 Task: Look for space in Sundern, Germany from 10th September, 2023 to 16th September, 2023 for 4 adults in price range Rs.10000 to Rs.14000. Place can be private room with 4 bedrooms having 4 beds and 4 bathrooms. Property type can be house, flat, guest house. Amenities needed are: wifi, TV, free parkinig on premises, gym, breakfast. Booking option can be shelf check-in. Required host language is English.
Action: Mouse moved to (455, 88)
Screenshot: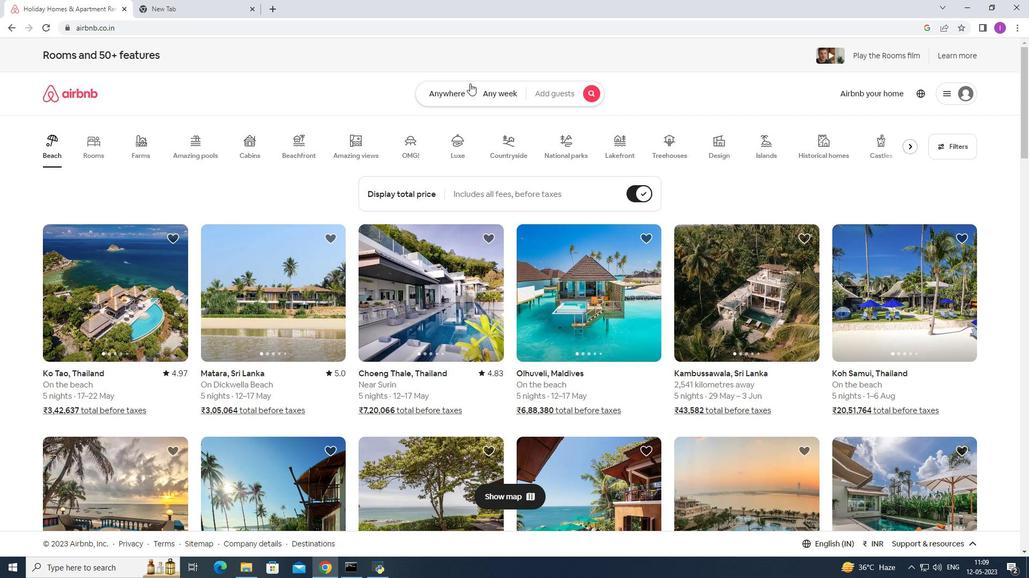 
Action: Mouse pressed left at (455, 88)
Screenshot: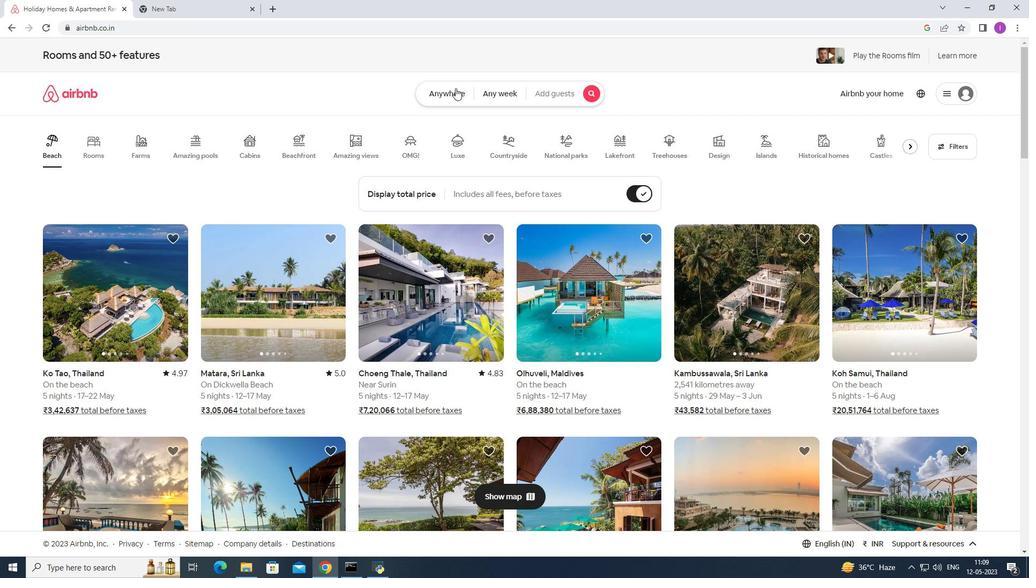 
Action: Mouse moved to (342, 129)
Screenshot: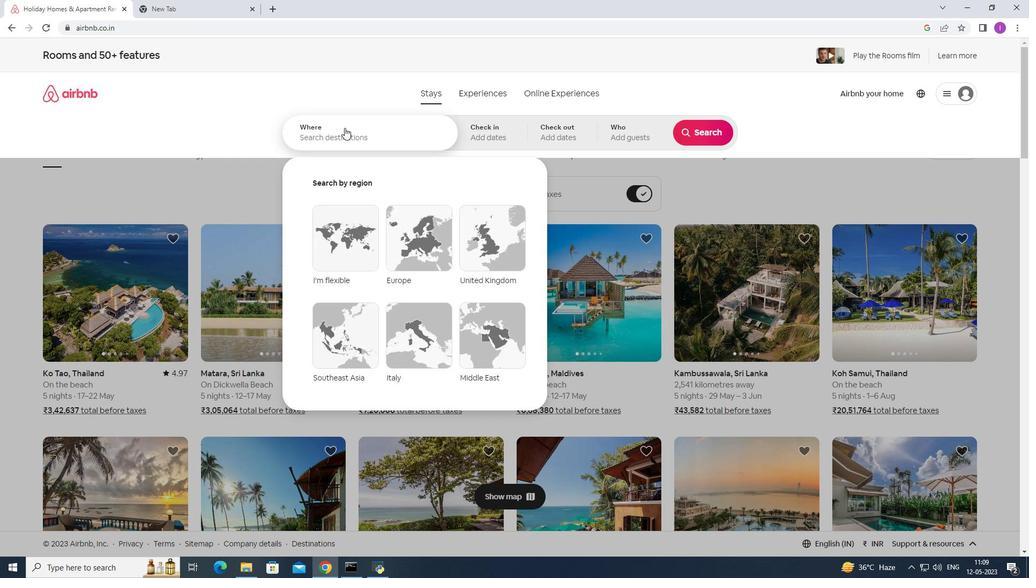 
Action: Mouse pressed left at (342, 129)
Screenshot: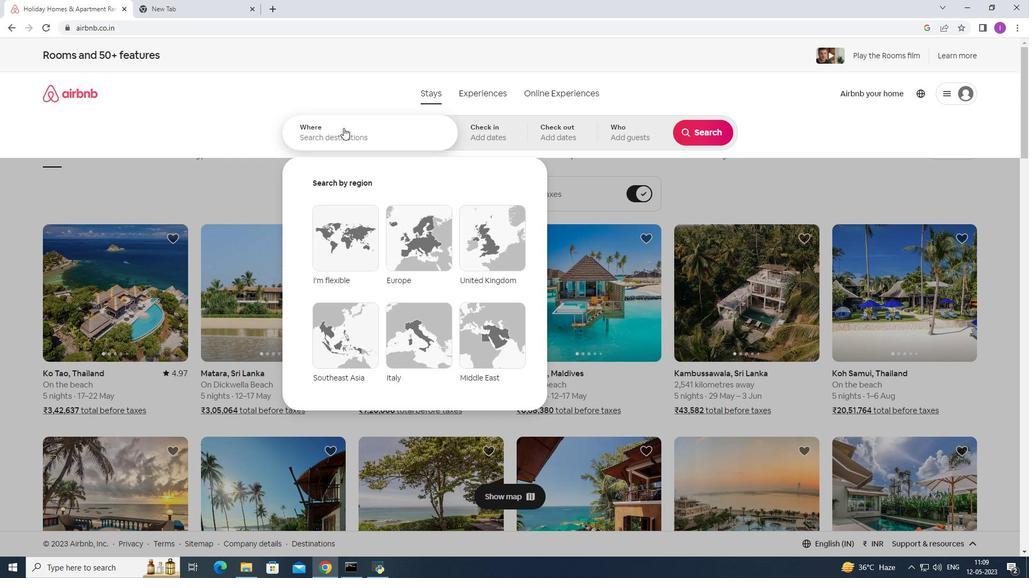 
Action: Mouse moved to (563, 122)
Screenshot: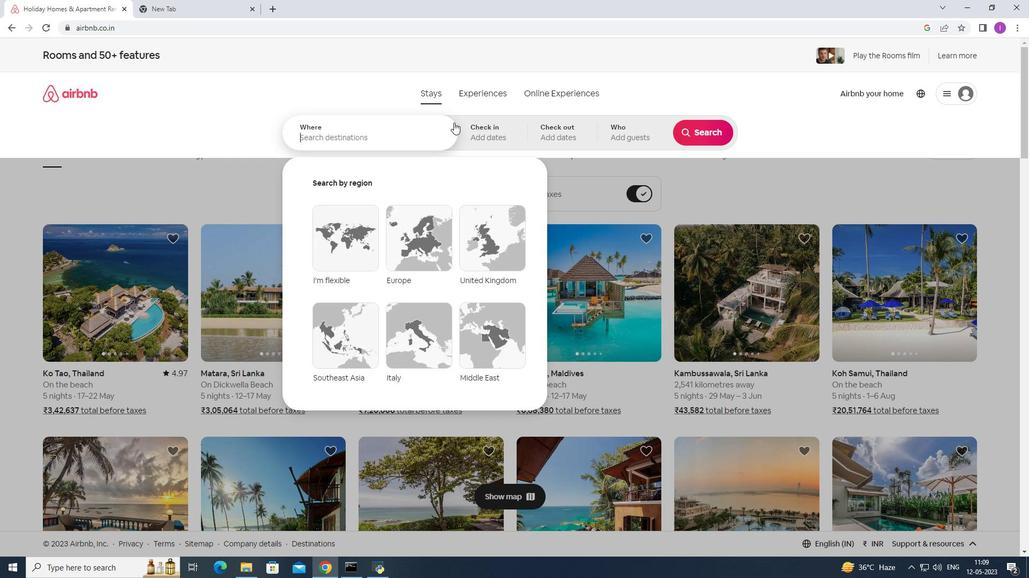 
Action: Key pressed <Key.shift>Sundern,<Key.shift>Germany
Screenshot: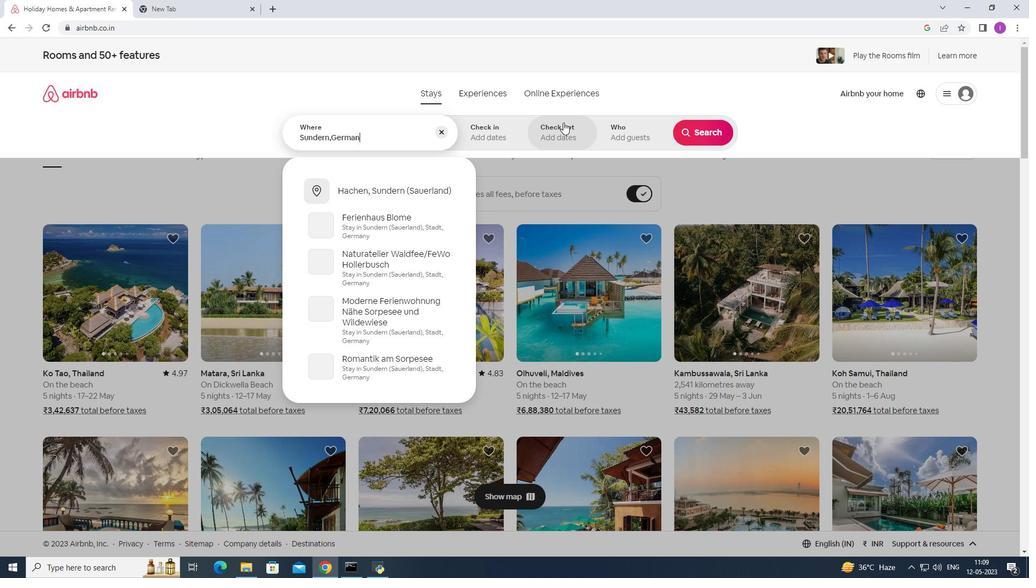 
Action: Mouse moved to (432, 190)
Screenshot: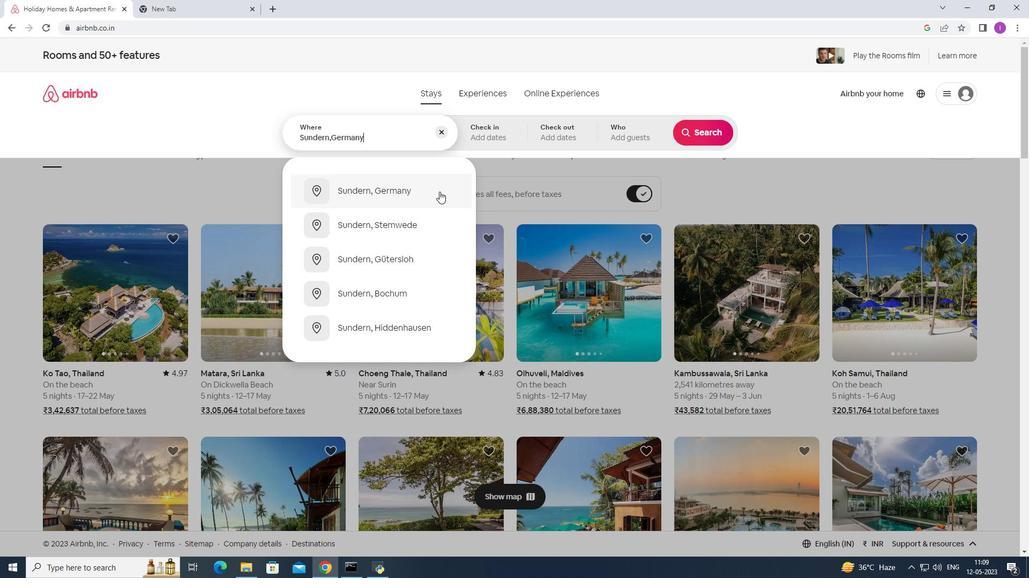 
Action: Mouse pressed left at (432, 190)
Screenshot: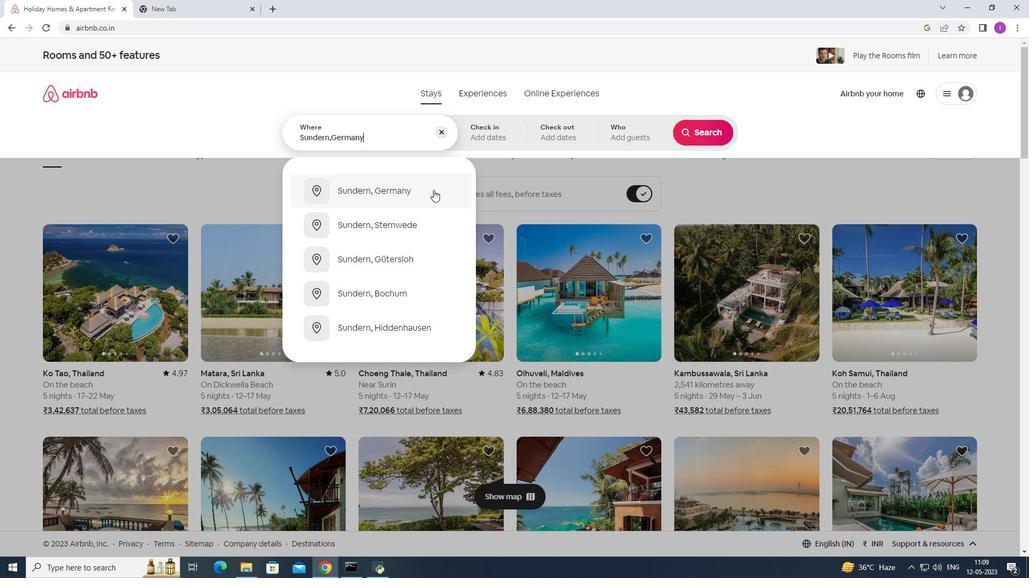 
Action: Mouse moved to (705, 219)
Screenshot: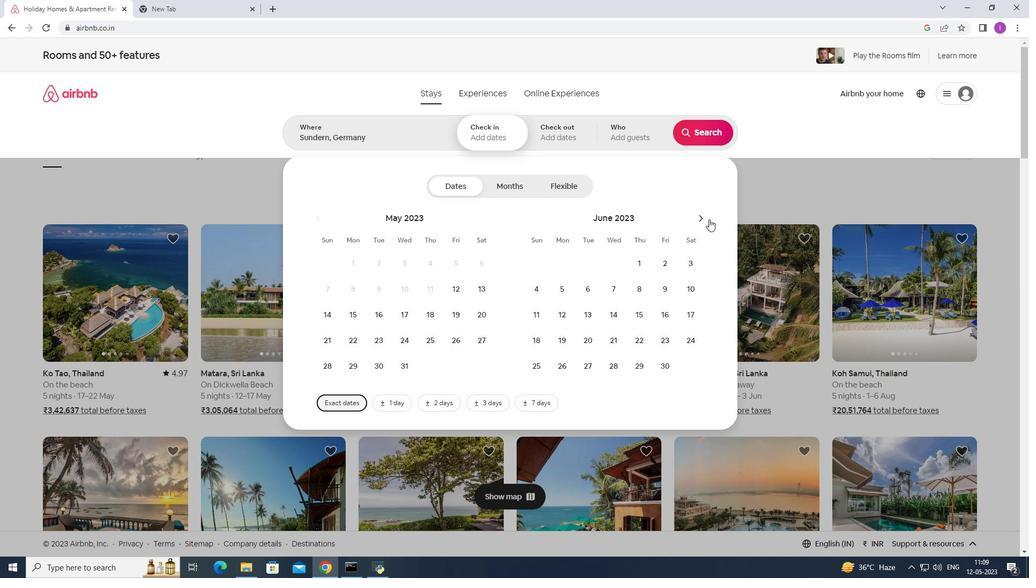 
Action: Mouse pressed left at (705, 219)
Screenshot: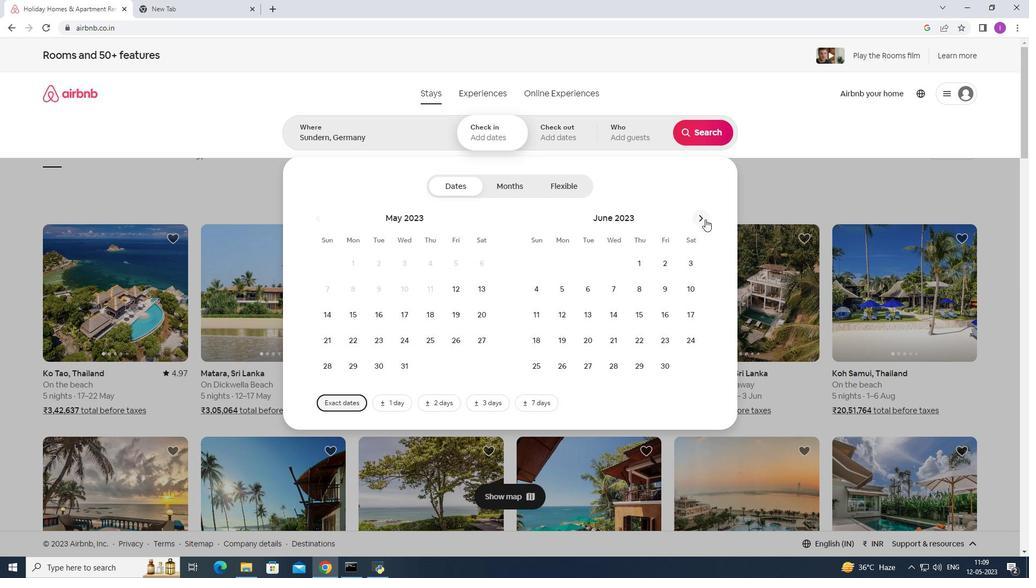 
Action: Mouse moved to (705, 219)
Screenshot: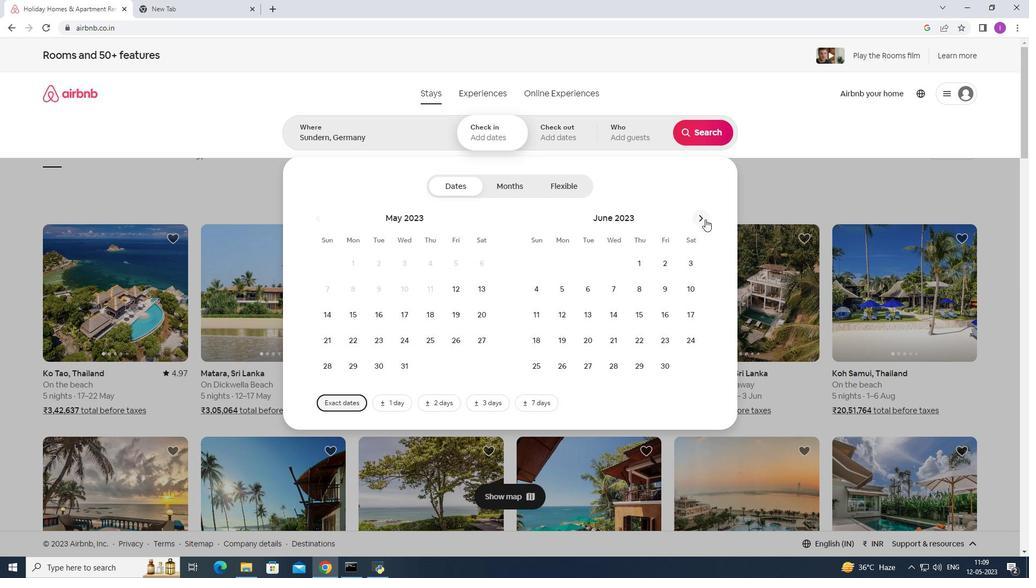 
Action: Mouse pressed left at (705, 219)
Screenshot: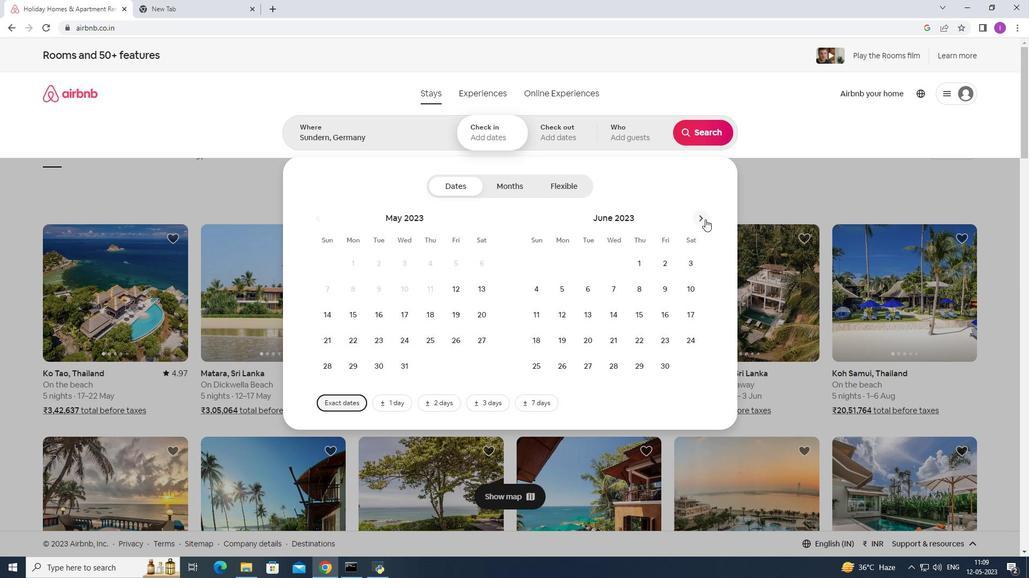 
Action: Mouse moved to (694, 219)
Screenshot: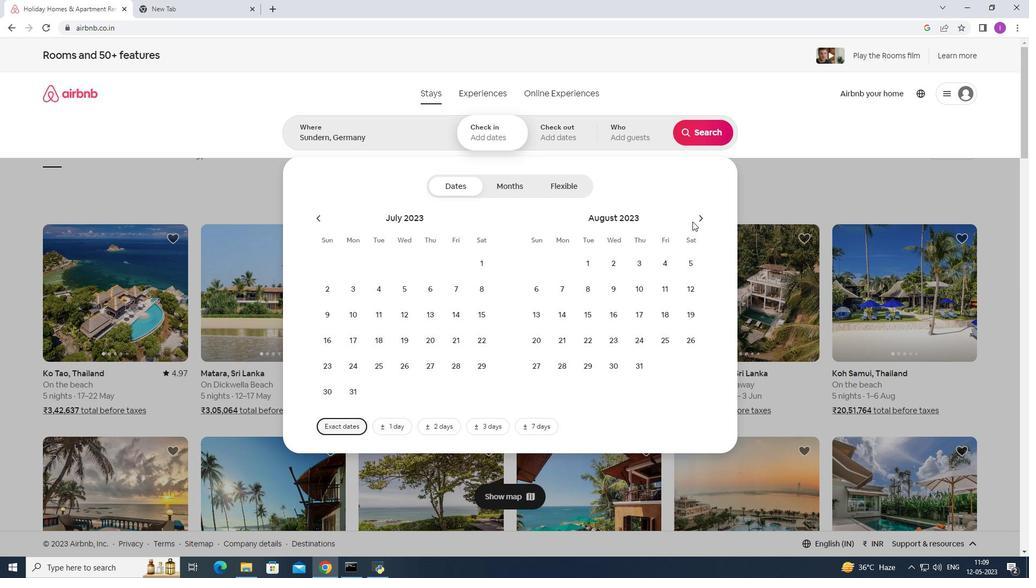 
Action: Mouse pressed left at (694, 219)
Screenshot: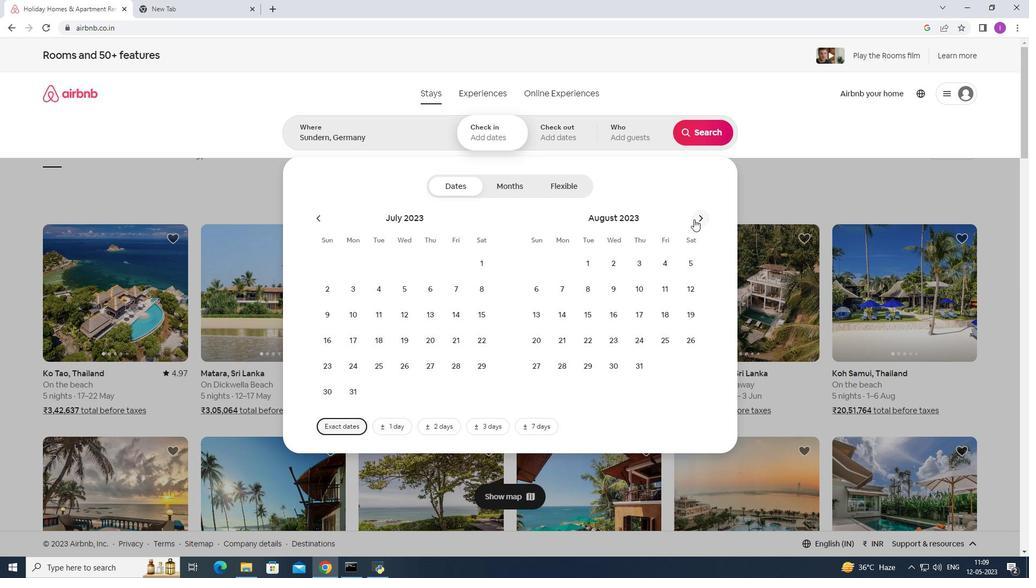 
Action: Mouse moved to (536, 314)
Screenshot: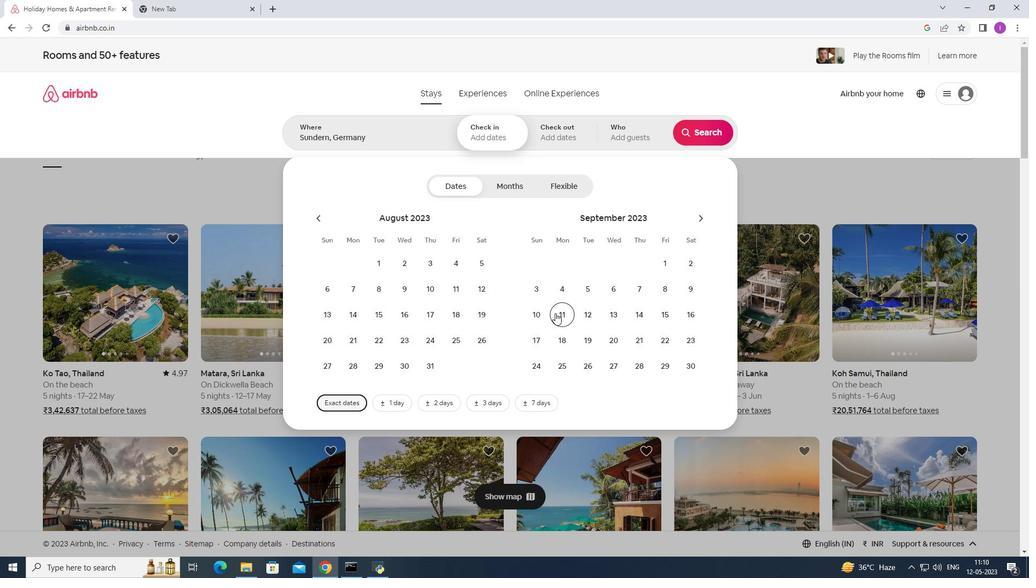 
Action: Mouse pressed left at (536, 314)
Screenshot: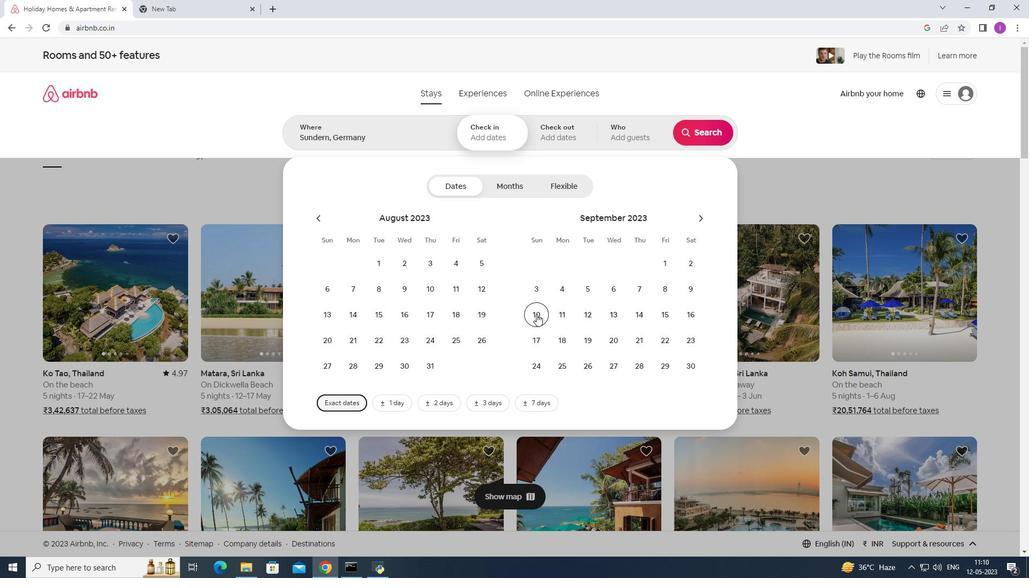 
Action: Mouse moved to (695, 315)
Screenshot: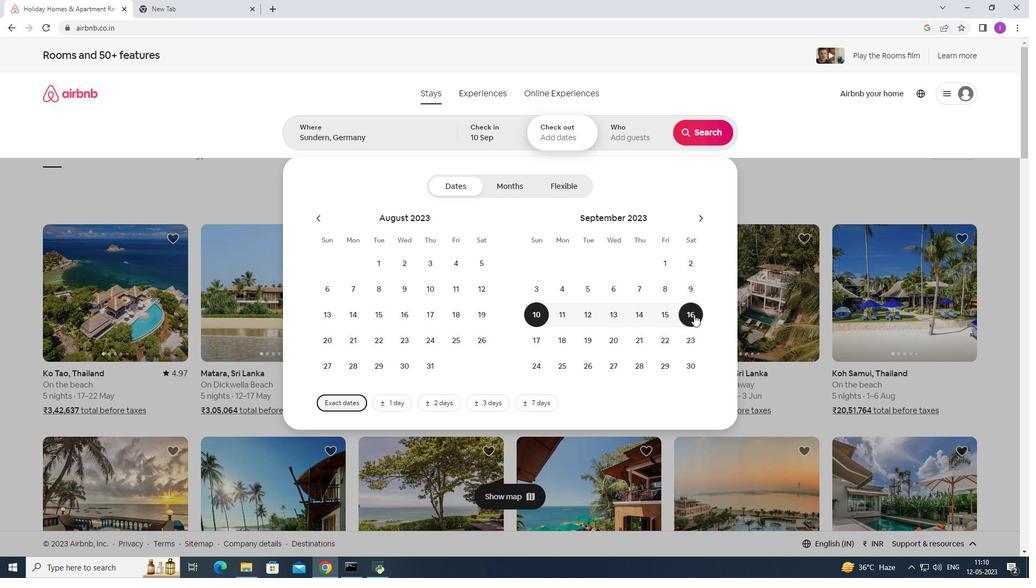 
Action: Mouse pressed left at (695, 315)
Screenshot: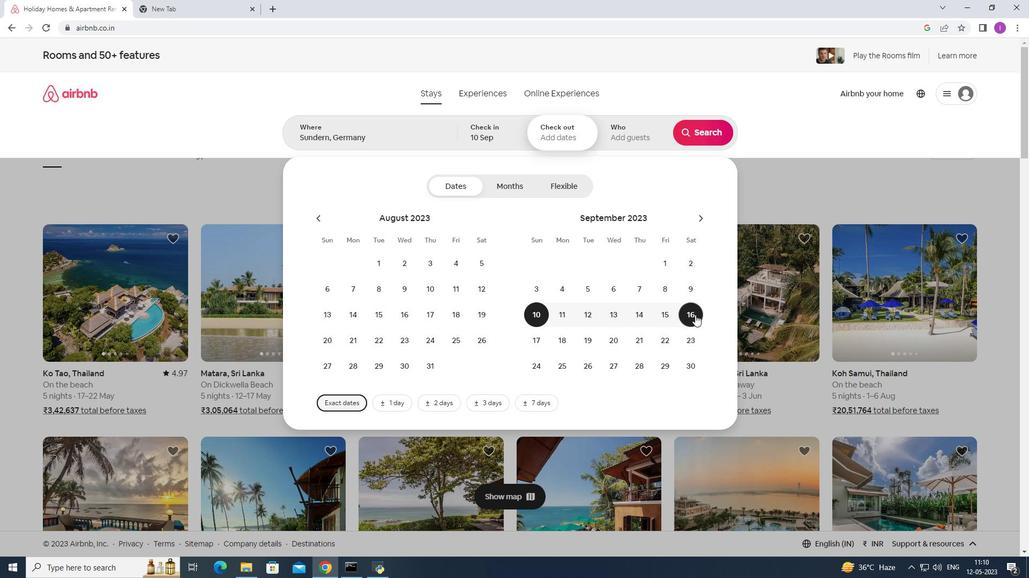 
Action: Mouse moved to (635, 140)
Screenshot: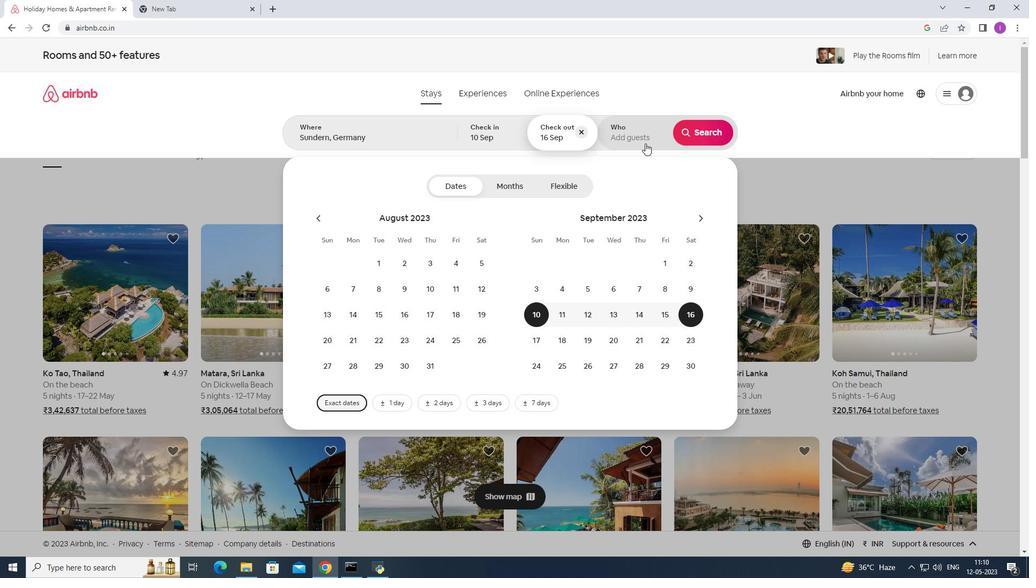 
Action: Mouse pressed left at (635, 140)
Screenshot: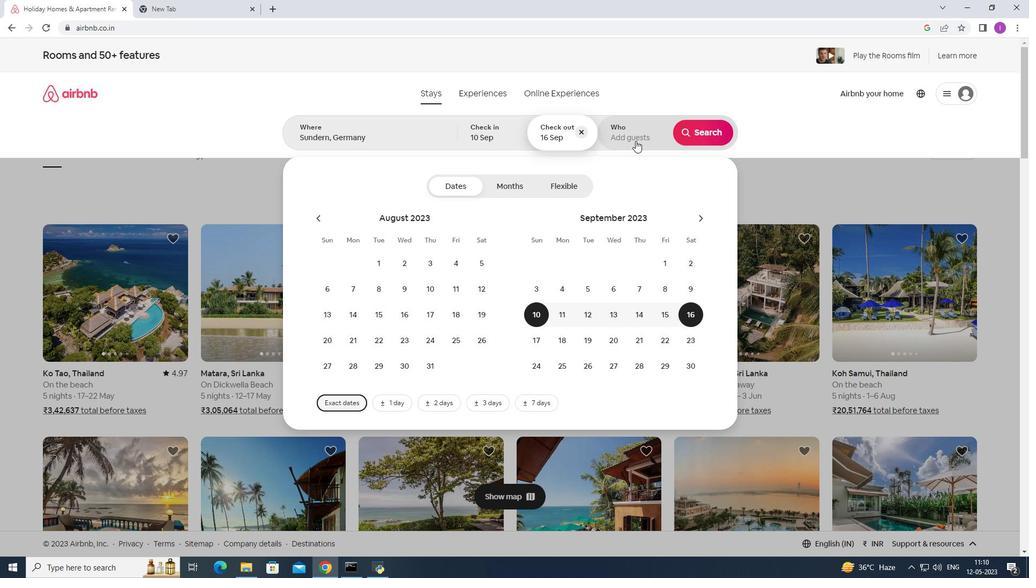 
Action: Mouse moved to (710, 186)
Screenshot: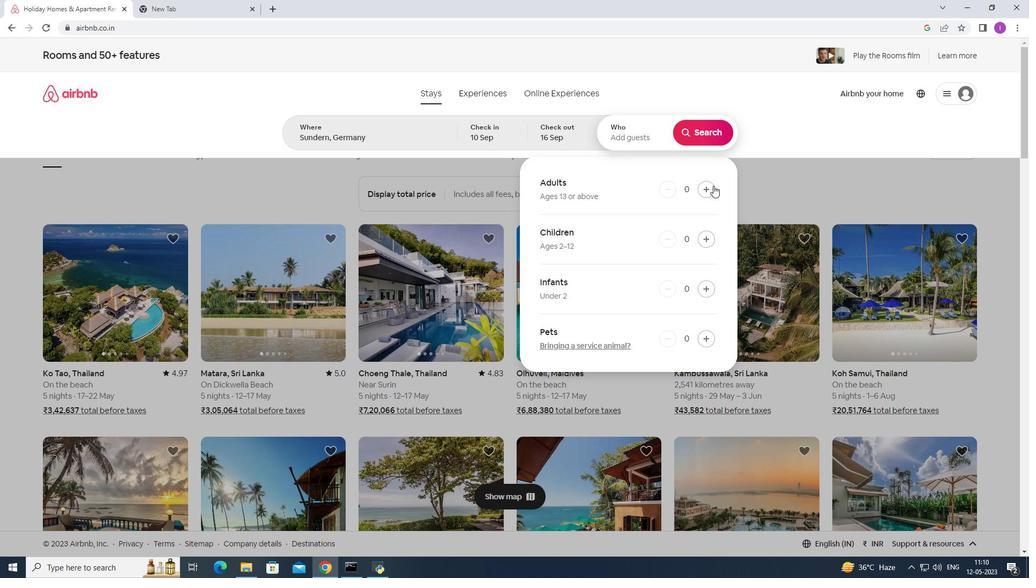 
Action: Mouse pressed left at (710, 186)
Screenshot: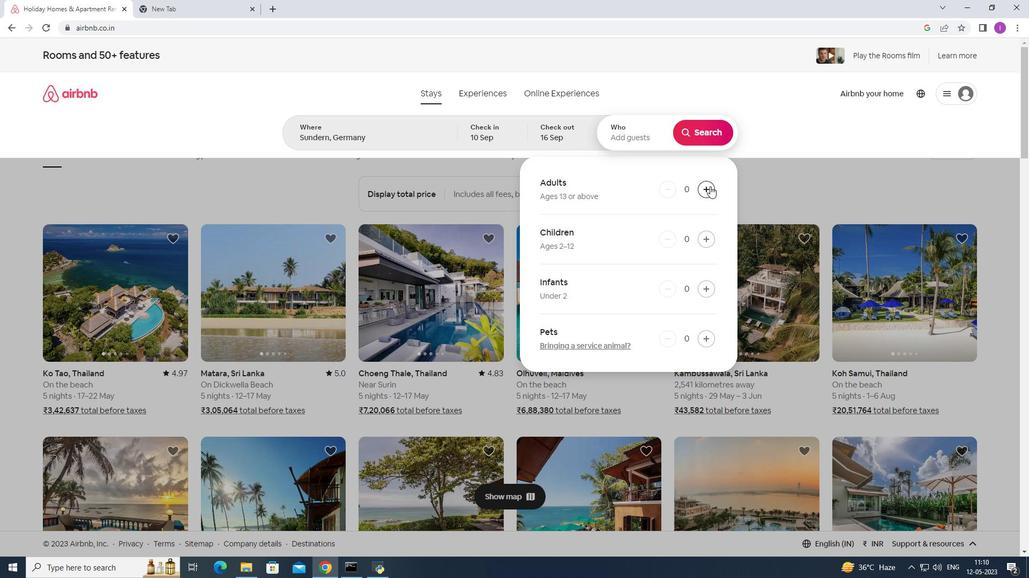 
Action: Mouse pressed left at (710, 186)
Screenshot: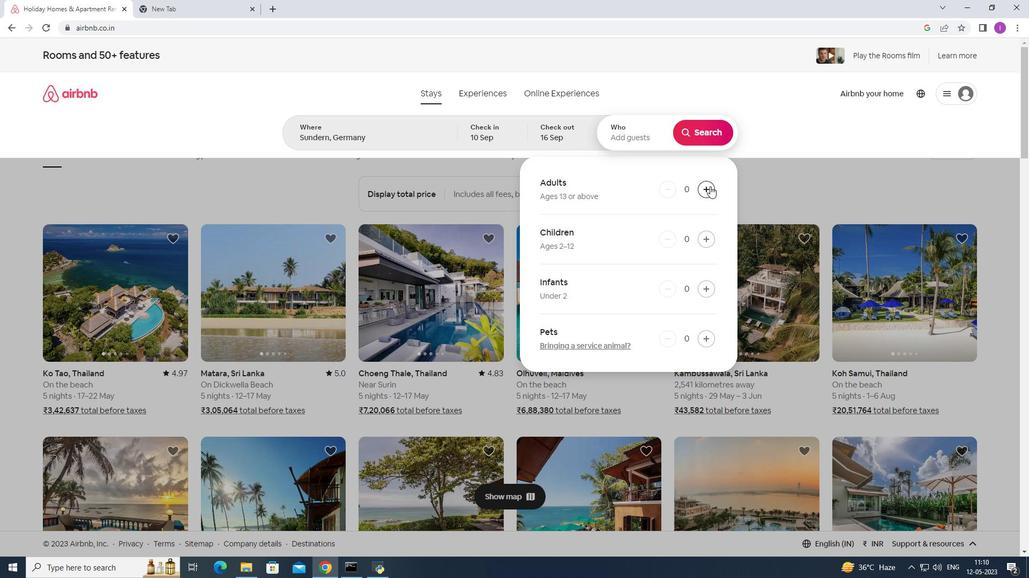 
Action: Mouse pressed left at (710, 186)
Screenshot: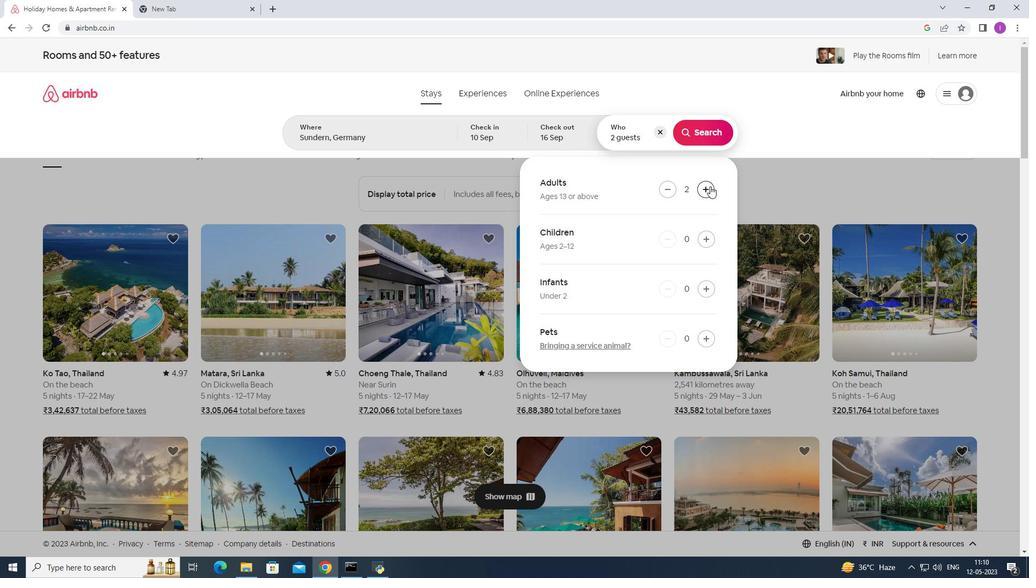 
Action: Mouse pressed left at (710, 186)
Screenshot: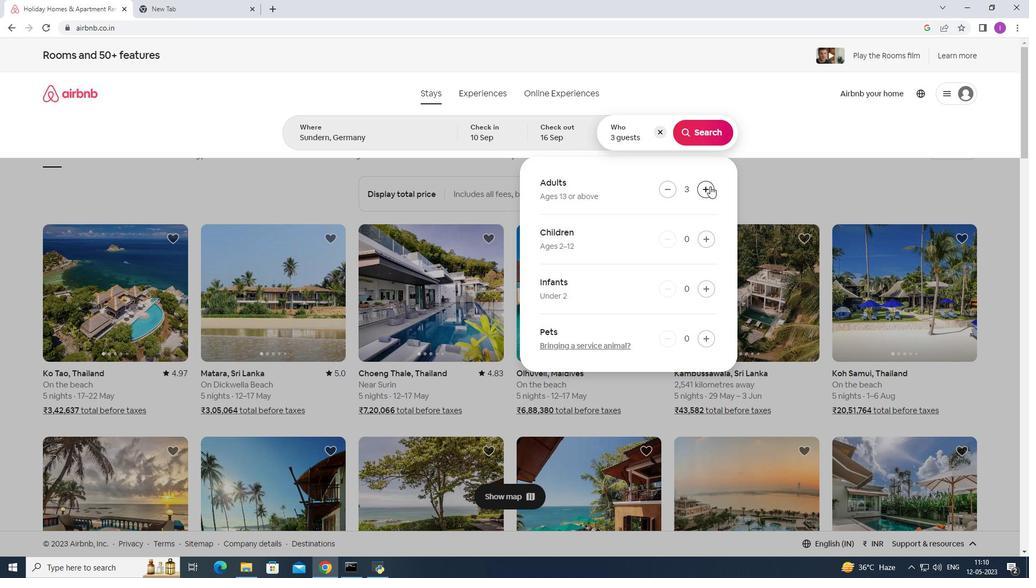 
Action: Mouse moved to (704, 137)
Screenshot: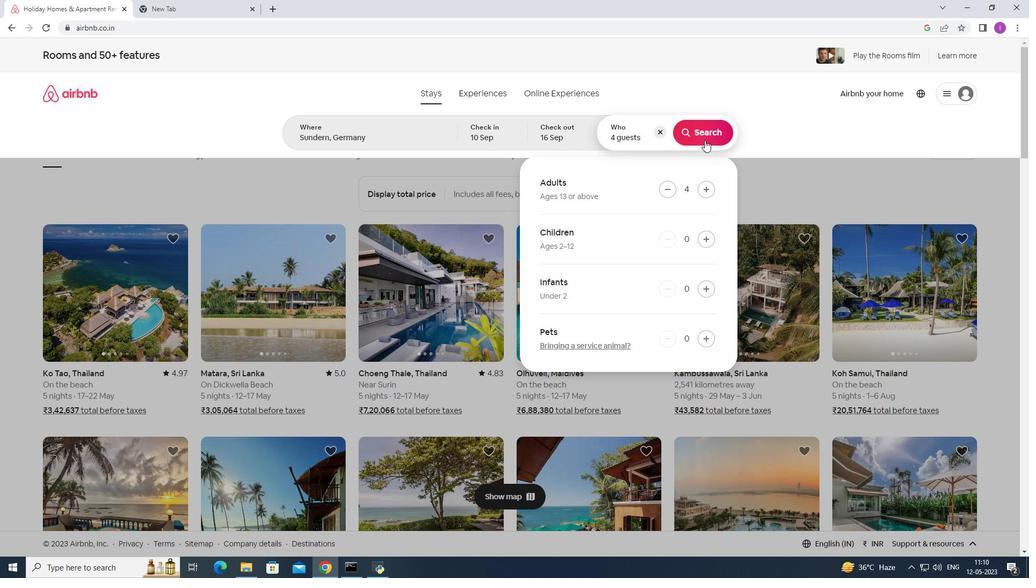 
Action: Mouse pressed left at (704, 137)
Screenshot: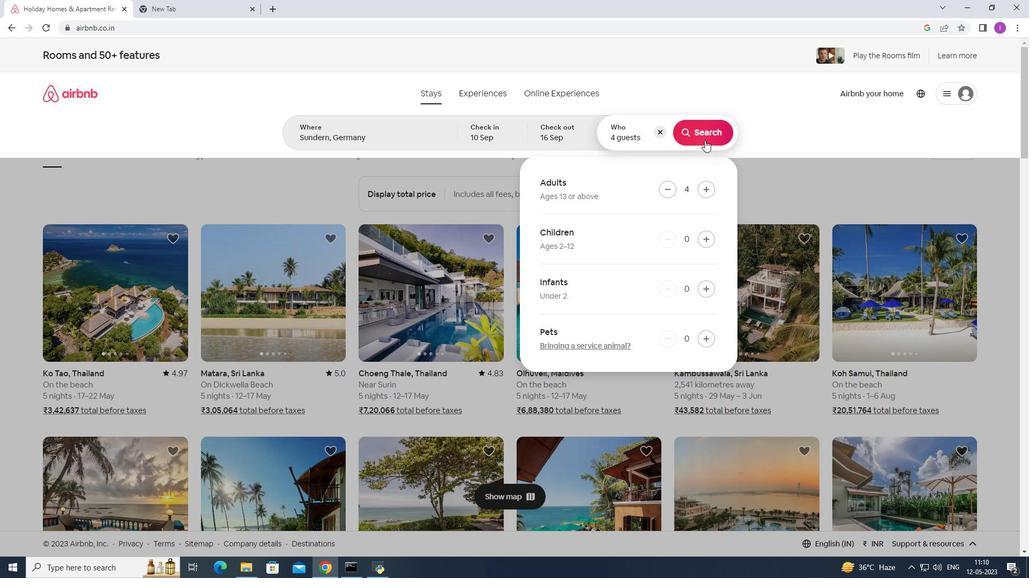 
Action: Mouse moved to (984, 99)
Screenshot: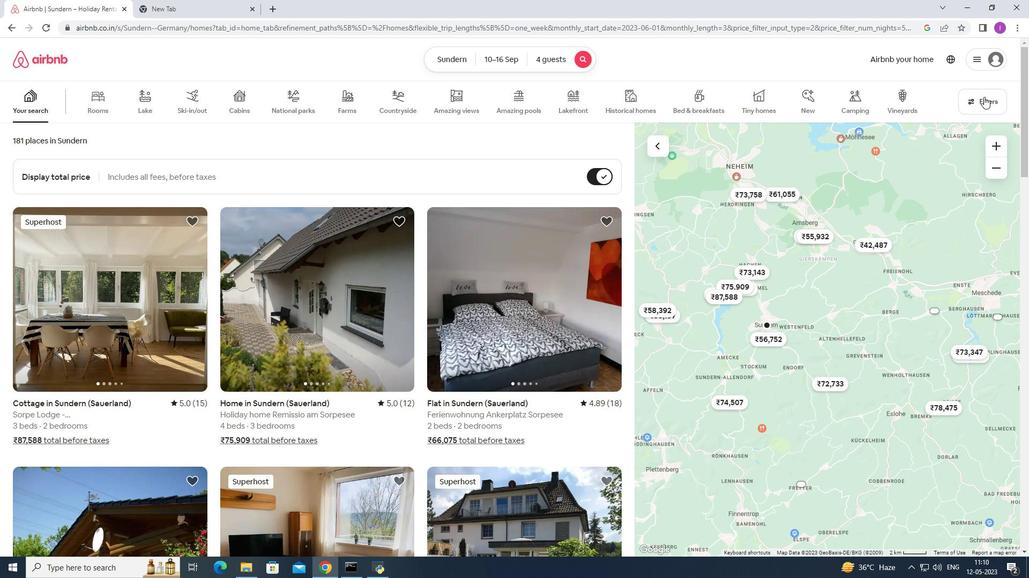 
Action: Mouse pressed left at (984, 99)
Screenshot: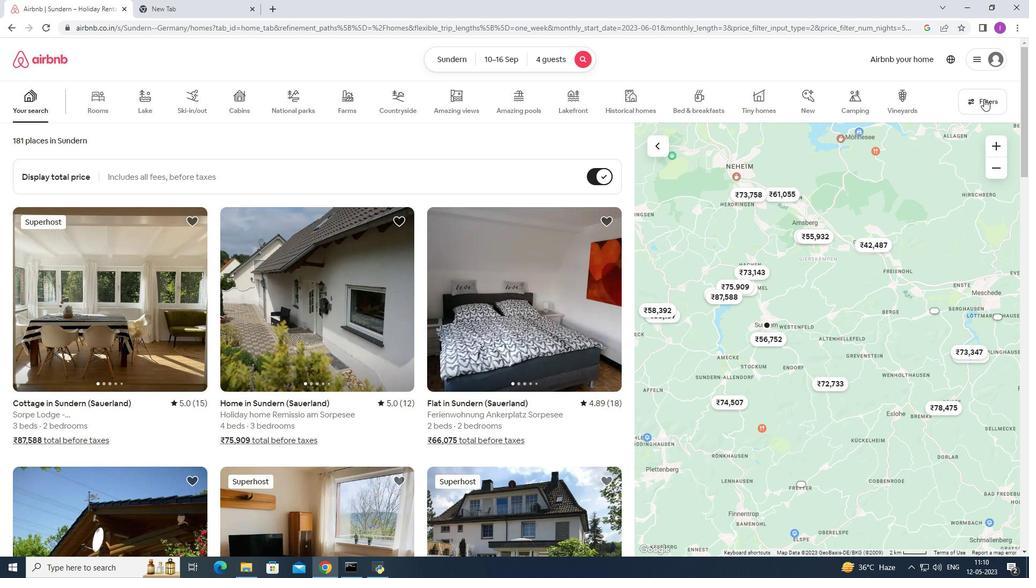 
Action: Mouse moved to (583, 364)
Screenshot: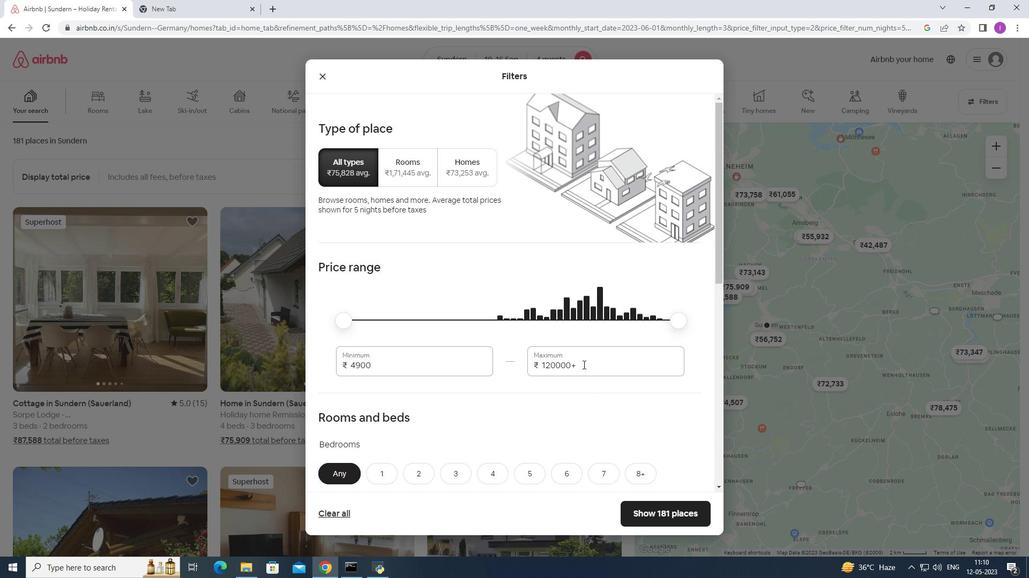 
Action: Mouse pressed left at (583, 364)
Screenshot: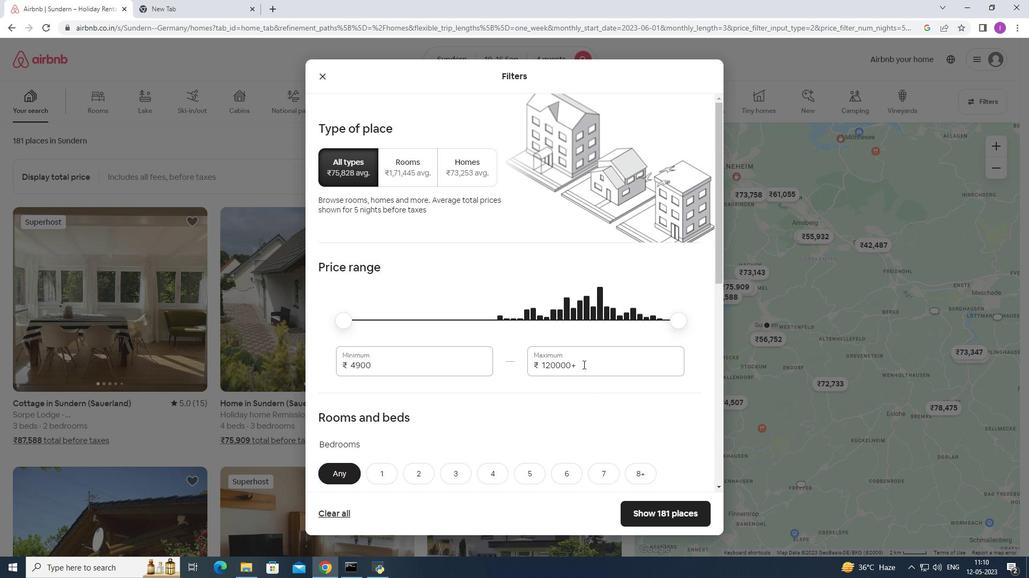 
Action: Mouse moved to (512, 363)
Screenshot: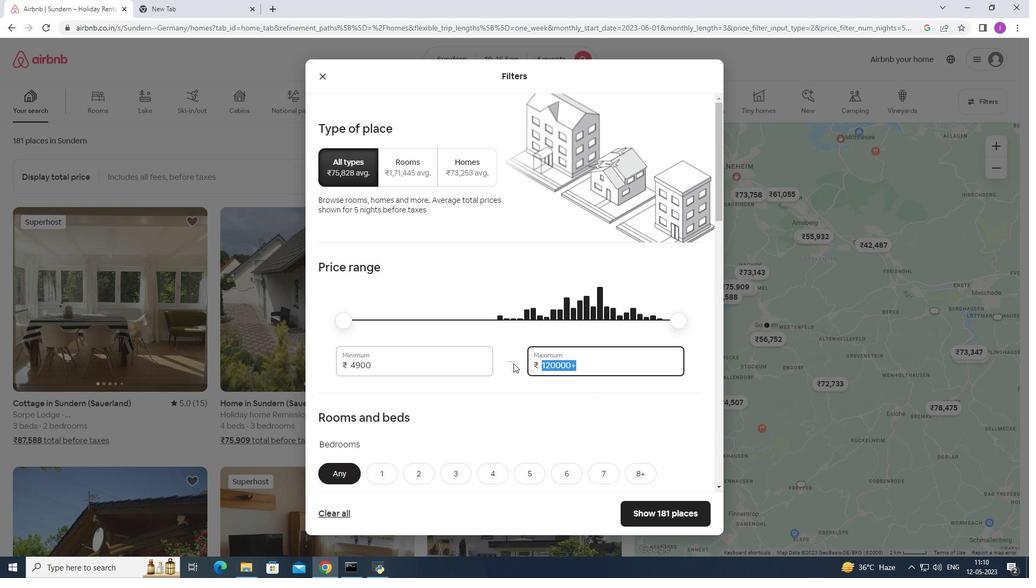 
Action: Key pressed 140
Screenshot: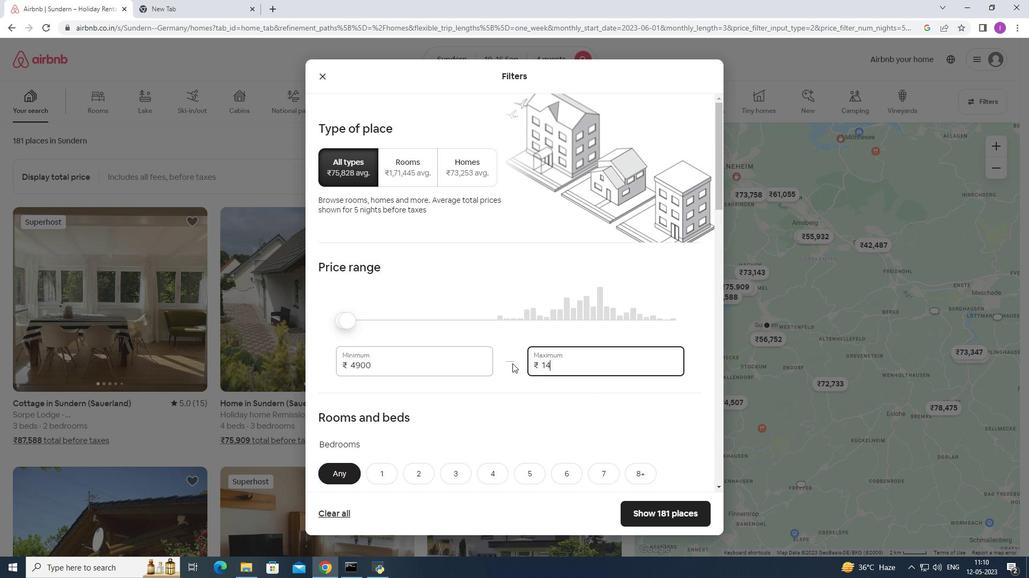 
Action: Mouse moved to (511, 363)
Screenshot: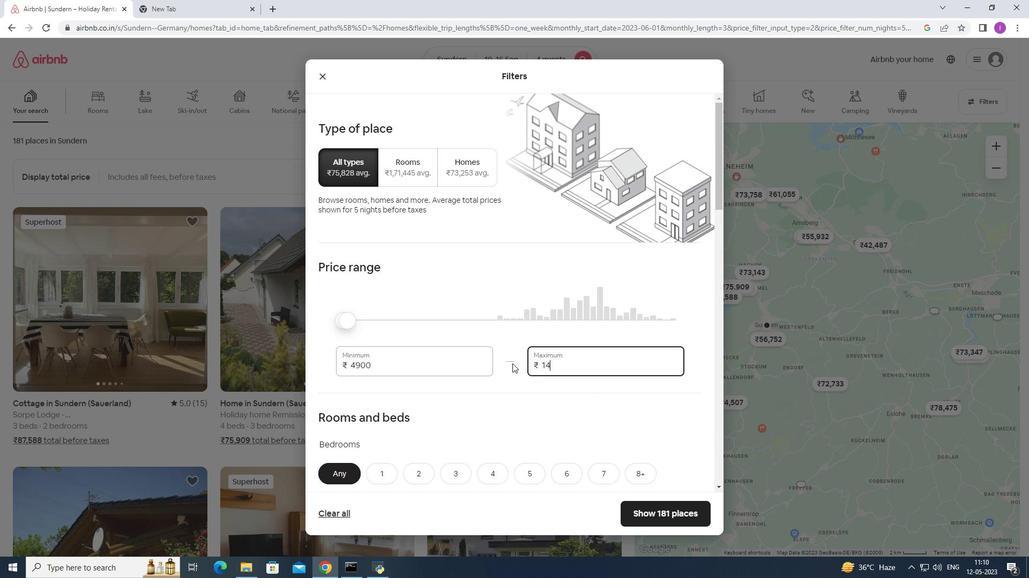 
Action: Key pressed 00
Screenshot: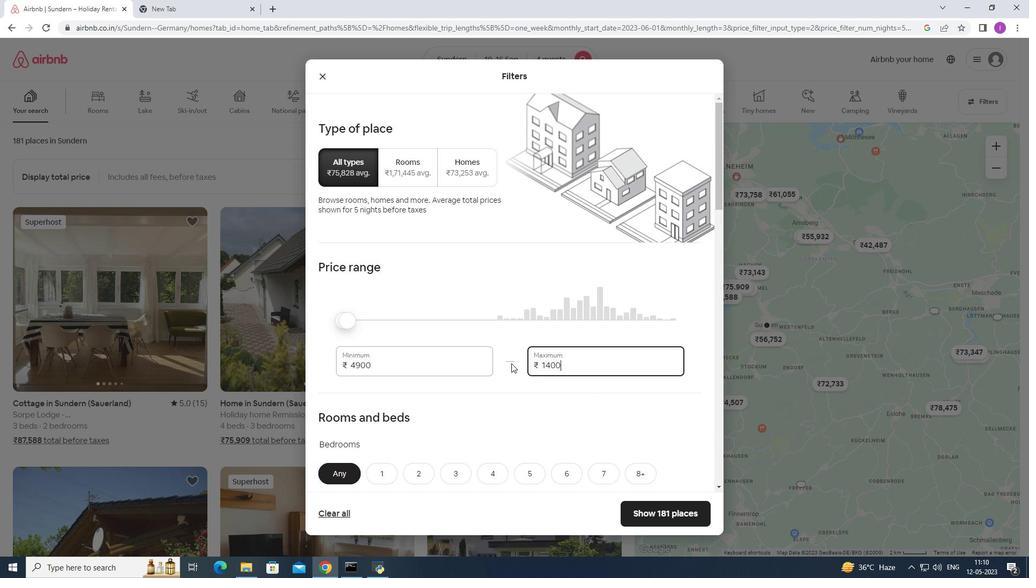 
Action: Mouse moved to (391, 366)
Screenshot: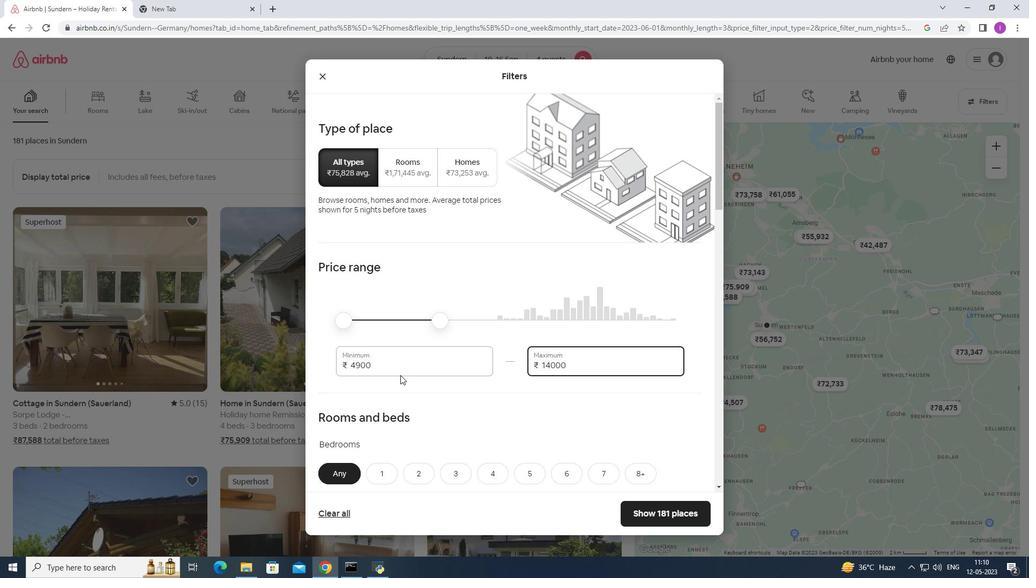 
Action: Mouse pressed left at (391, 366)
Screenshot: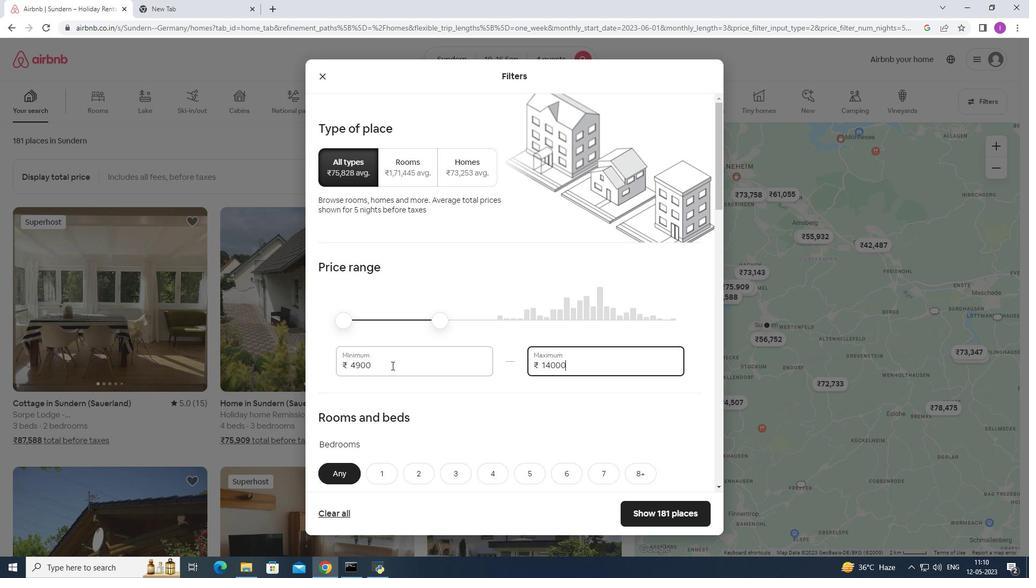 
Action: Mouse moved to (343, 365)
Screenshot: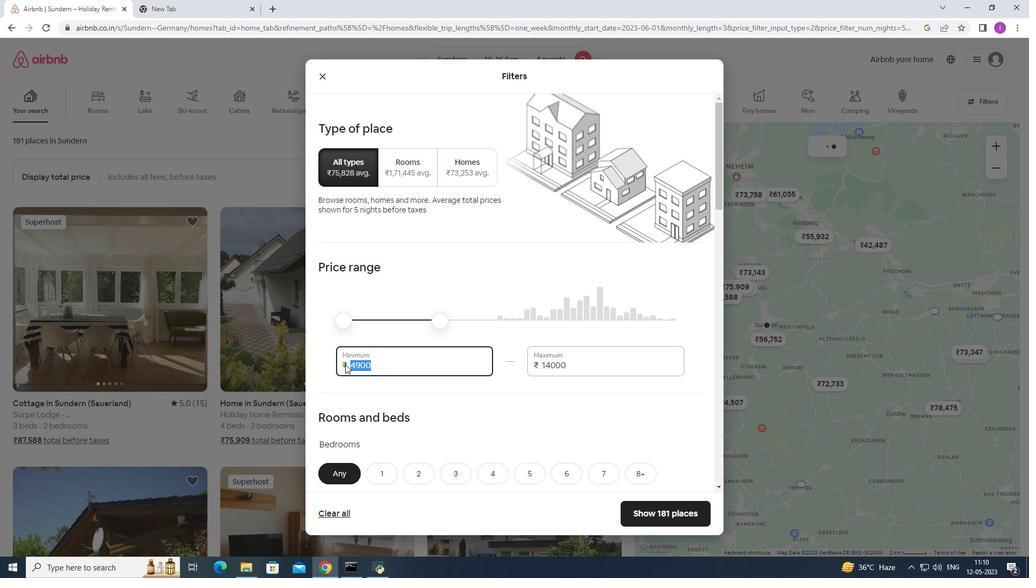 
Action: Key pressed 10000
Screenshot: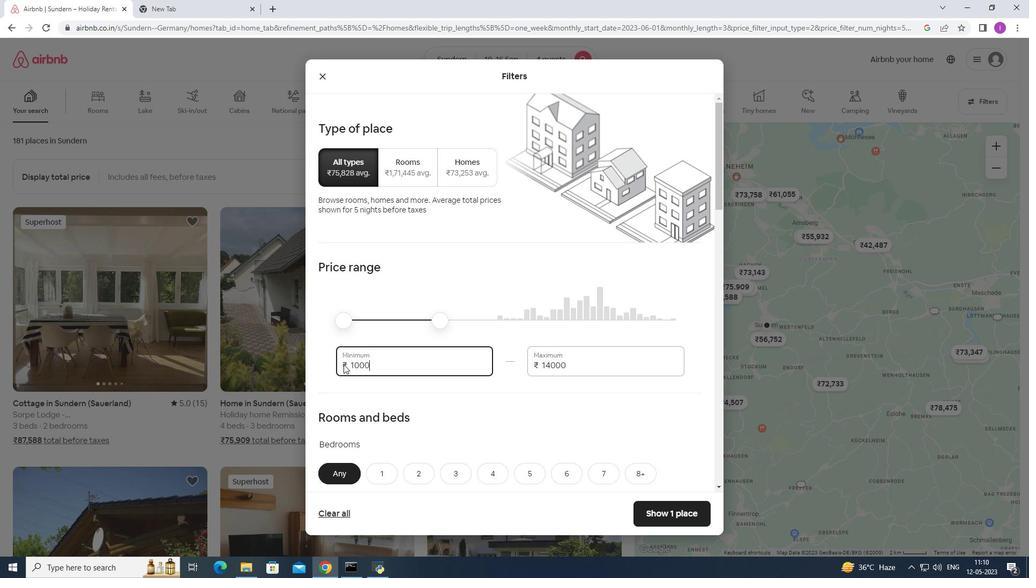 
Action: Mouse moved to (521, 404)
Screenshot: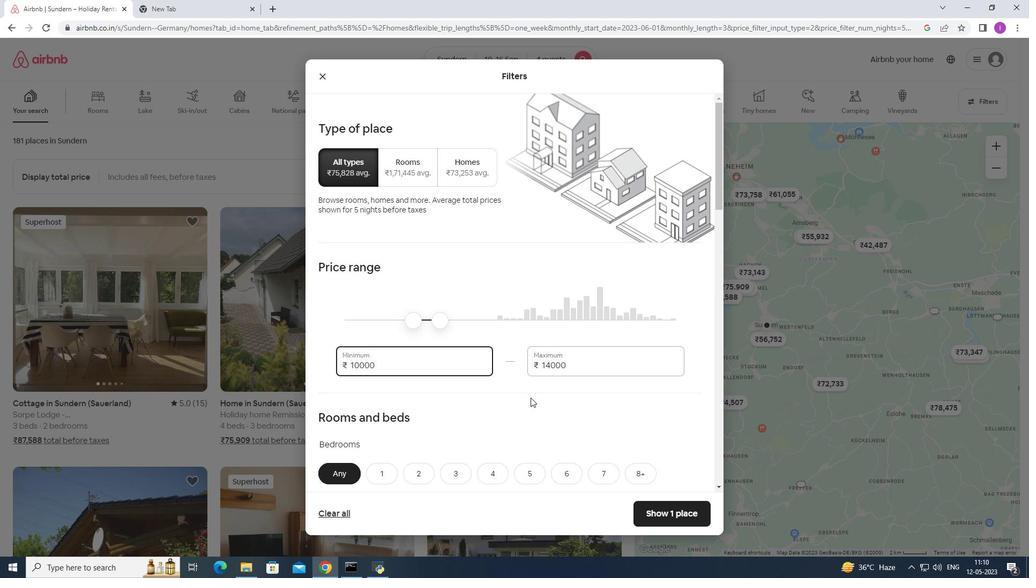 
Action: Mouse scrolled (521, 404) with delta (0, 0)
Screenshot: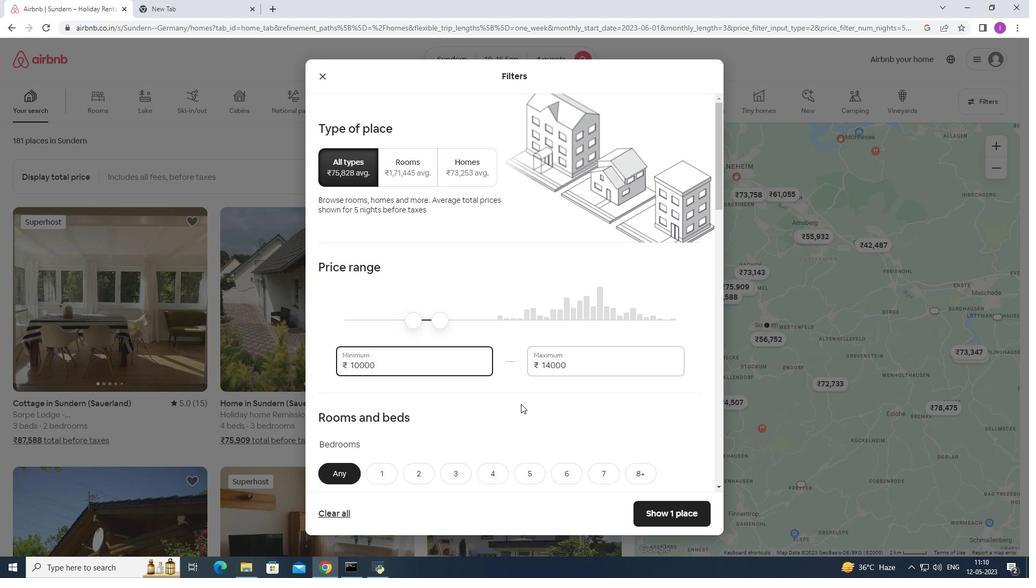 
Action: Mouse scrolled (521, 404) with delta (0, 0)
Screenshot: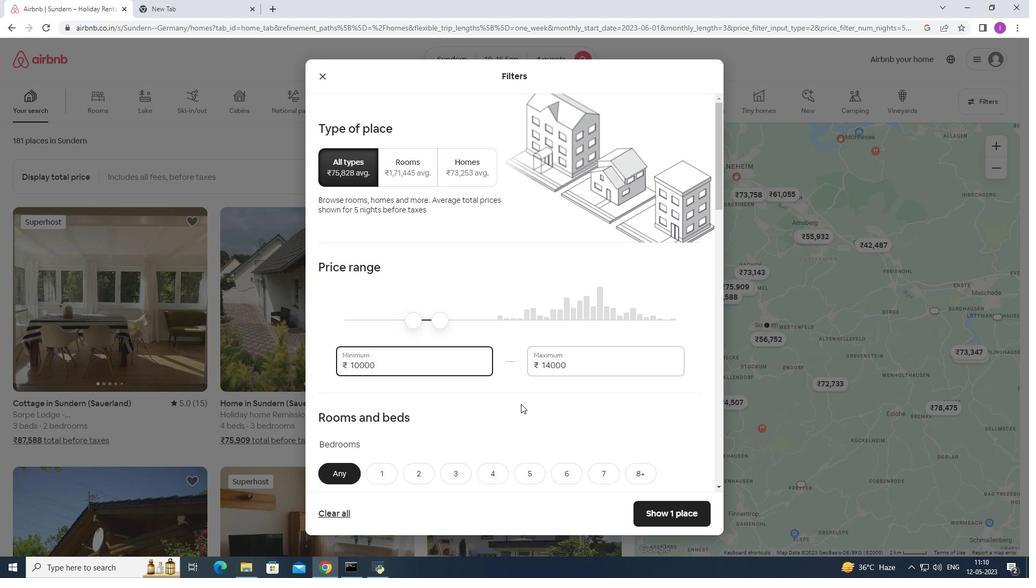 
Action: Mouse scrolled (521, 404) with delta (0, 0)
Screenshot: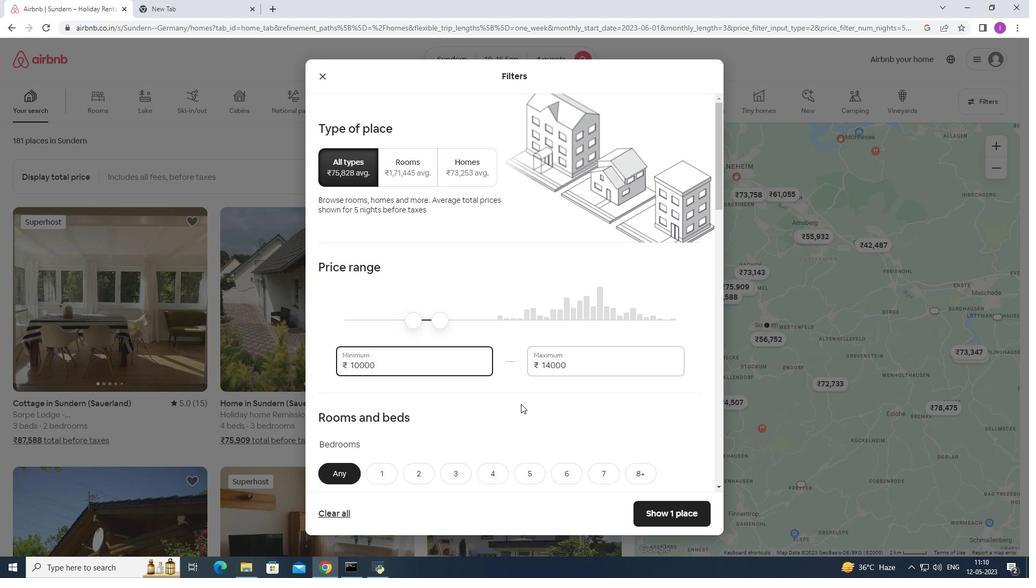 
Action: Mouse moved to (562, 361)
Screenshot: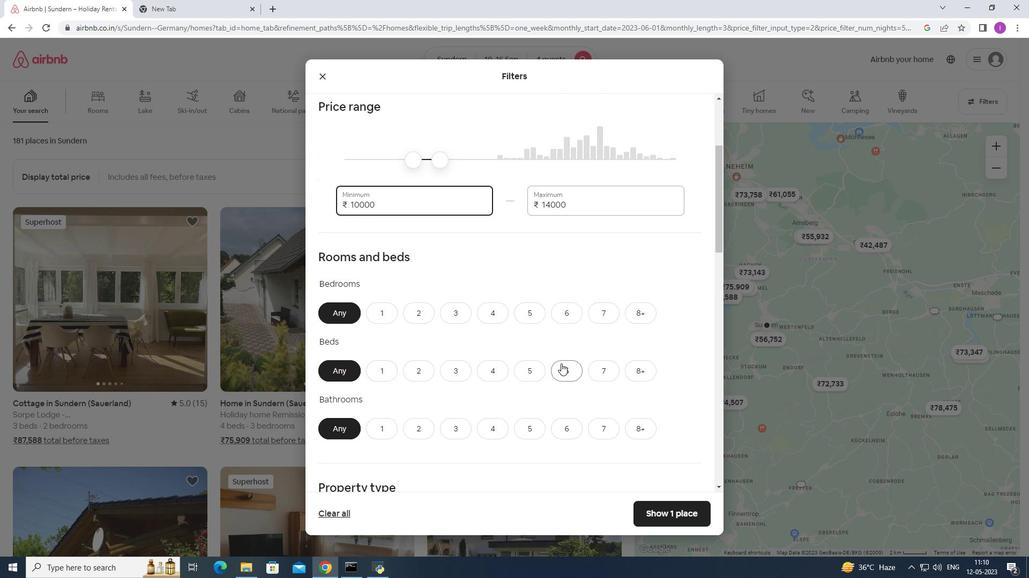 
Action: Mouse scrolled (562, 361) with delta (0, 0)
Screenshot: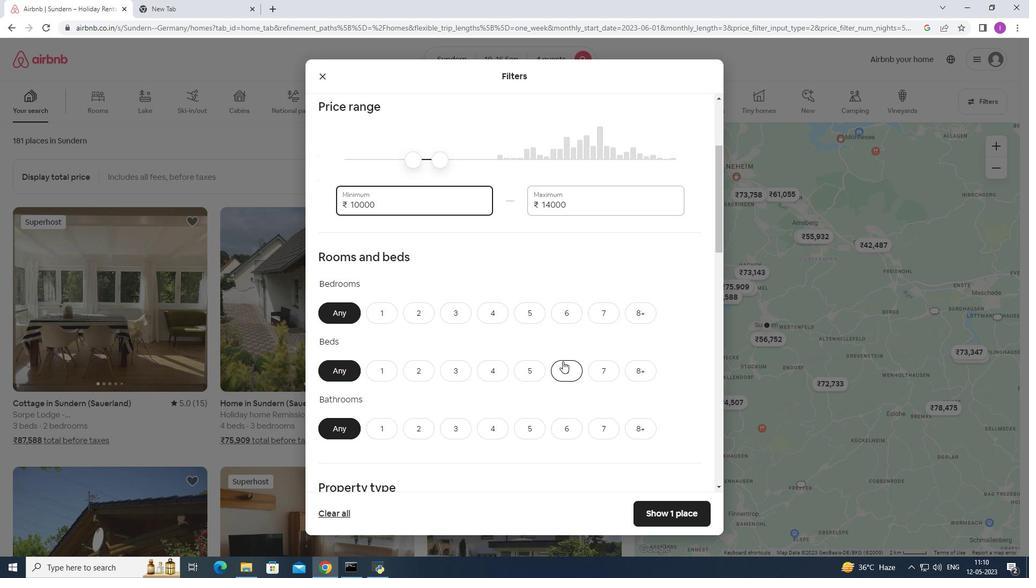 
Action: Mouse moved to (487, 259)
Screenshot: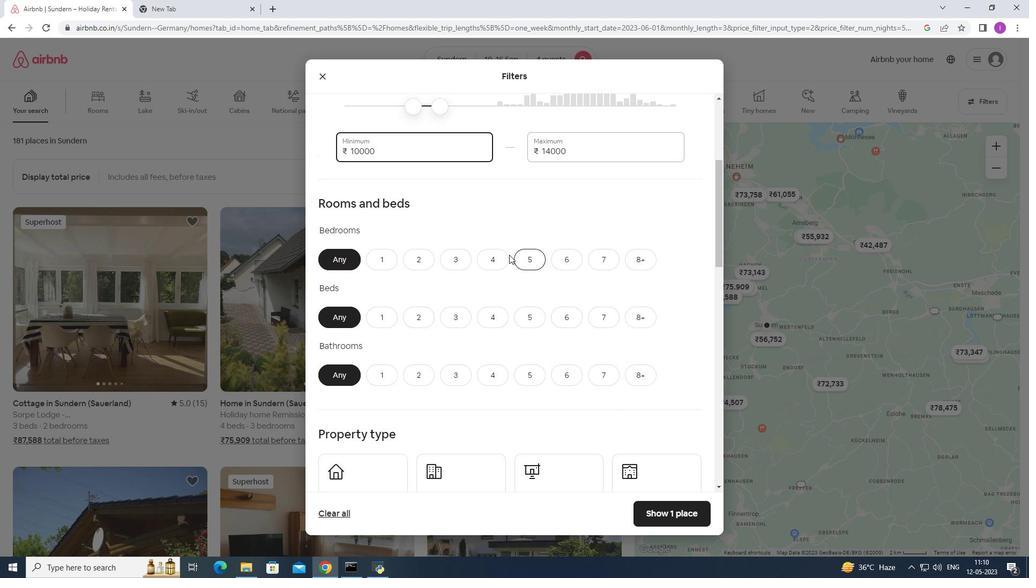 
Action: Mouse pressed left at (487, 259)
Screenshot: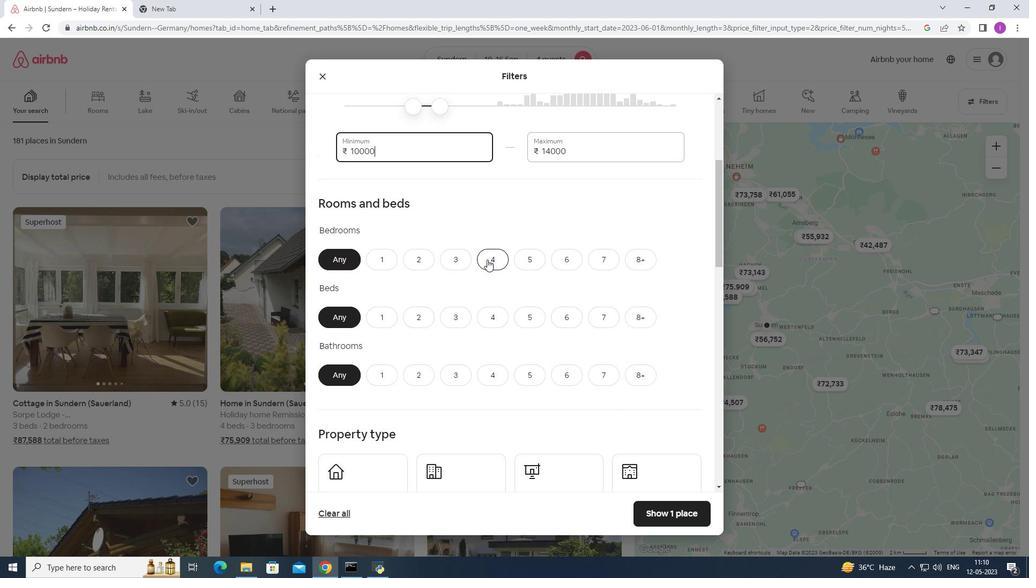 
Action: Mouse moved to (481, 317)
Screenshot: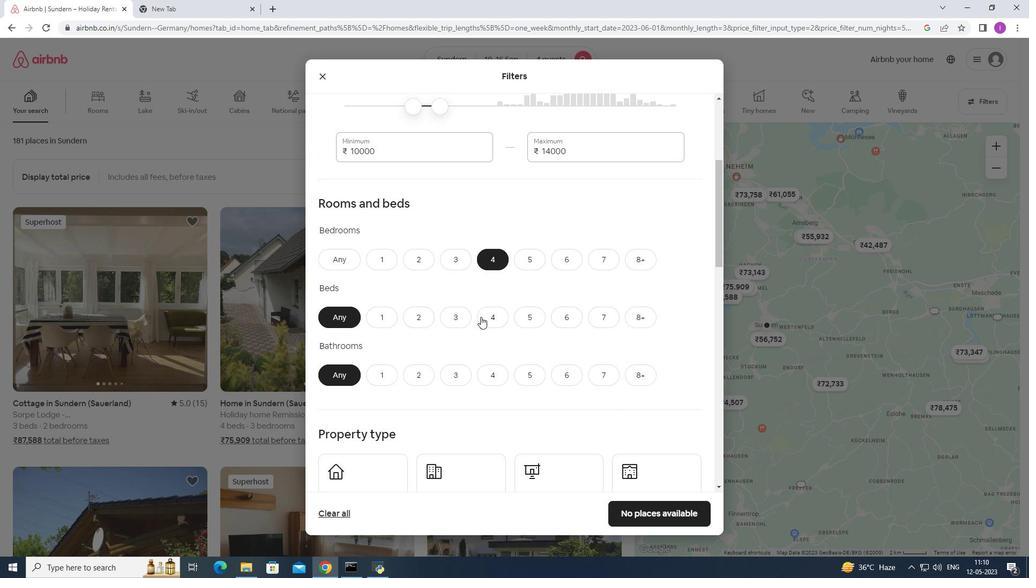 
Action: Mouse pressed left at (481, 317)
Screenshot: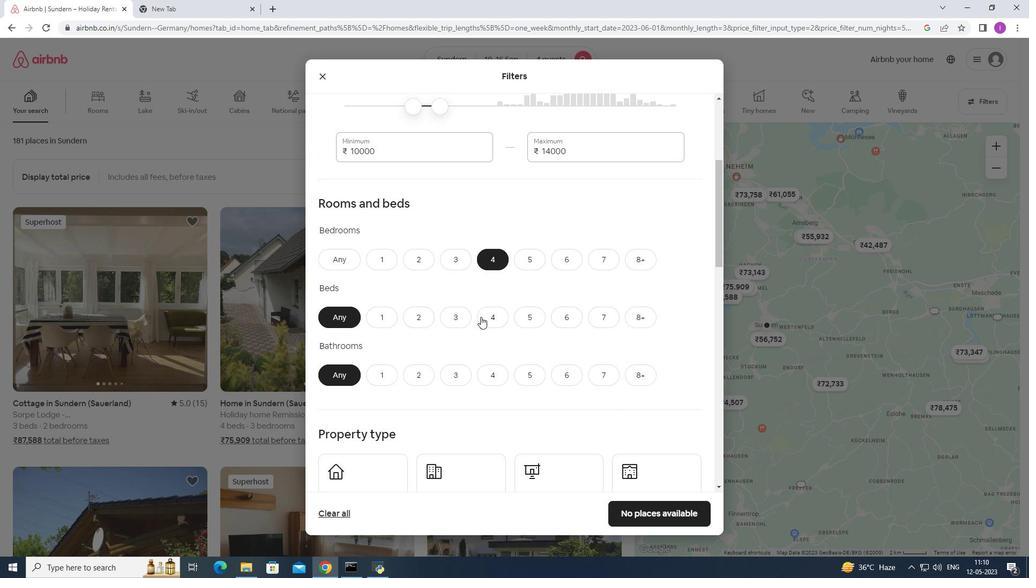 
Action: Mouse moved to (492, 373)
Screenshot: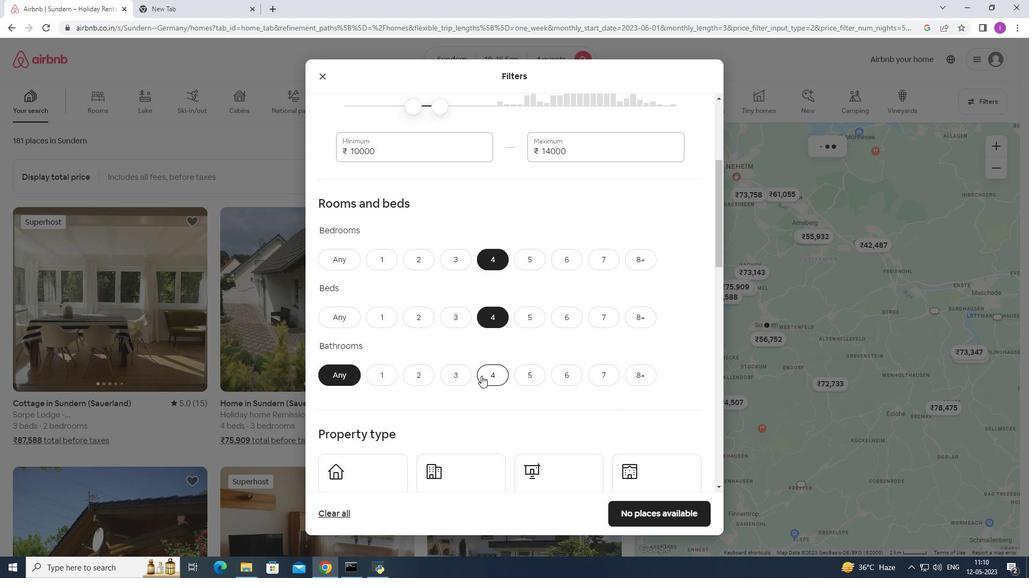 
Action: Mouse pressed left at (492, 373)
Screenshot: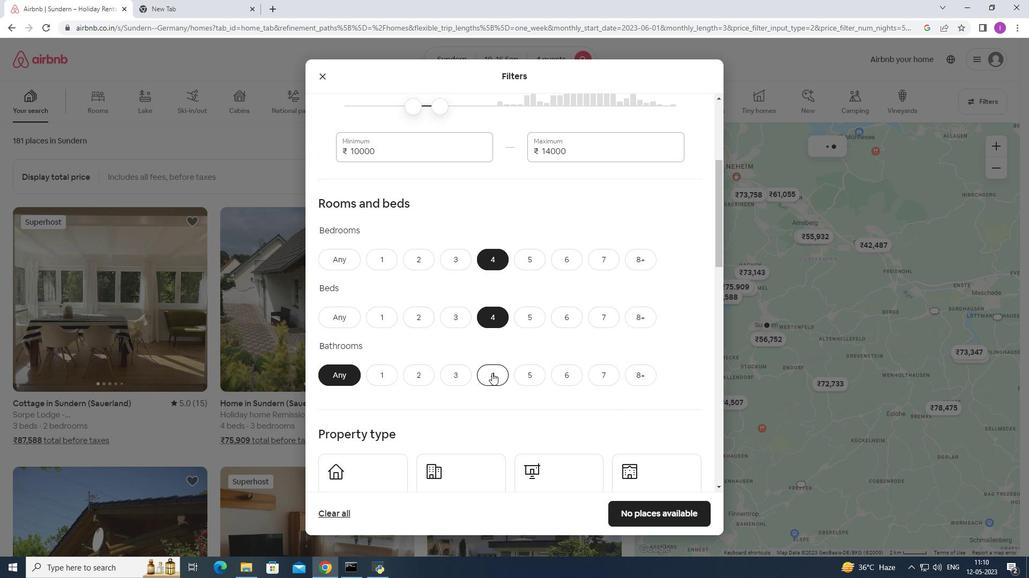 
Action: Mouse moved to (444, 335)
Screenshot: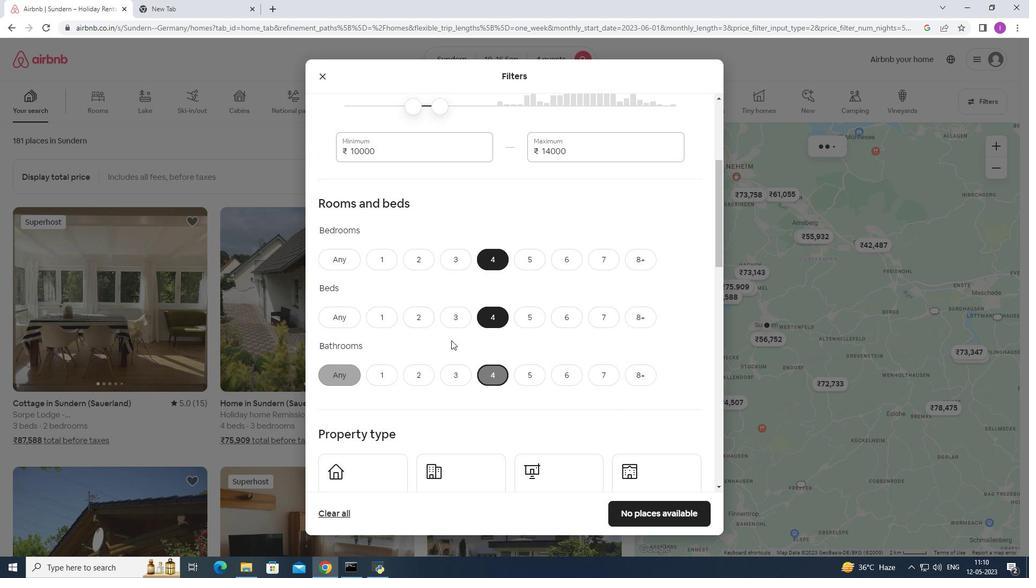 
Action: Mouse scrolled (444, 334) with delta (0, 0)
Screenshot: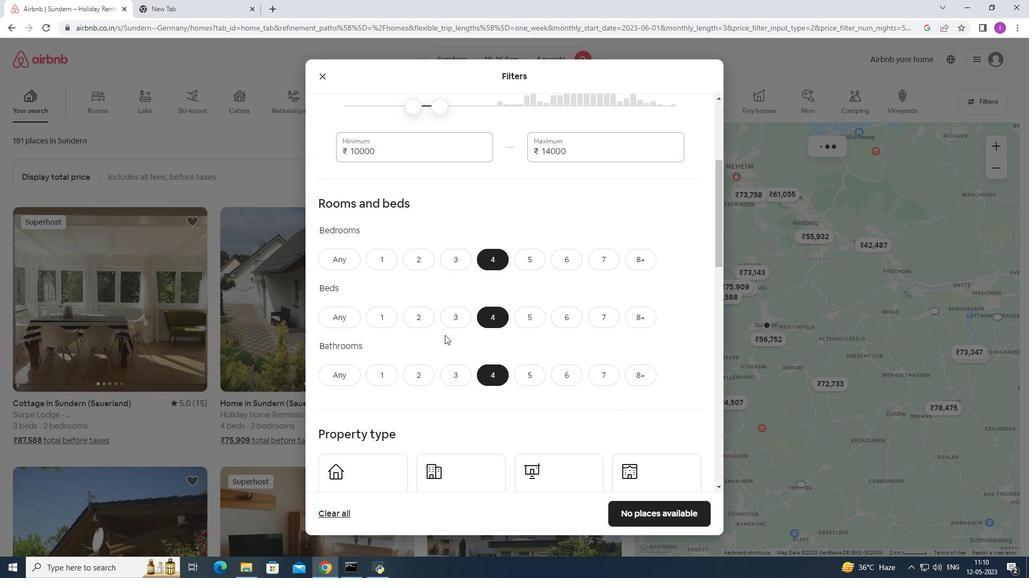 
Action: Mouse scrolled (444, 334) with delta (0, 0)
Screenshot: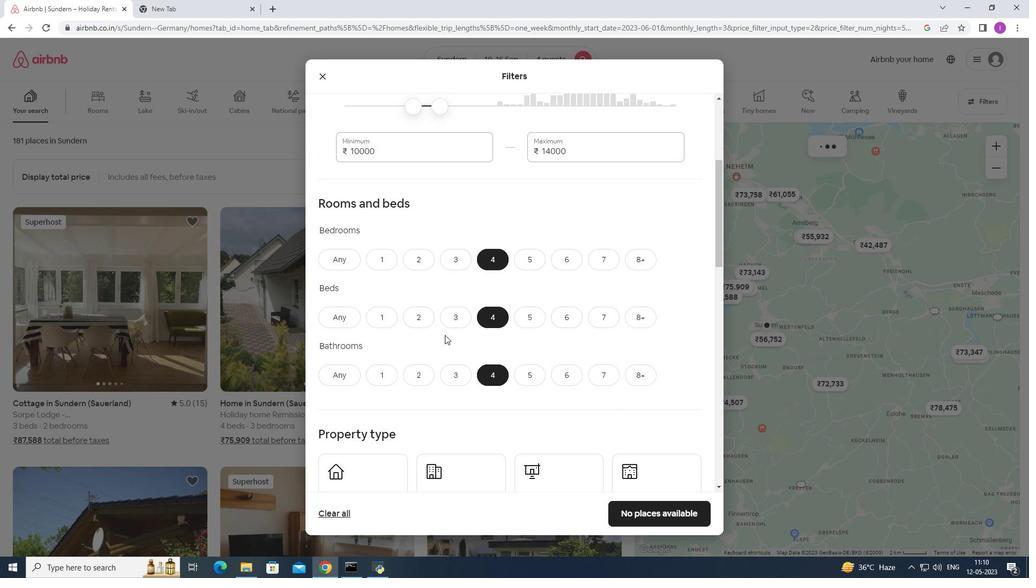 
Action: Mouse scrolled (444, 334) with delta (0, 0)
Screenshot: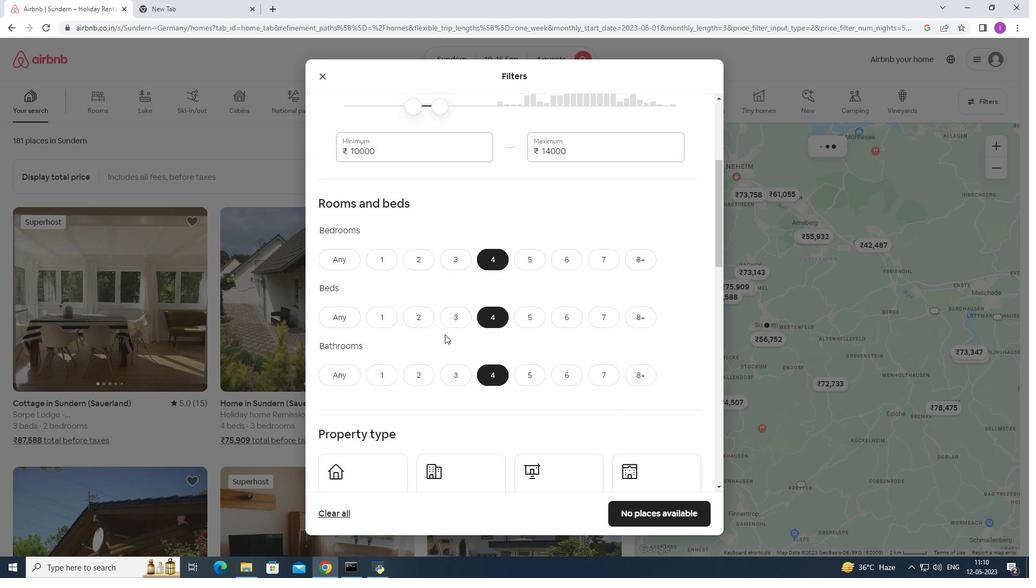
Action: Mouse moved to (397, 331)
Screenshot: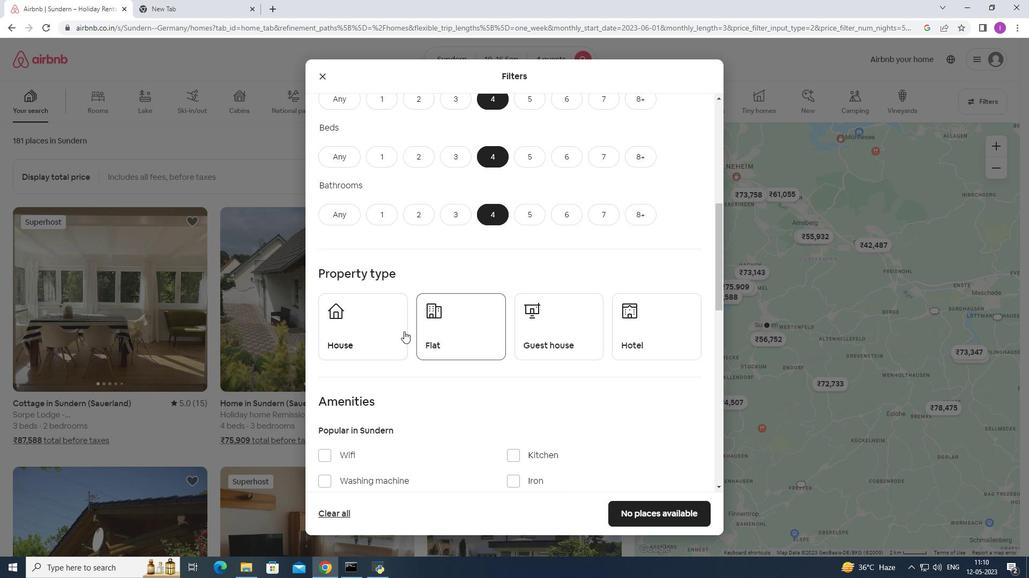 
Action: Mouse pressed left at (397, 331)
Screenshot: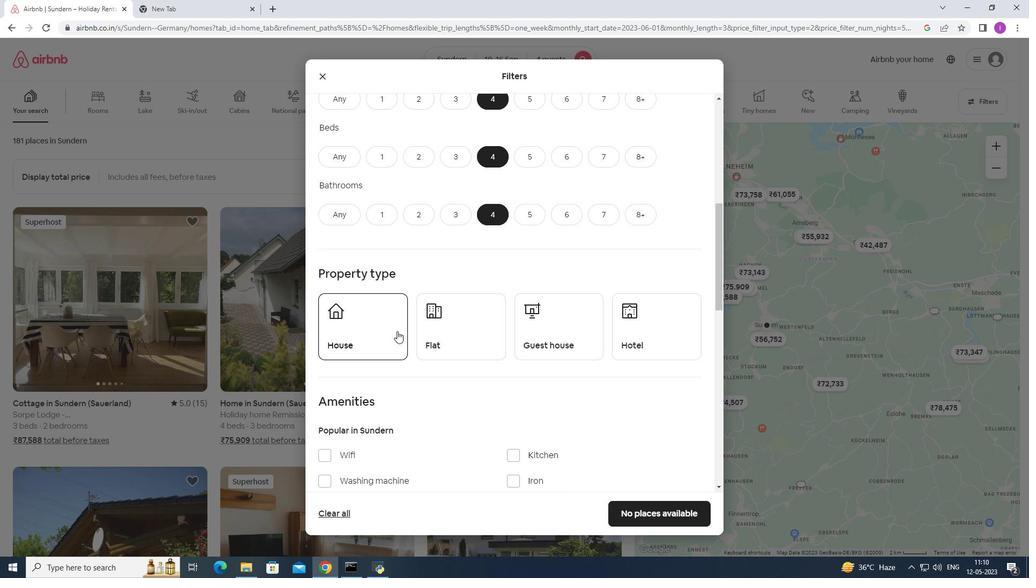 
Action: Mouse moved to (467, 325)
Screenshot: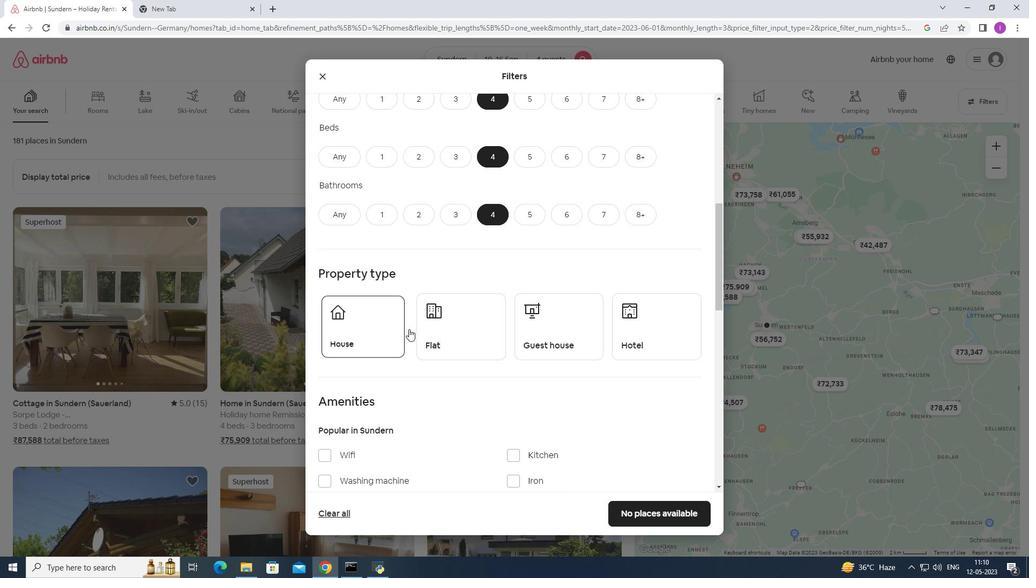 
Action: Mouse pressed left at (467, 325)
Screenshot: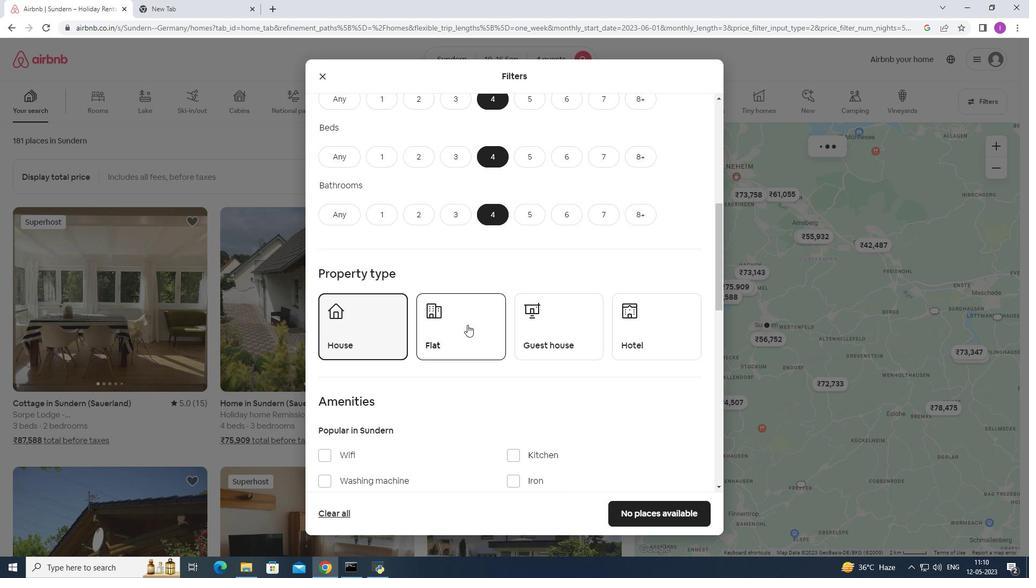 
Action: Mouse moved to (545, 325)
Screenshot: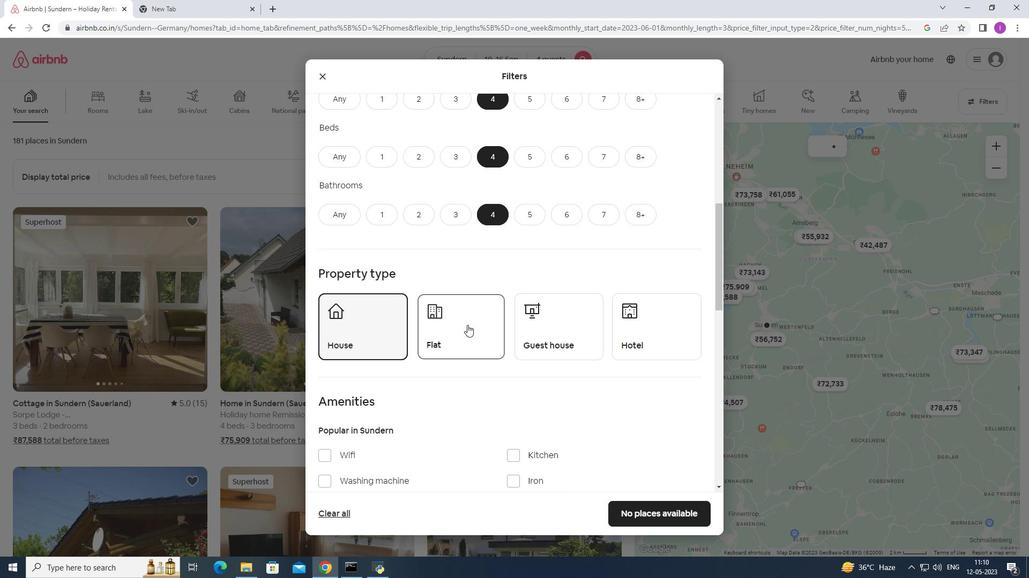 
Action: Mouse pressed left at (545, 325)
Screenshot: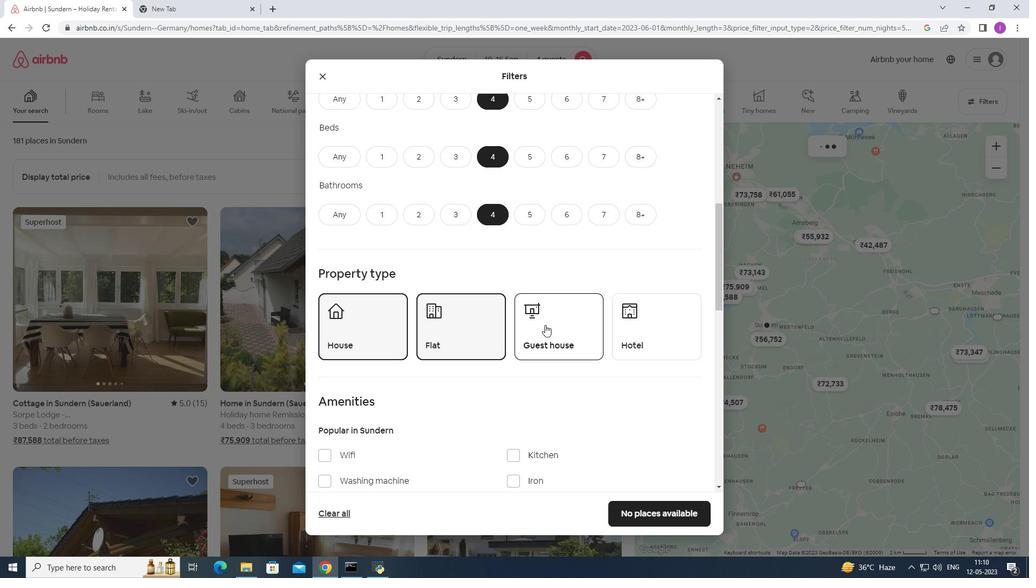 
Action: Mouse moved to (565, 338)
Screenshot: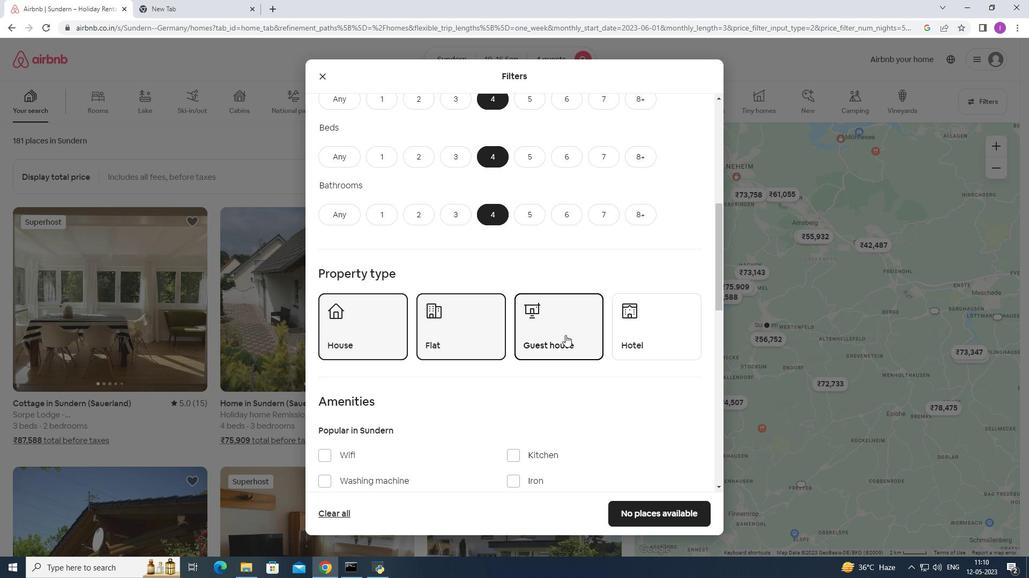 
Action: Mouse scrolled (565, 337) with delta (0, 0)
Screenshot: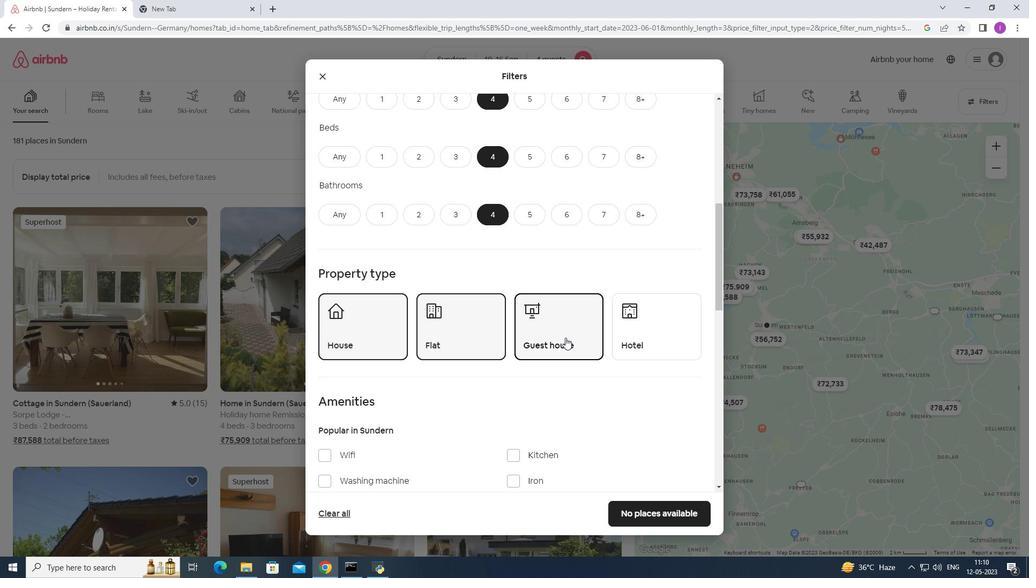 
Action: Mouse scrolled (565, 337) with delta (0, 0)
Screenshot: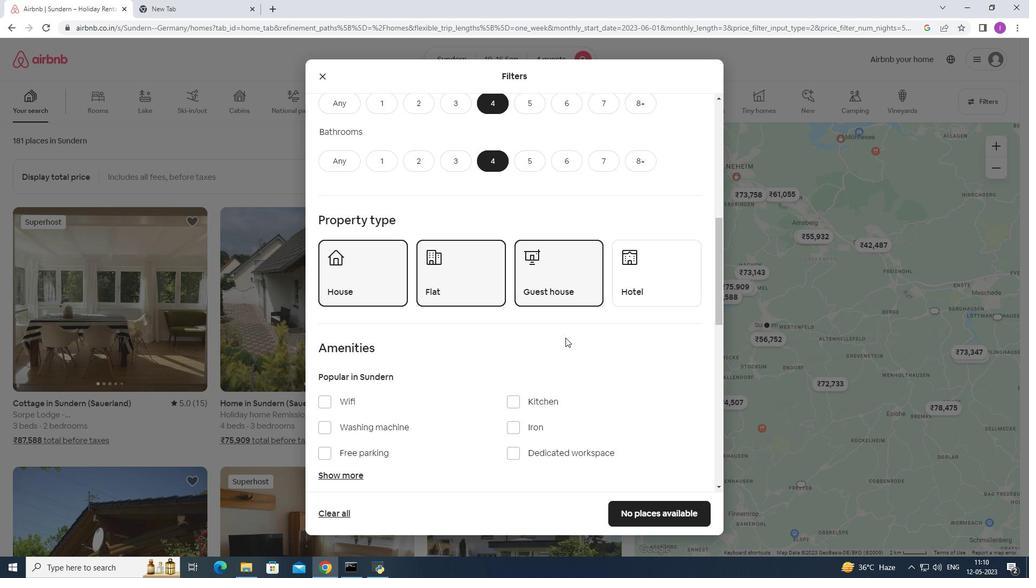 
Action: Mouse scrolled (565, 337) with delta (0, 0)
Screenshot: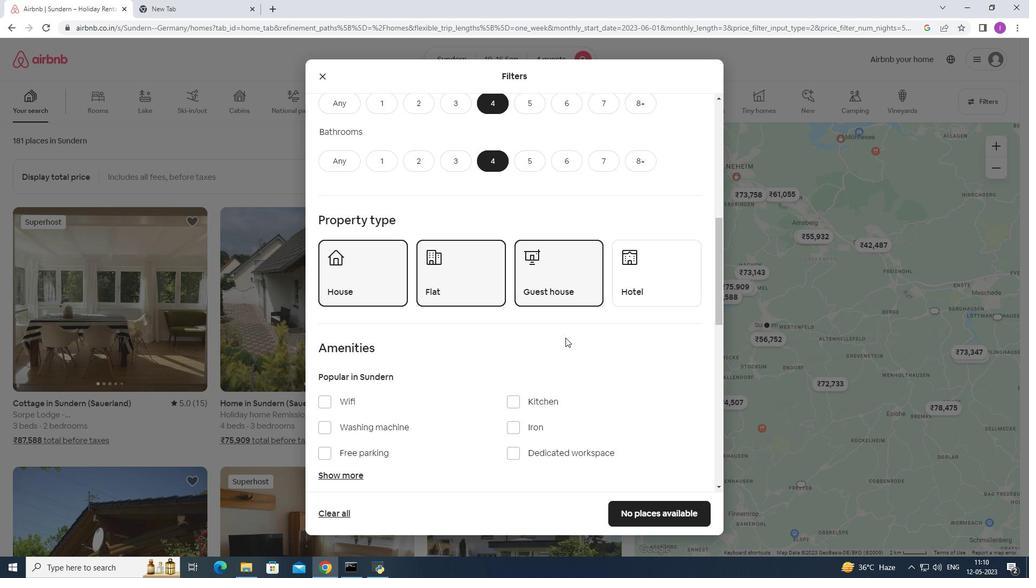 
Action: Mouse moved to (326, 294)
Screenshot: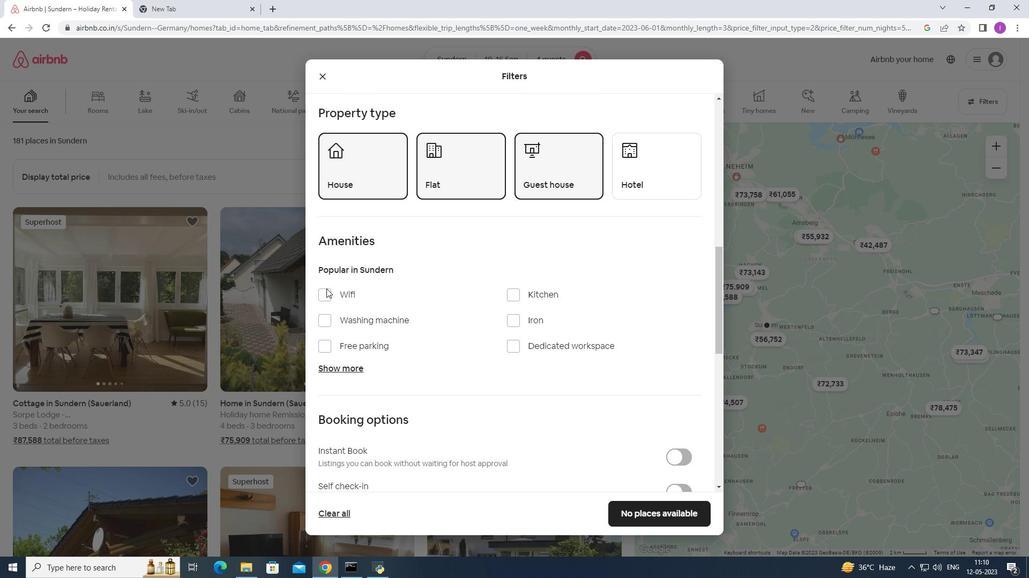 
Action: Mouse pressed left at (326, 294)
Screenshot: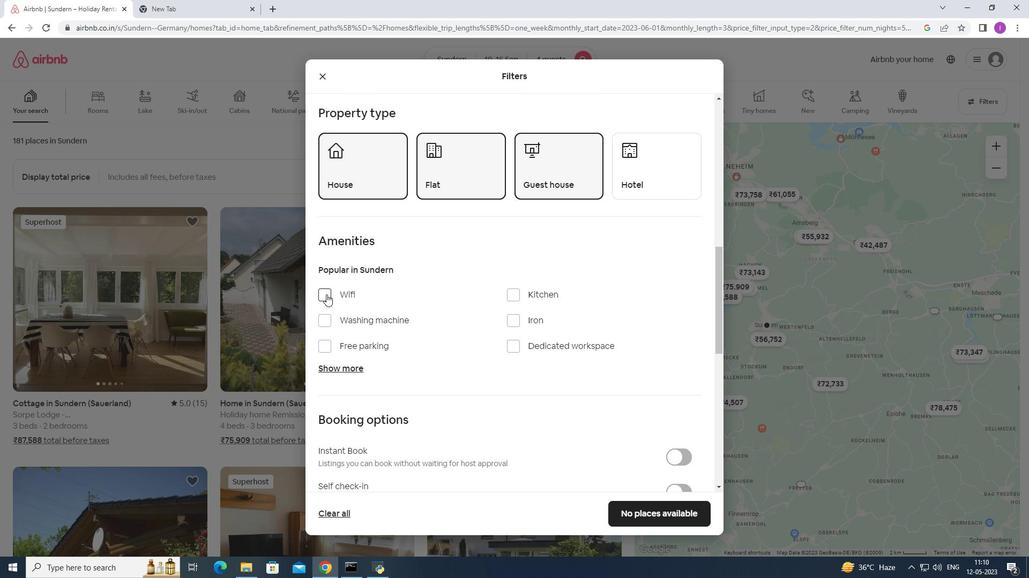 
Action: Mouse moved to (326, 347)
Screenshot: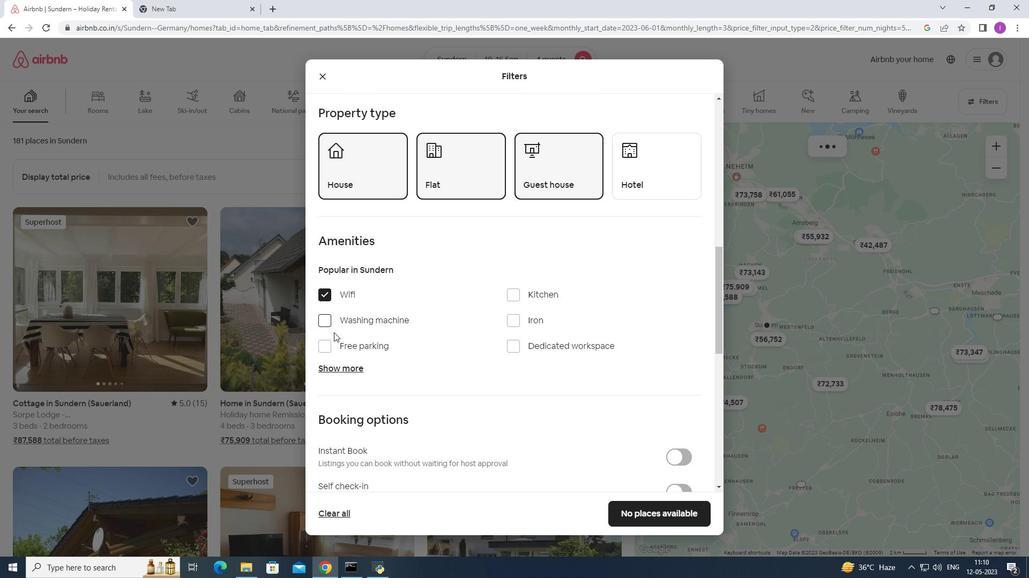 
Action: Mouse pressed left at (326, 347)
Screenshot: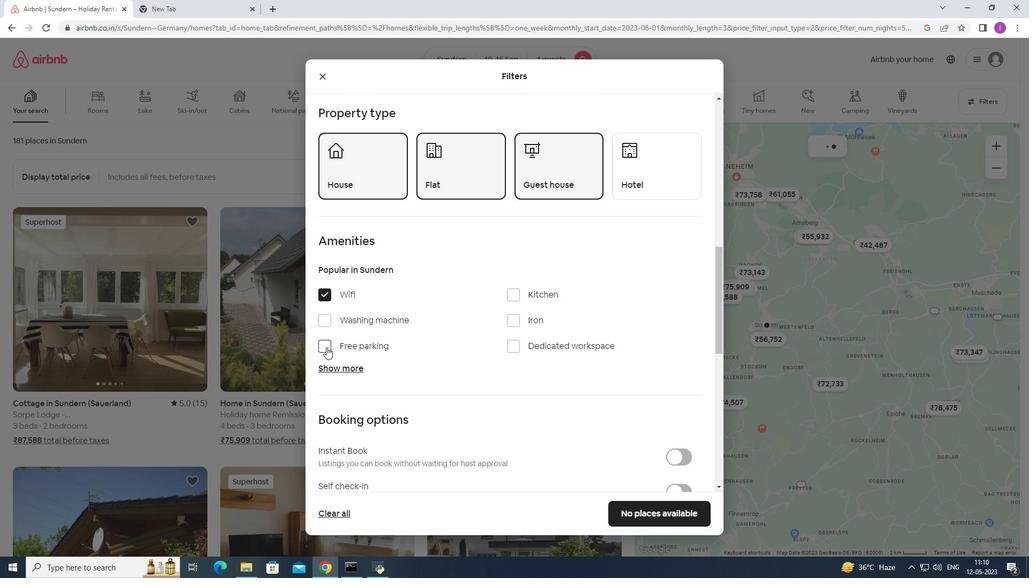
Action: Mouse moved to (354, 369)
Screenshot: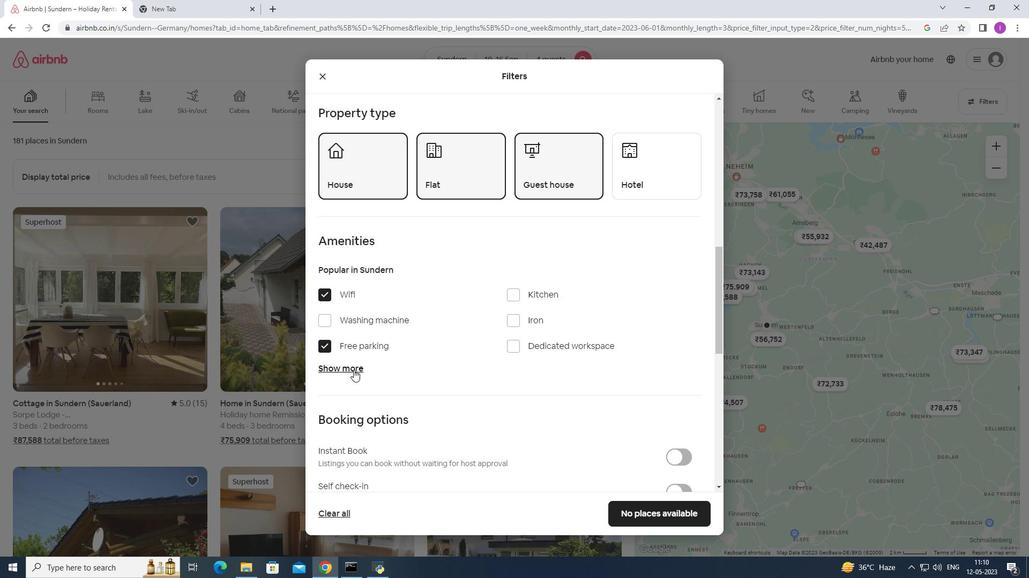 
Action: Mouse pressed left at (354, 369)
Screenshot: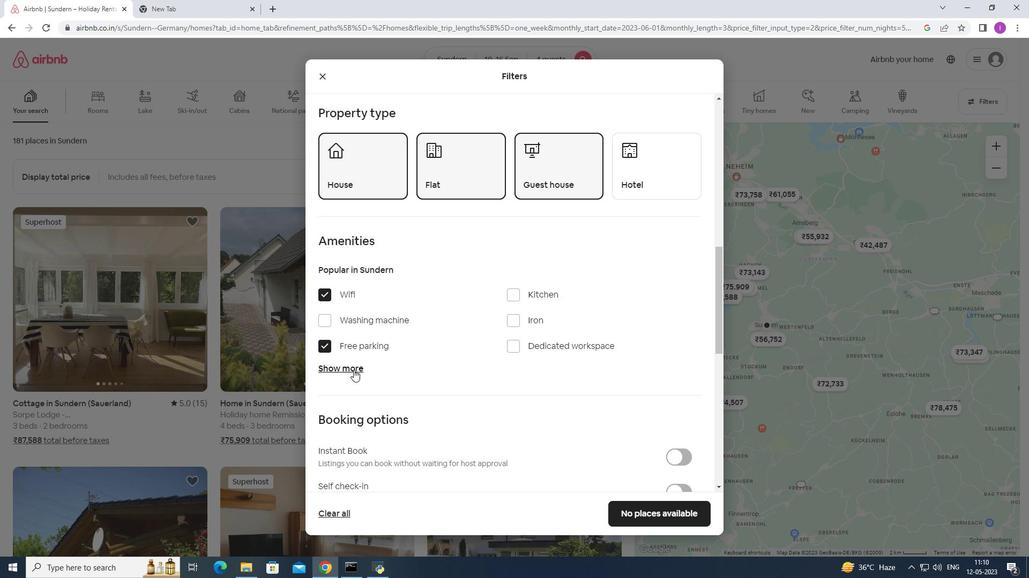 
Action: Mouse moved to (461, 375)
Screenshot: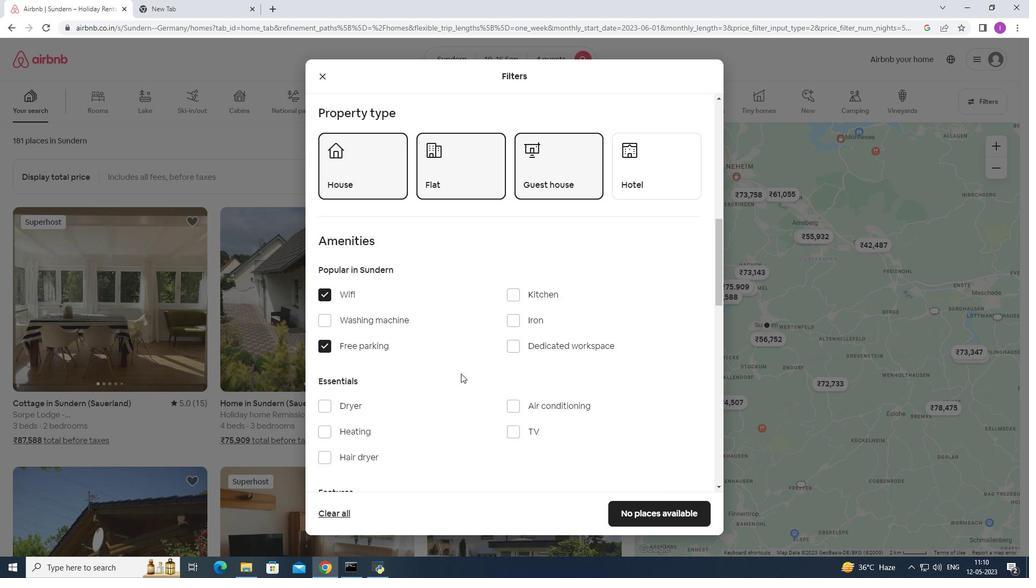 
Action: Mouse scrolled (461, 375) with delta (0, 0)
Screenshot: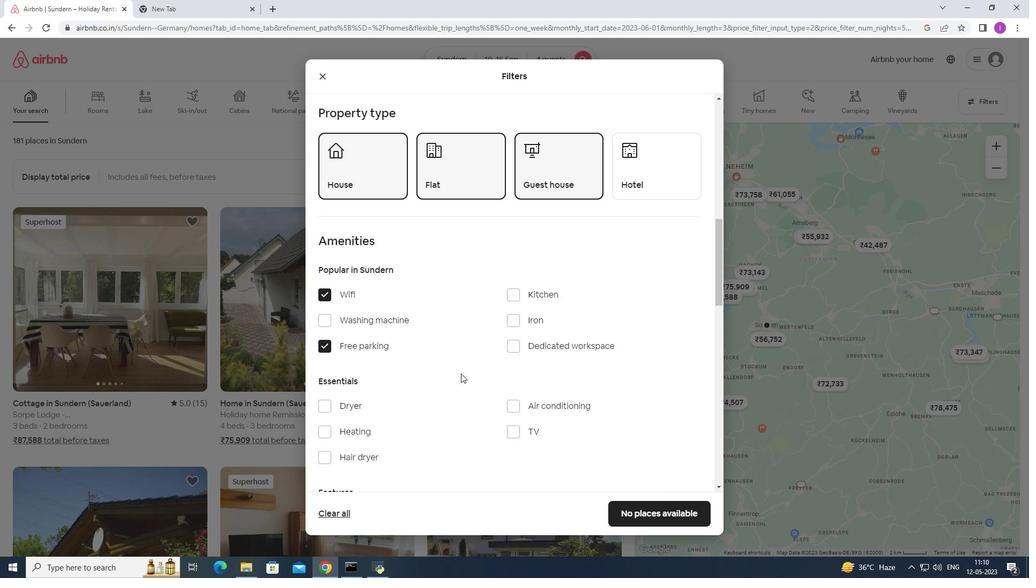 
Action: Mouse moved to (461, 375)
Screenshot: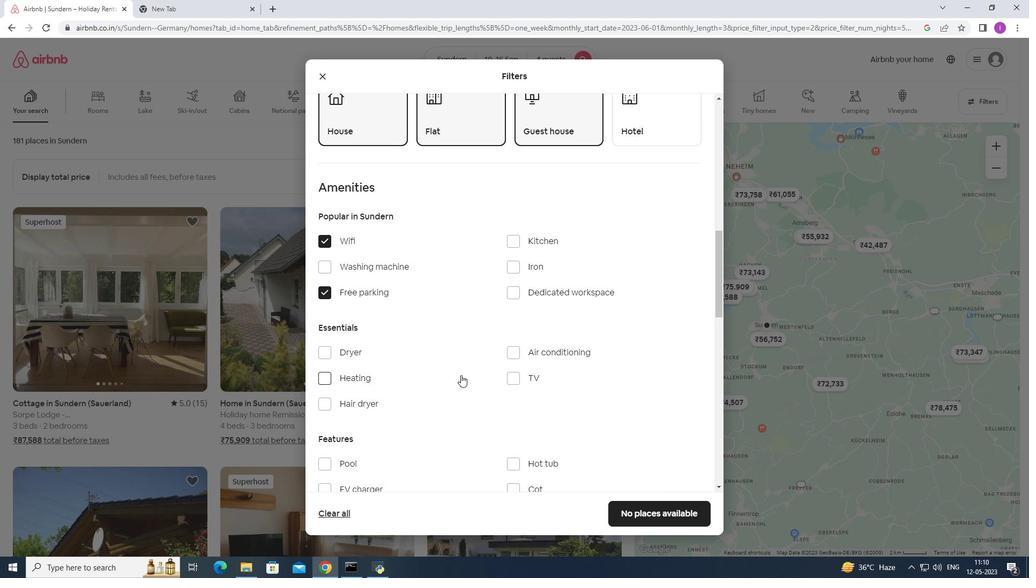
Action: Mouse scrolled (461, 374) with delta (0, 0)
Screenshot: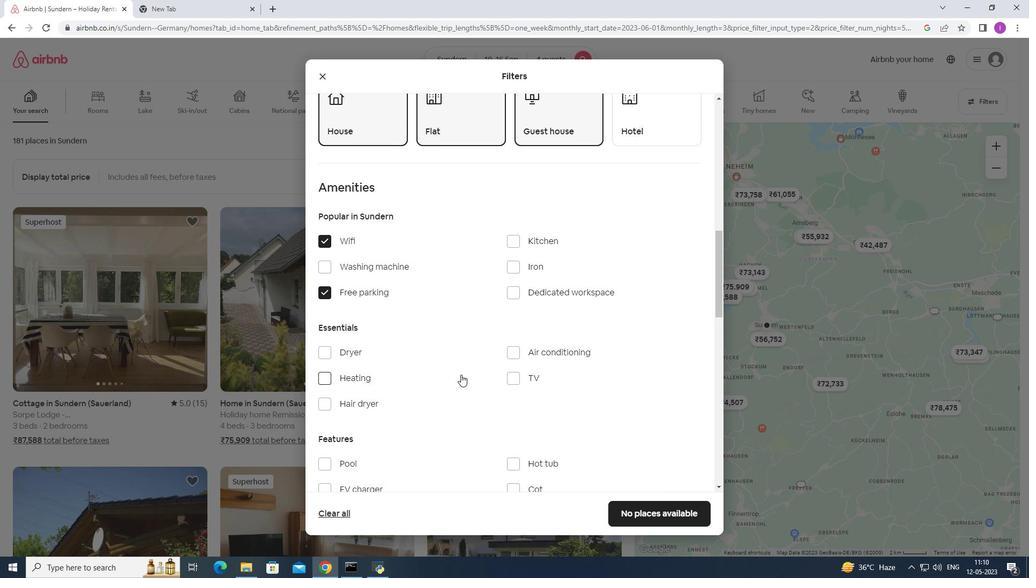 
Action: Mouse moved to (339, 357)
Screenshot: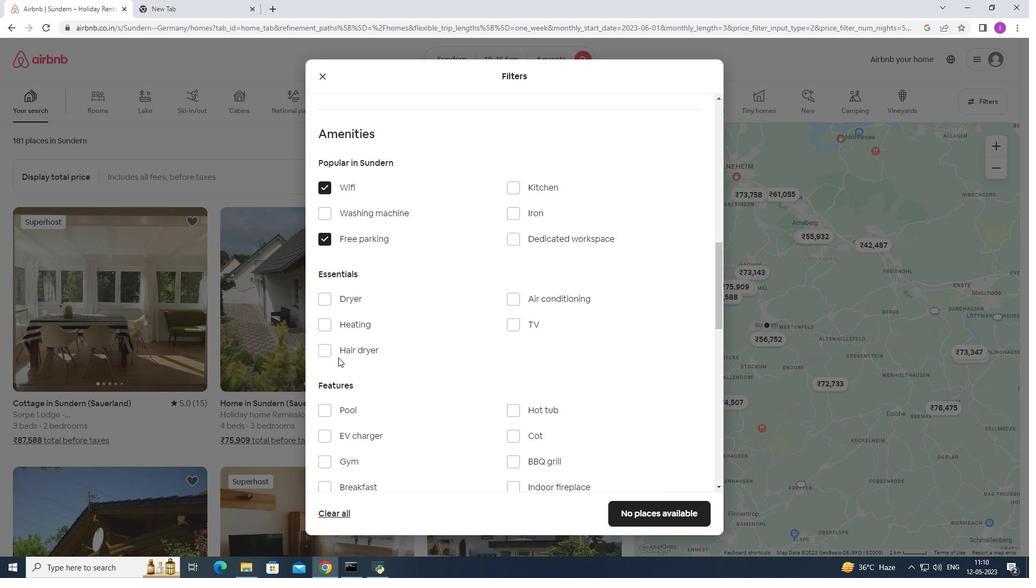 
Action: Mouse scrolled (339, 356) with delta (0, 0)
Screenshot: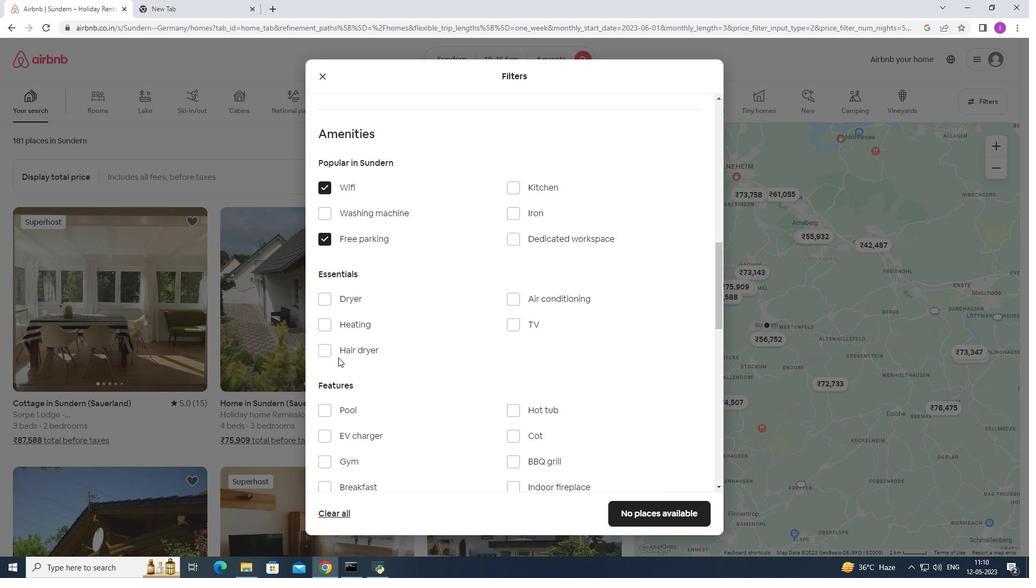 
Action: Mouse moved to (516, 272)
Screenshot: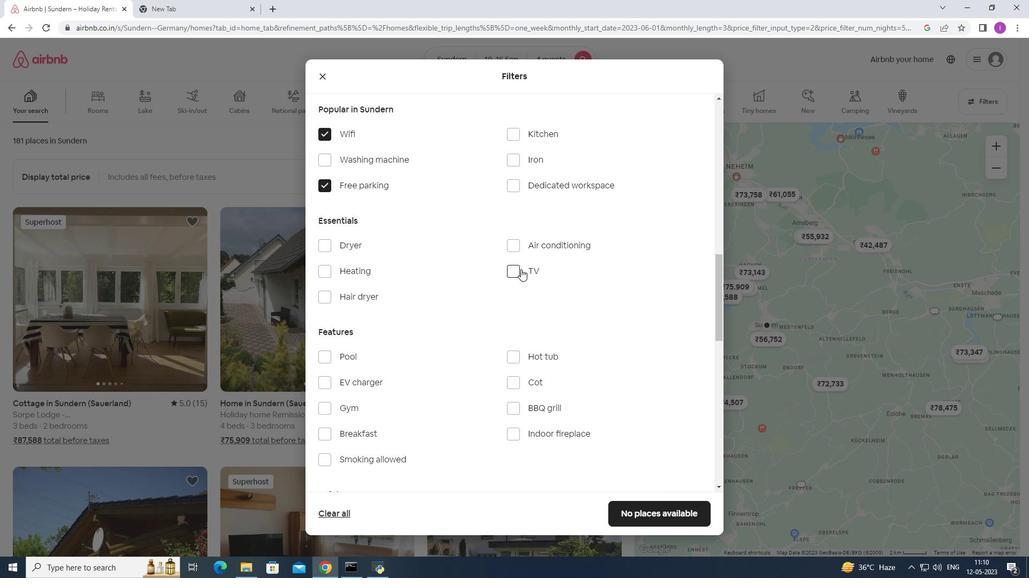 
Action: Mouse pressed left at (516, 272)
Screenshot: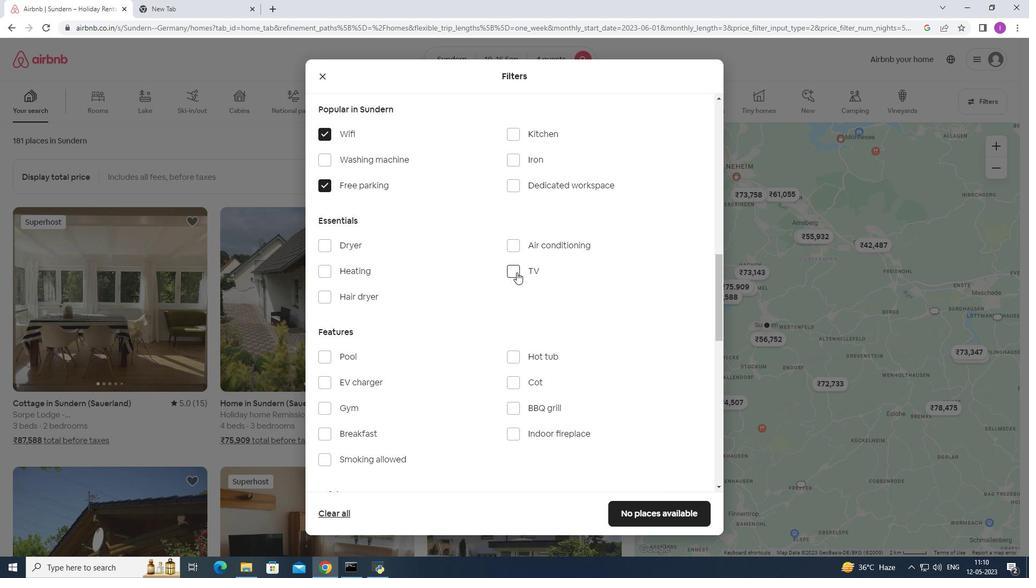 
Action: Mouse moved to (442, 303)
Screenshot: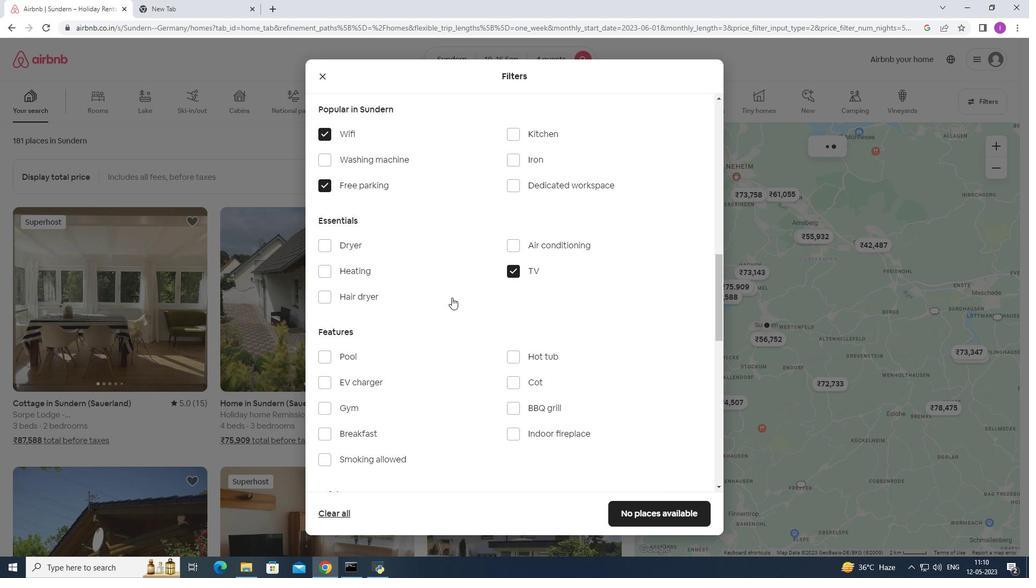 
Action: Mouse scrolled (442, 303) with delta (0, 0)
Screenshot: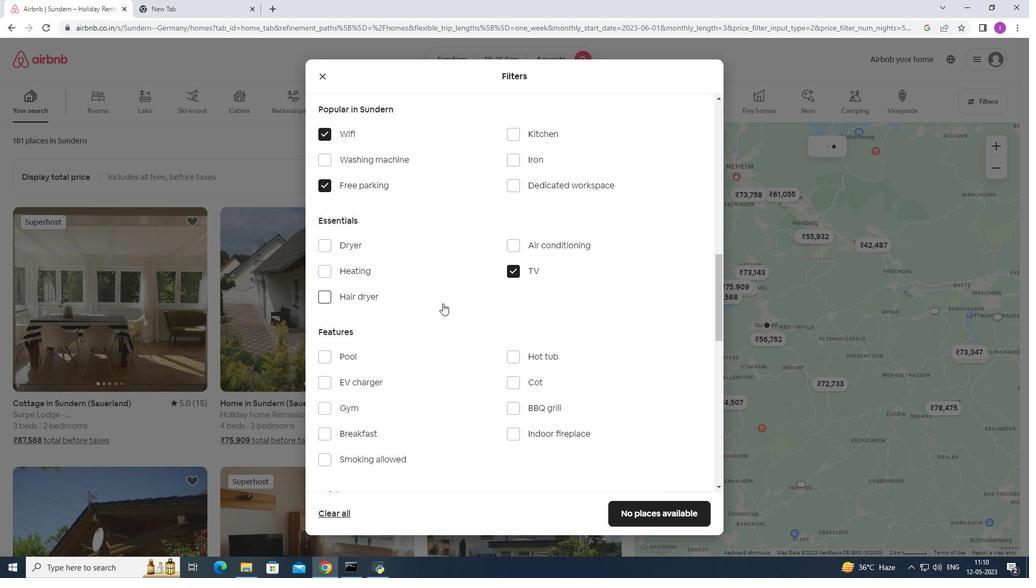 
Action: Mouse moved to (442, 304)
Screenshot: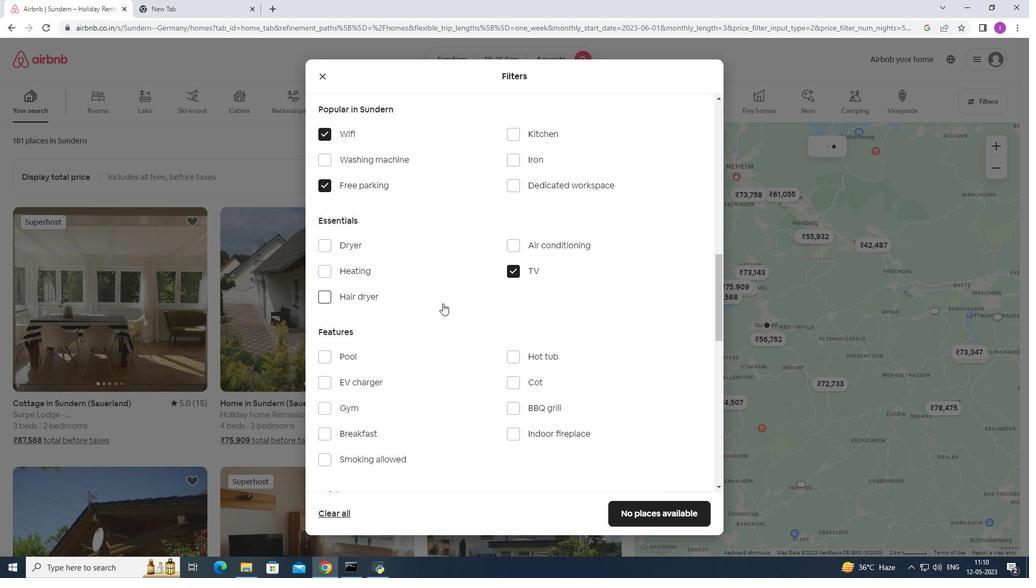 
Action: Mouse scrolled (442, 303) with delta (0, 0)
Screenshot: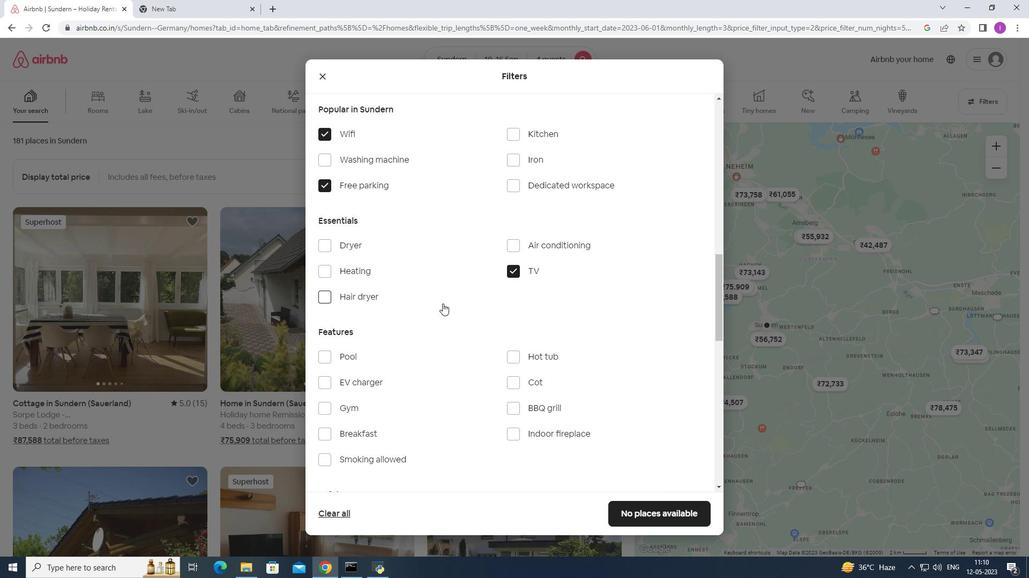 
Action: Mouse moved to (442, 304)
Screenshot: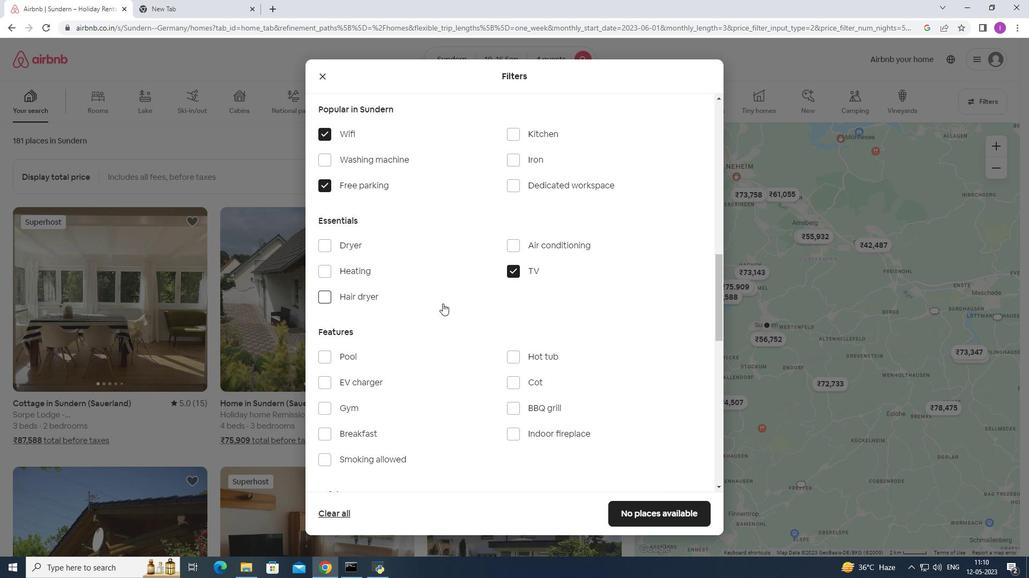 
Action: Mouse scrolled (442, 303) with delta (0, 0)
Screenshot: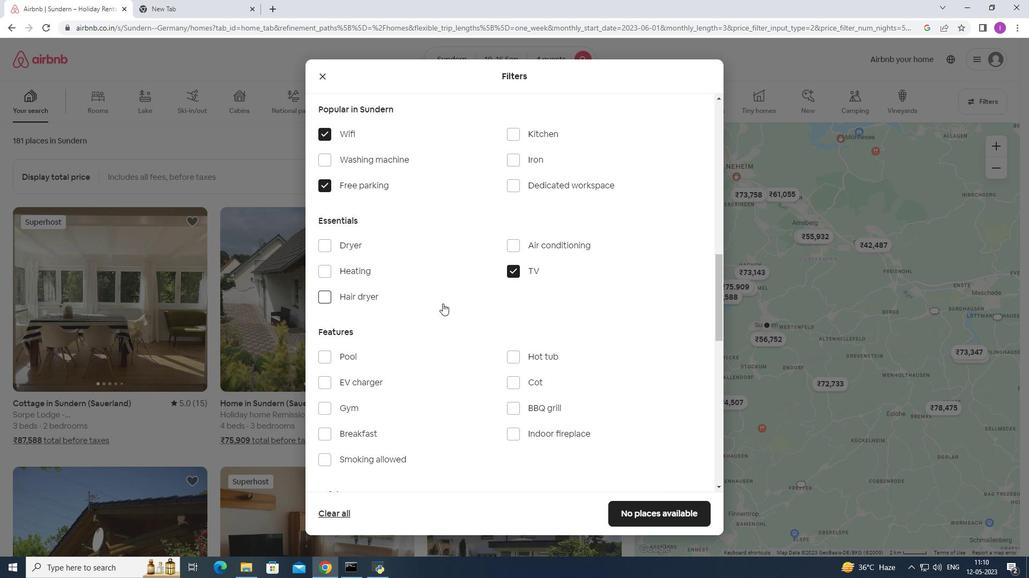 
Action: Mouse moved to (322, 248)
Screenshot: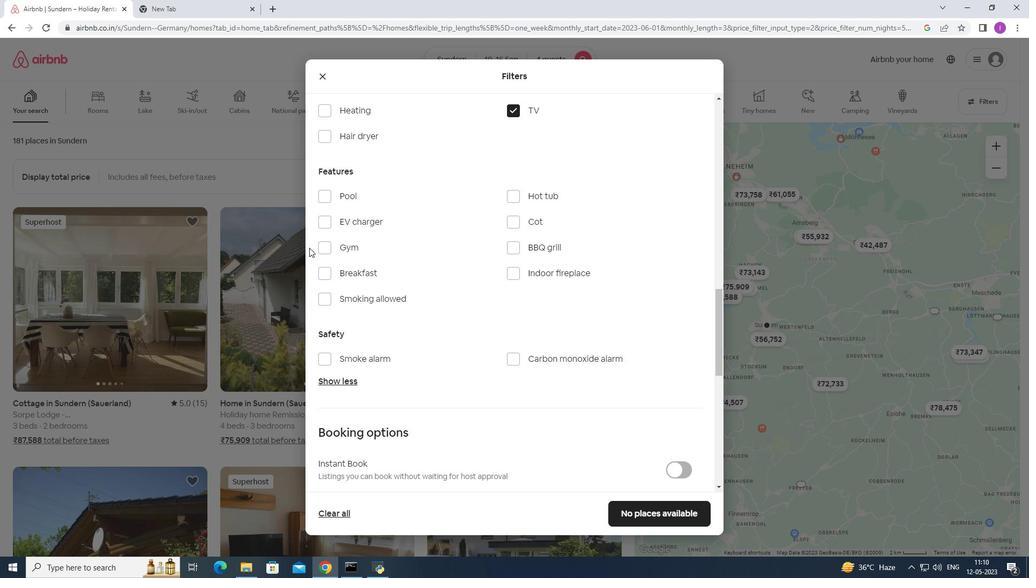 
Action: Mouse pressed left at (322, 248)
Screenshot: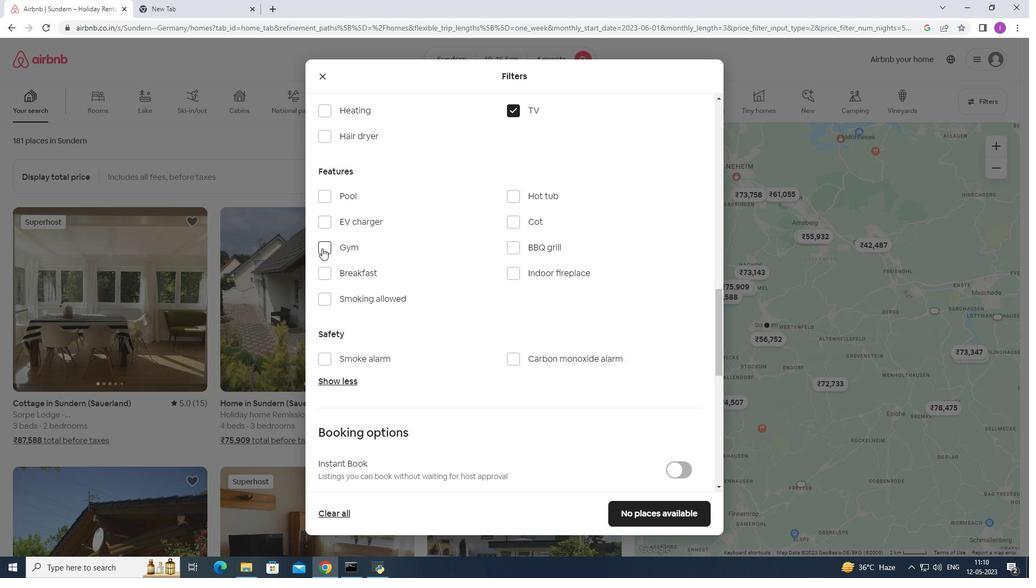 
Action: Mouse moved to (325, 273)
Screenshot: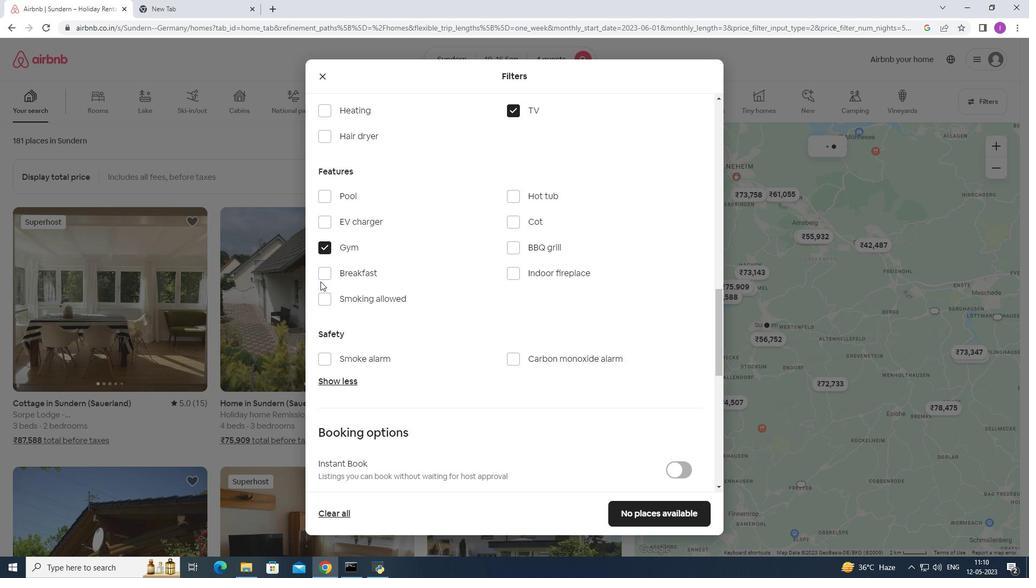 
Action: Mouse pressed left at (325, 273)
Screenshot: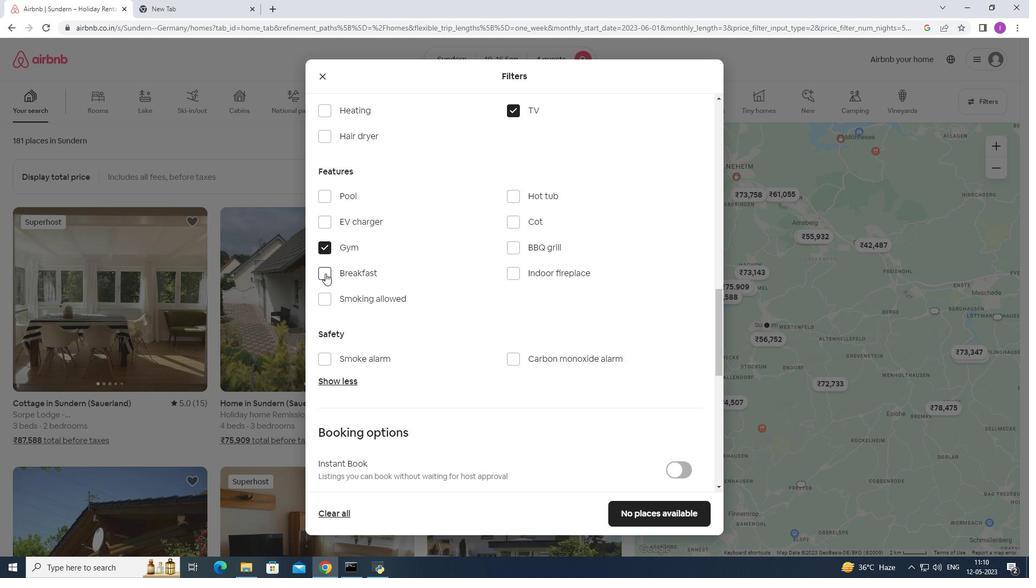 
Action: Mouse moved to (389, 295)
Screenshot: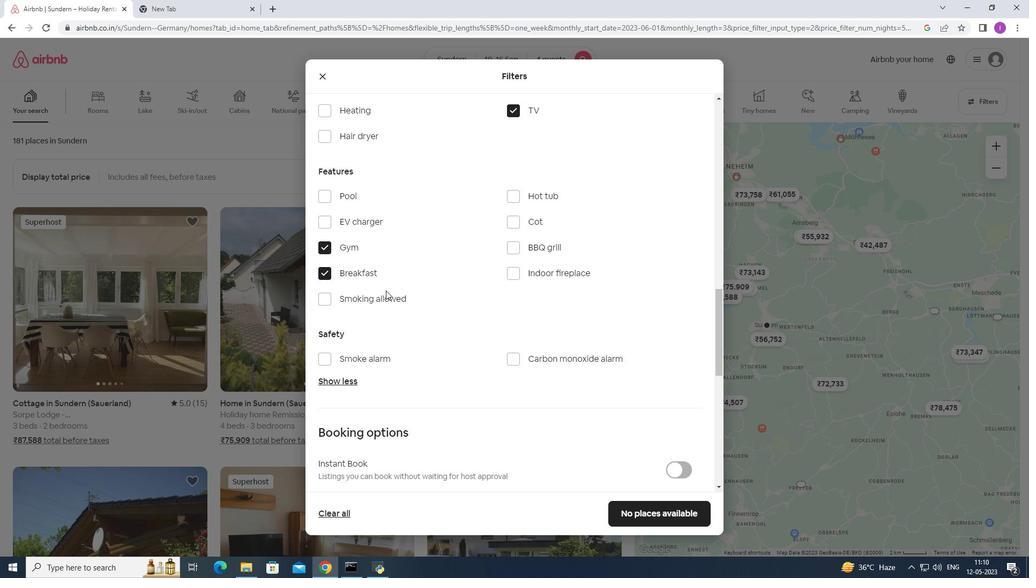 
Action: Mouse scrolled (389, 294) with delta (0, 0)
Screenshot: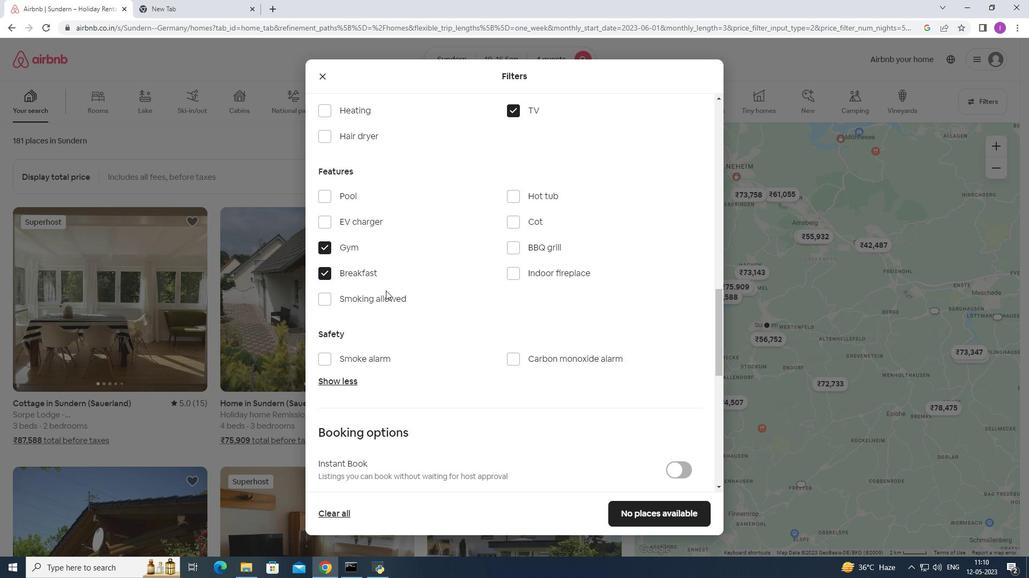 
Action: Mouse moved to (389, 296)
Screenshot: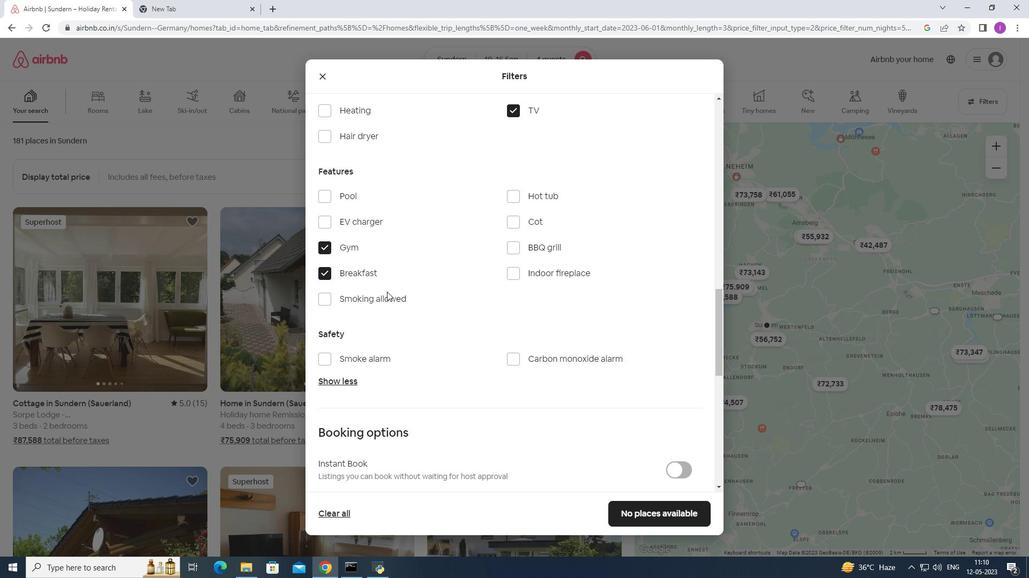 
Action: Mouse scrolled (389, 295) with delta (0, 0)
Screenshot: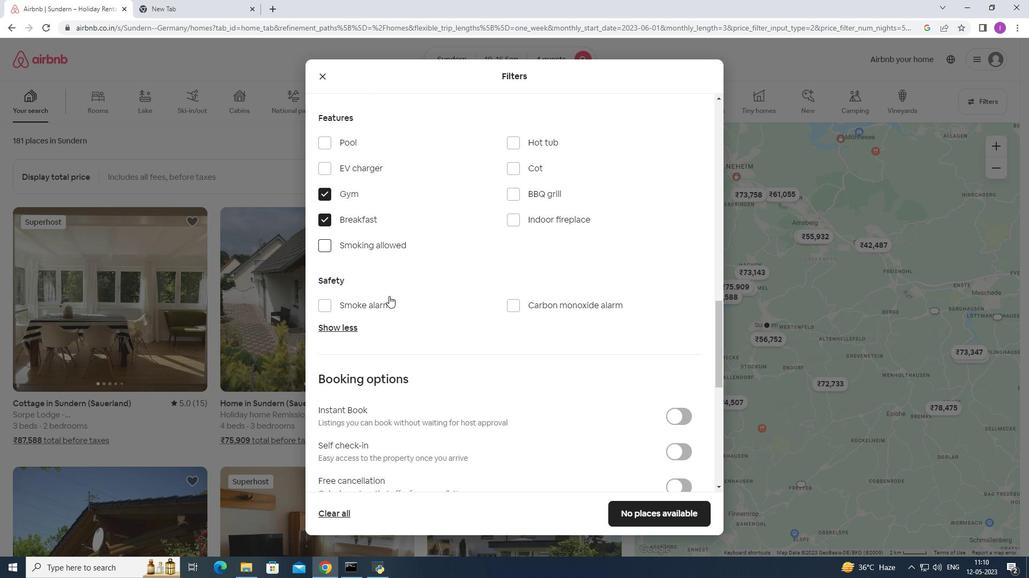 
Action: Mouse scrolled (389, 295) with delta (0, 0)
Screenshot: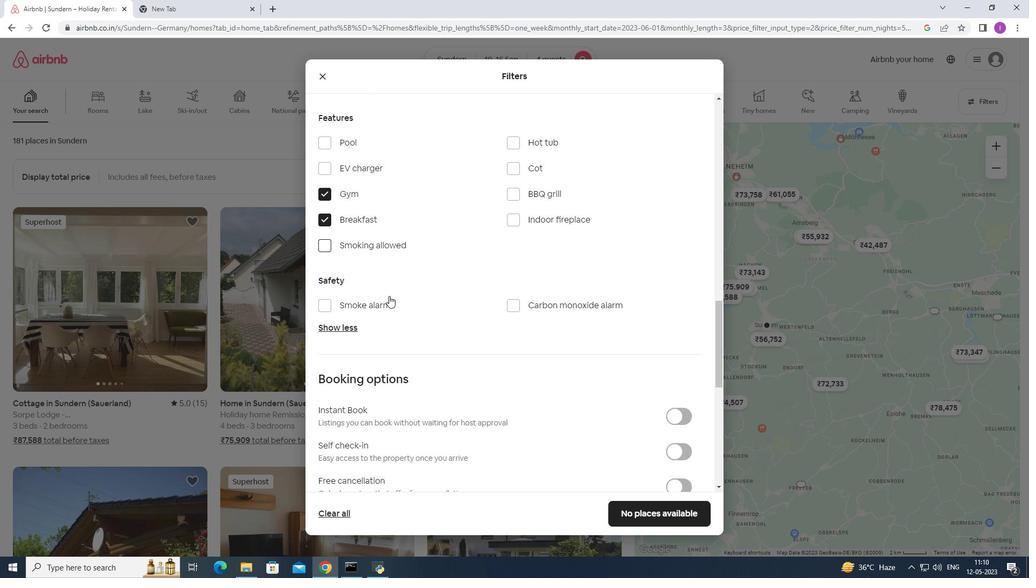 
Action: Mouse scrolled (389, 295) with delta (0, 0)
Screenshot: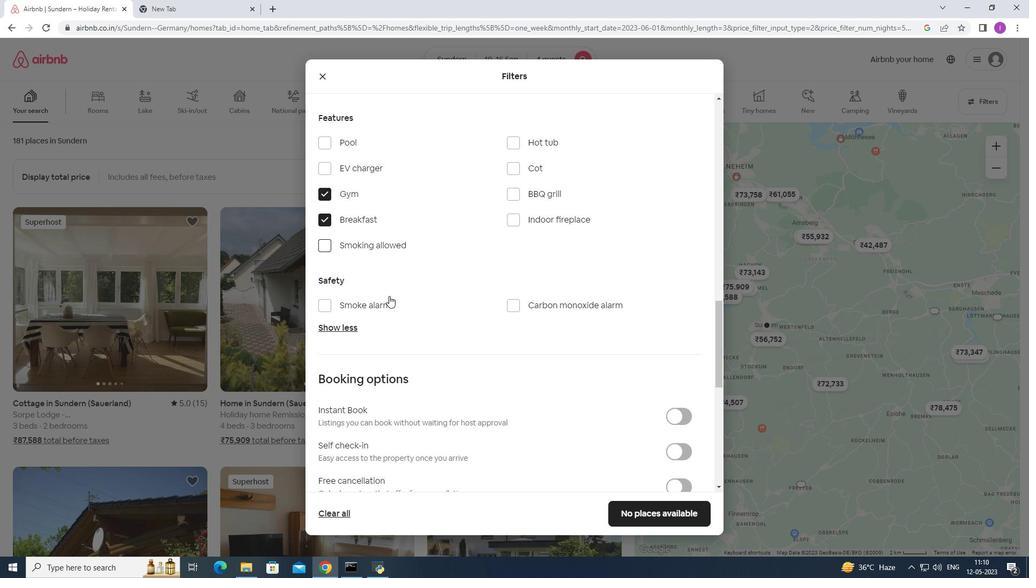
Action: Mouse moved to (682, 290)
Screenshot: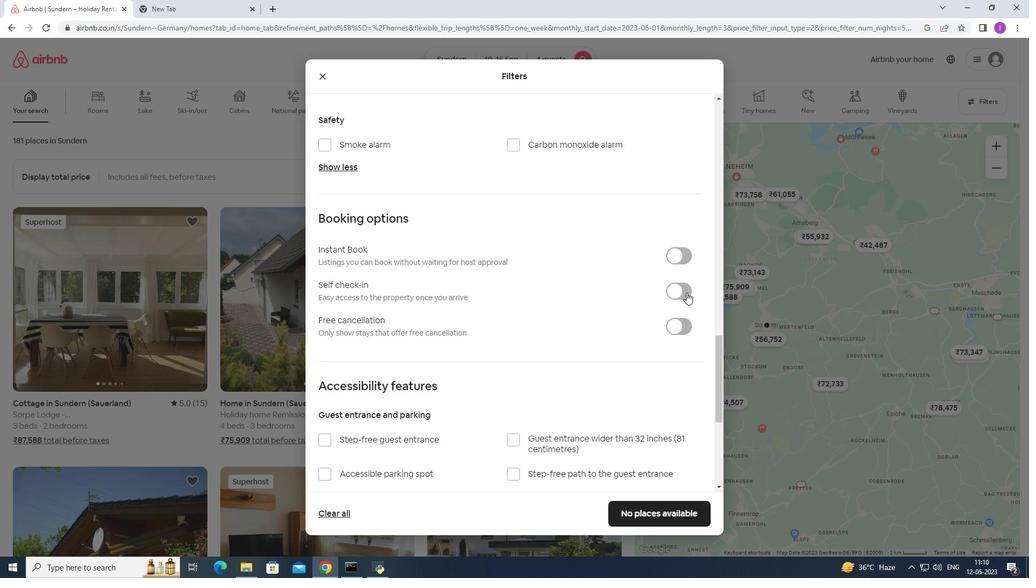 
Action: Mouse pressed left at (682, 290)
Screenshot: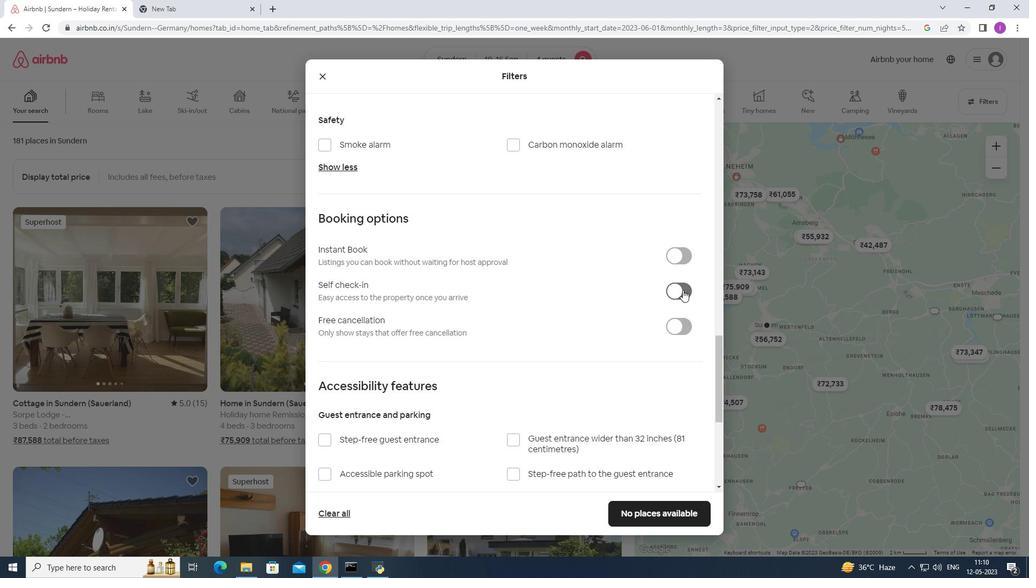 
Action: Mouse moved to (478, 342)
Screenshot: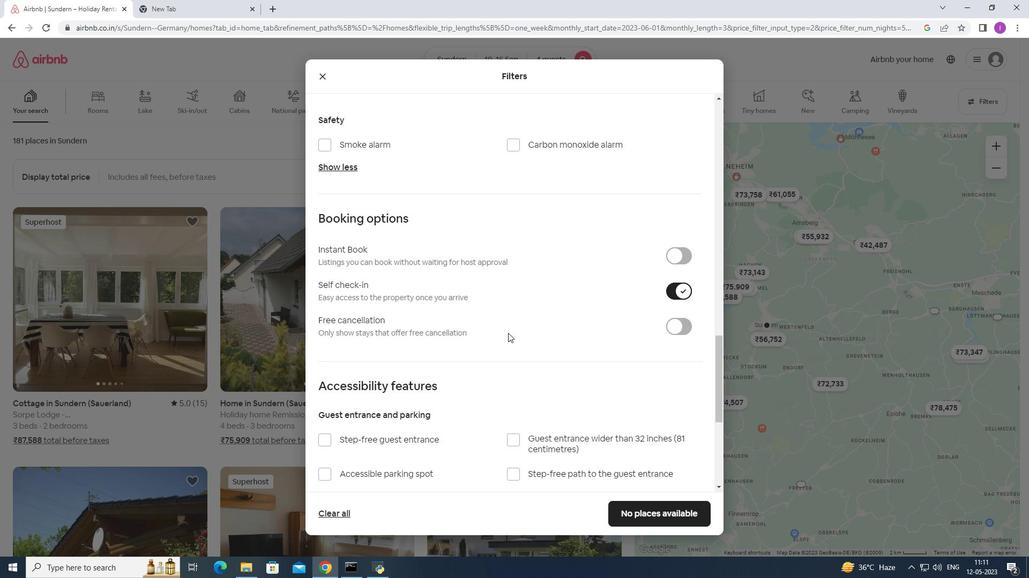 
Action: Mouse scrolled (478, 342) with delta (0, 0)
Screenshot: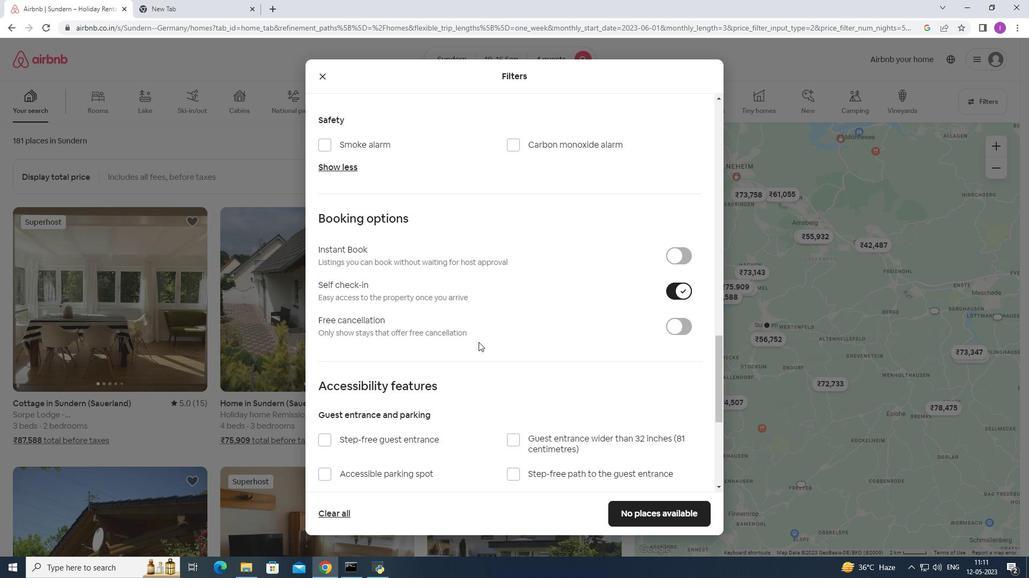 
Action: Mouse scrolled (478, 342) with delta (0, 0)
Screenshot: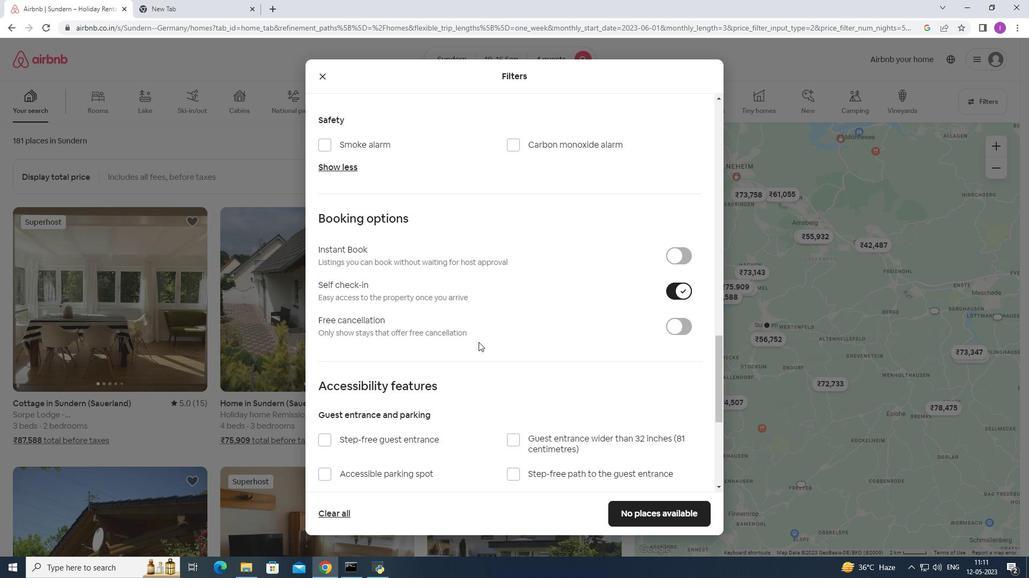 
Action: Mouse scrolled (478, 342) with delta (0, 0)
Screenshot: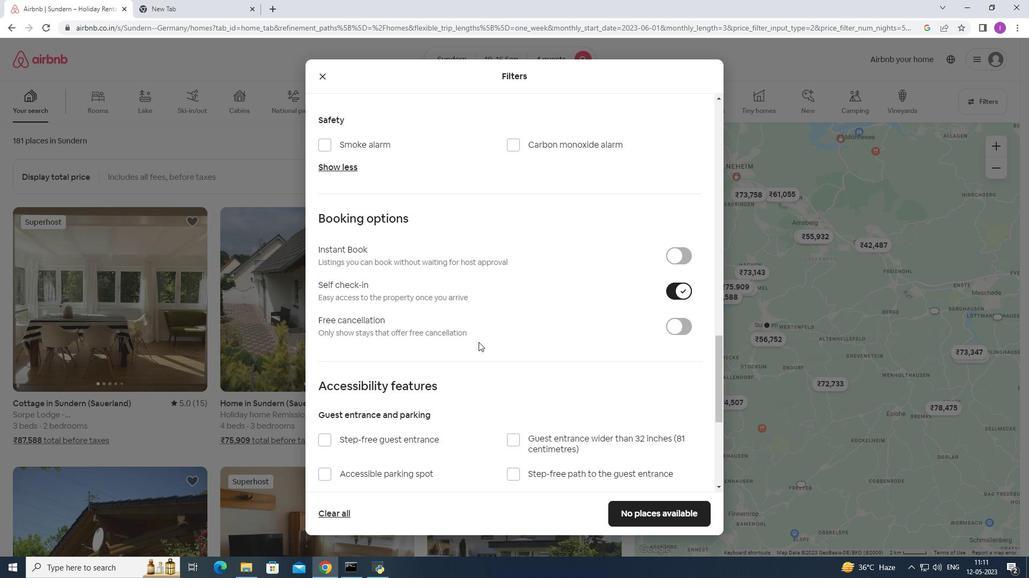 
Action: Mouse scrolled (478, 342) with delta (0, 0)
Screenshot: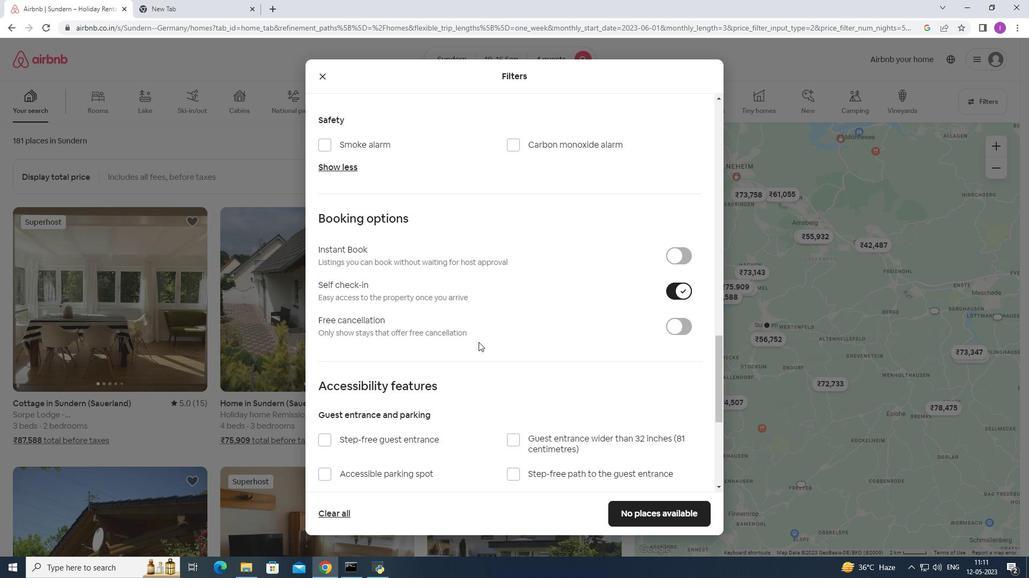
Action: Mouse moved to (478, 342)
Screenshot: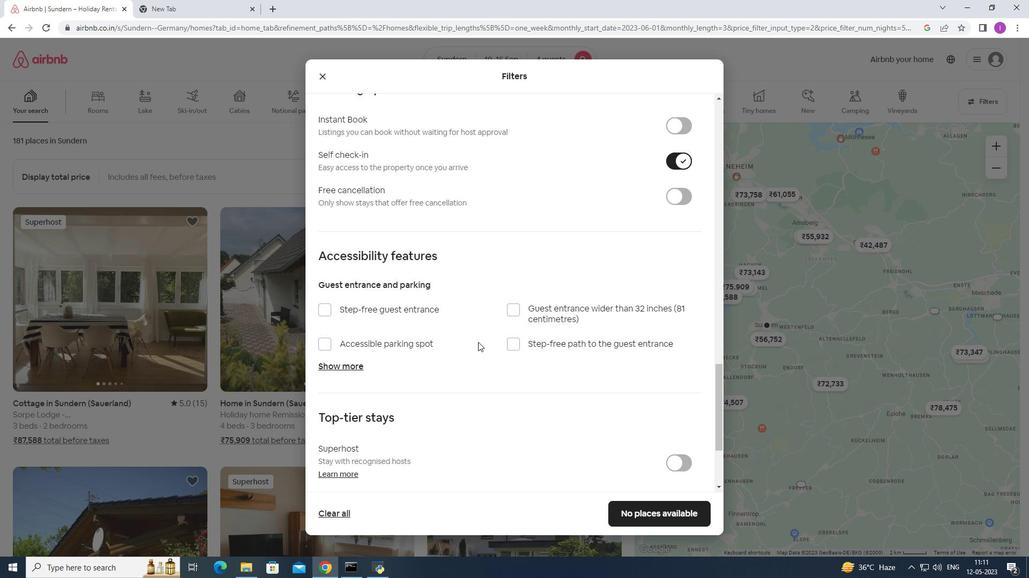
Action: Mouse scrolled (478, 342) with delta (0, 0)
Screenshot: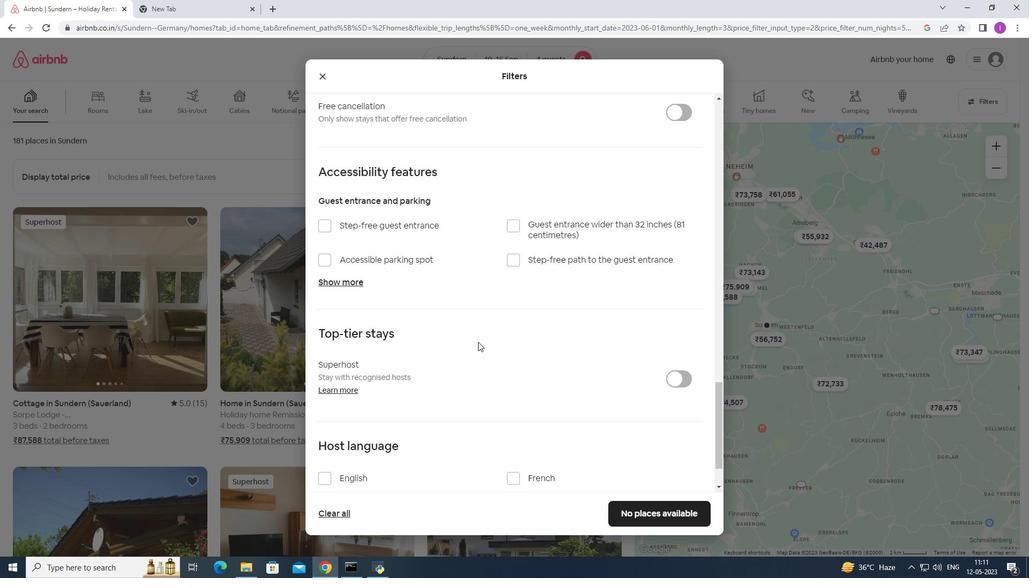 
Action: Mouse scrolled (478, 342) with delta (0, 0)
Screenshot: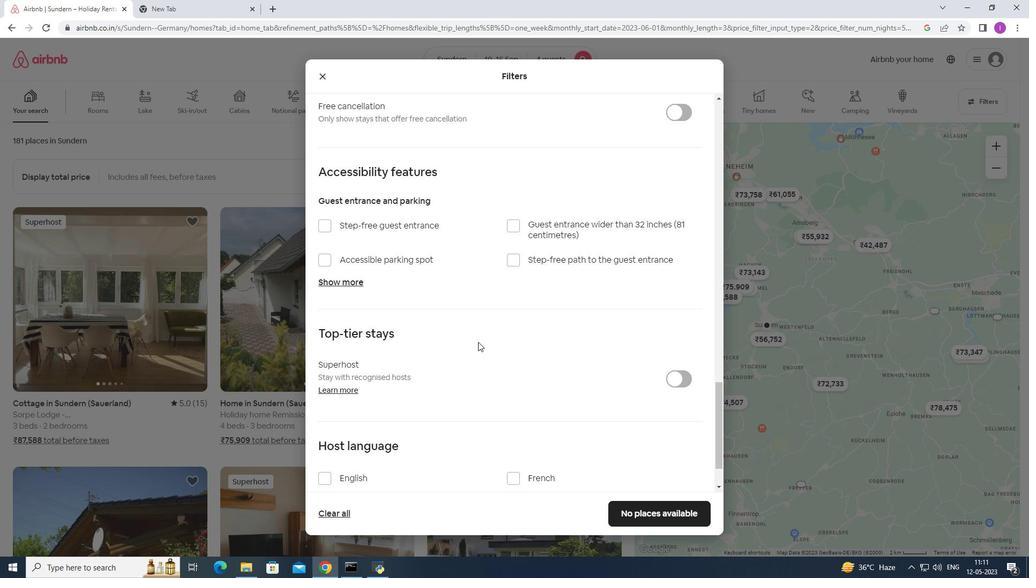 
Action: Mouse scrolled (478, 342) with delta (0, 0)
Screenshot: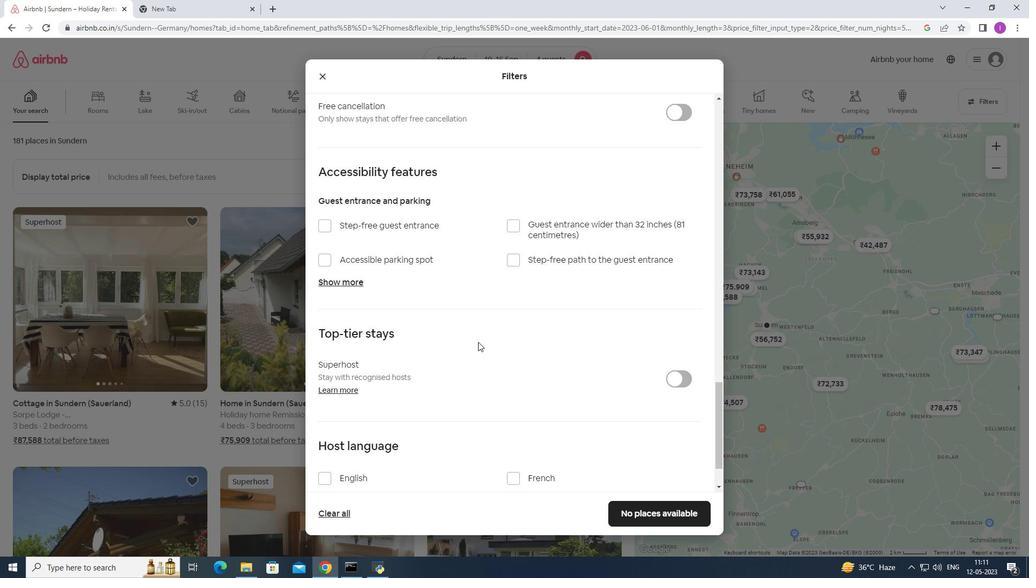 
Action: Mouse scrolled (478, 342) with delta (0, 0)
Screenshot: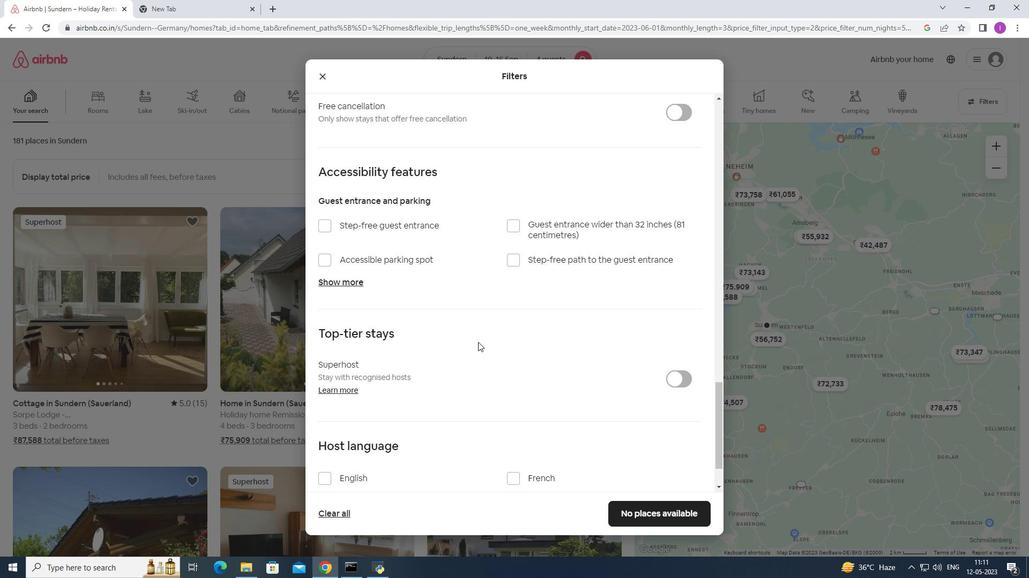 
Action: Mouse moved to (483, 336)
Screenshot: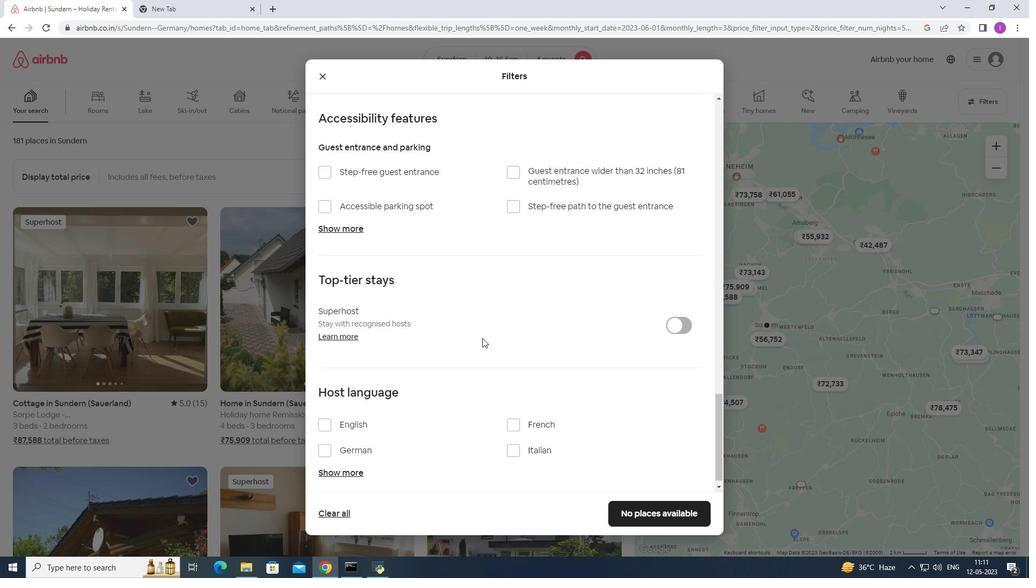 
Action: Mouse scrolled (483, 336) with delta (0, 0)
Screenshot: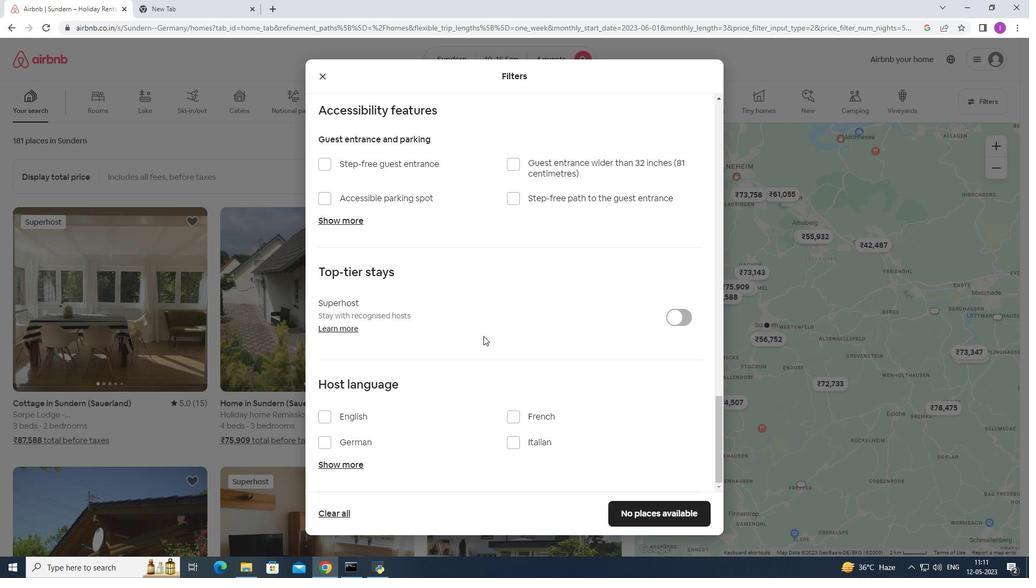 
Action: Mouse scrolled (483, 336) with delta (0, 0)
Screenshot: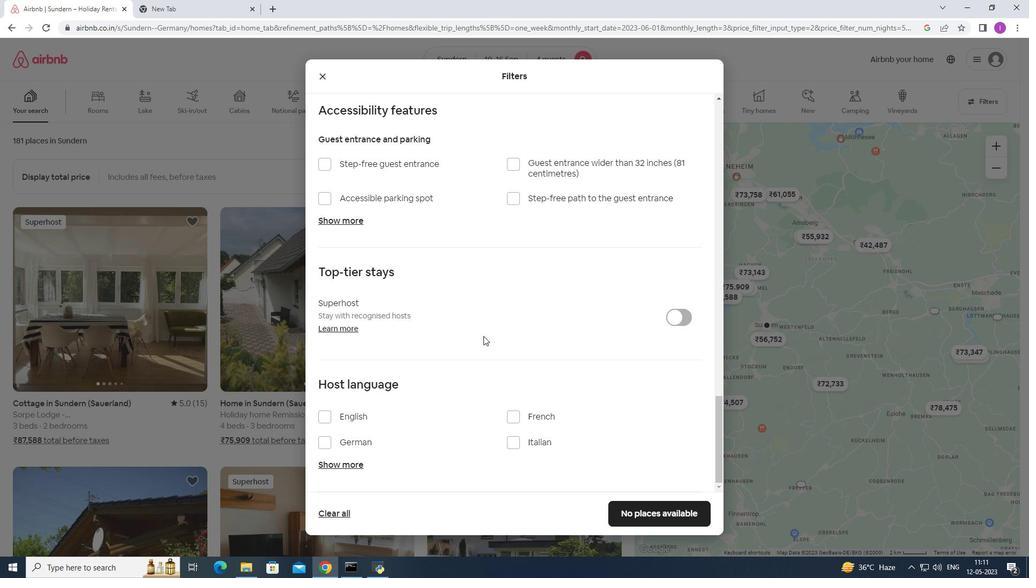 
Action: Mouse moved to (483, 336)
Screenshot: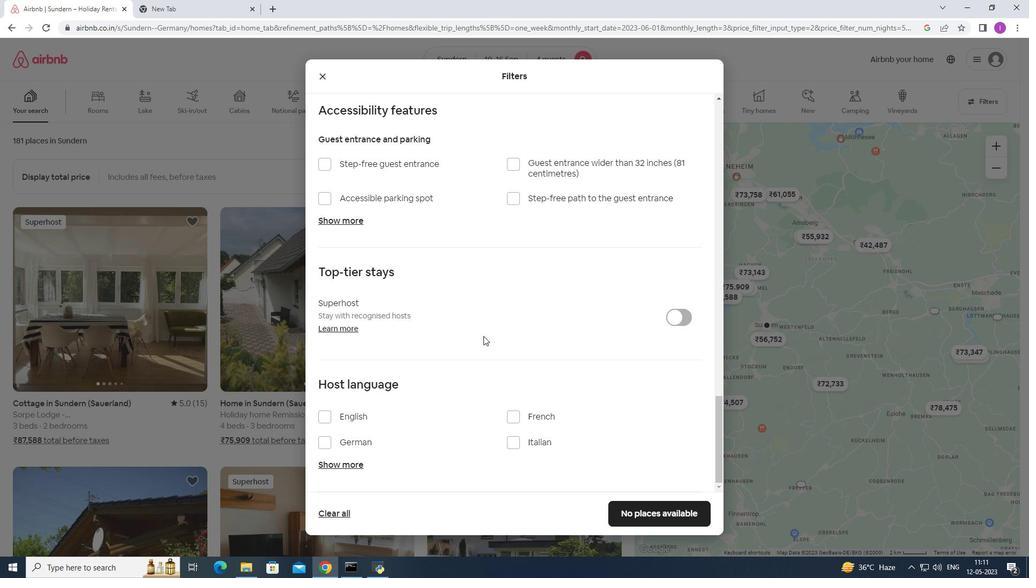 
Action: Mouse scrolled (483, 336) with delta (0, 0)
Screenshot: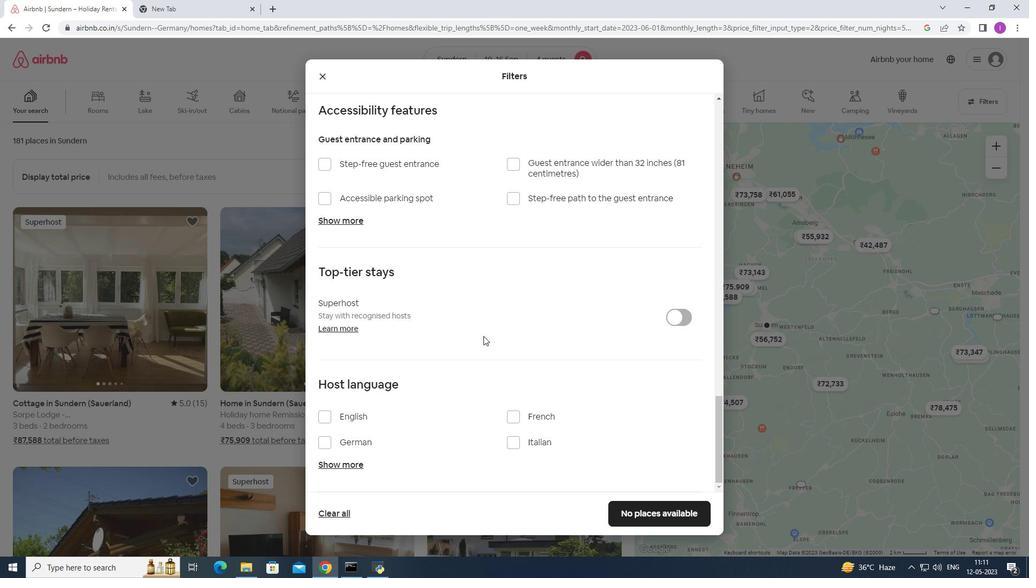 
Action: Mouse scrolled (483, 336) with delta (0, 0)
Screenshot: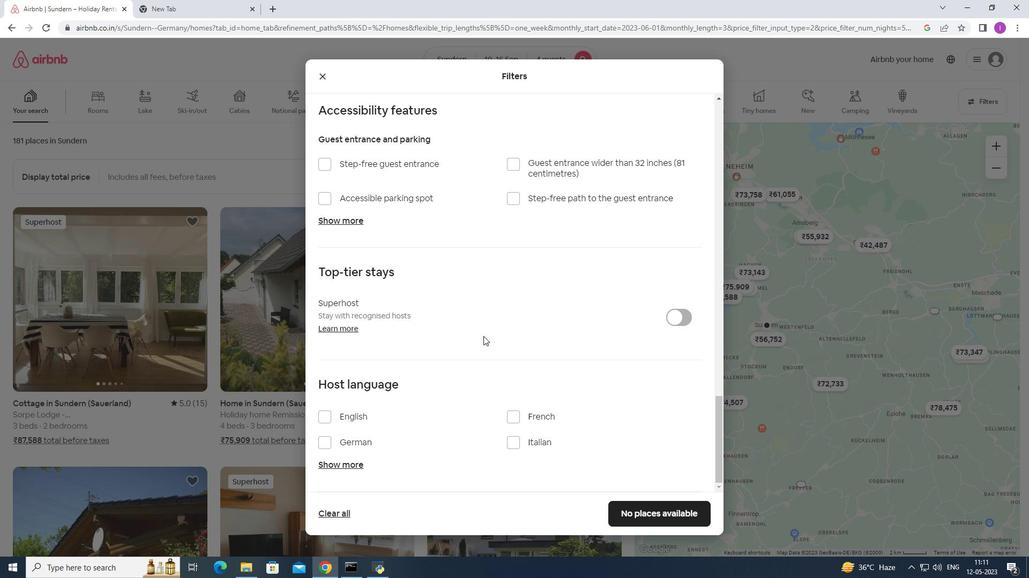 
Action: Mouse scrolled (483, 336) with delta (0, 0)
Screenshot: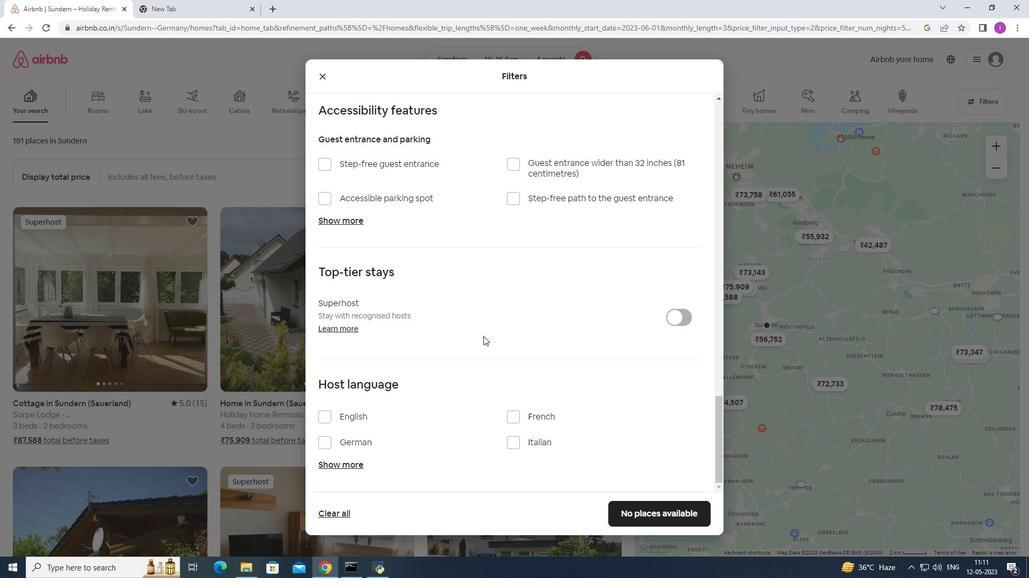 
Action: Mouse moved to (322, 414)
Screenshot: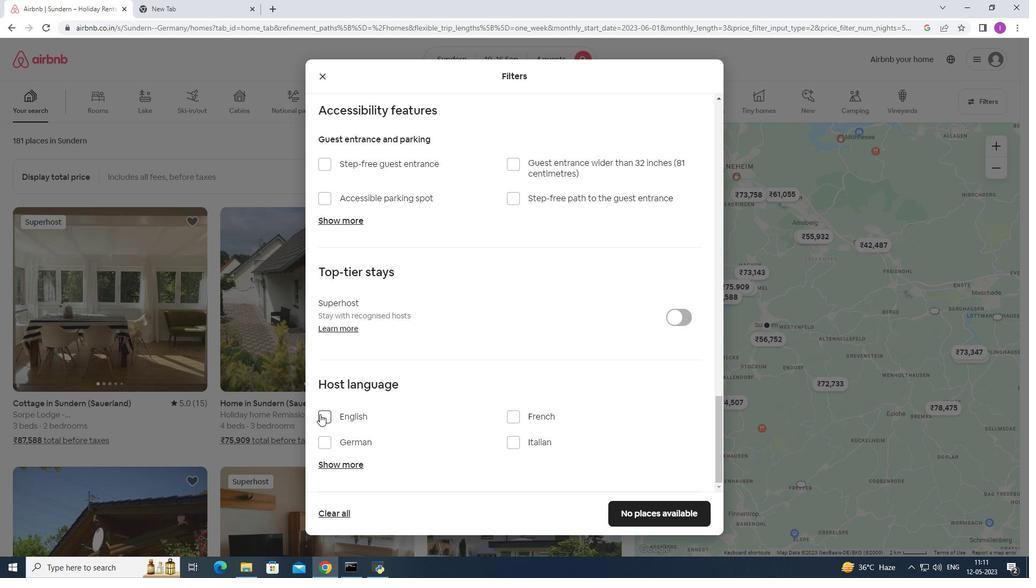 
Action: Mouse pressed left at (322, 414)
Screenshot: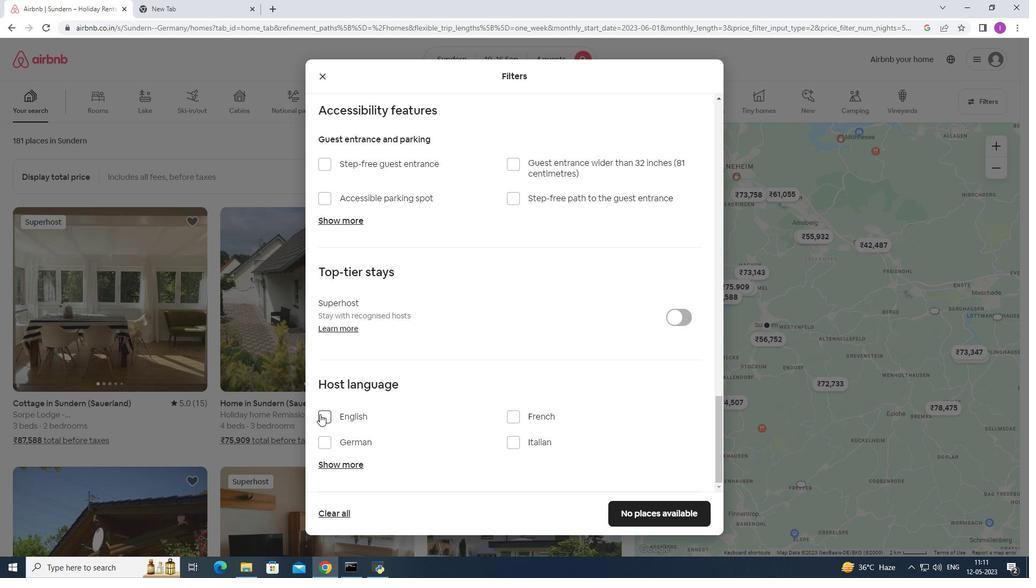 
Action: Mouse moved to (632, 515)
Screenshot: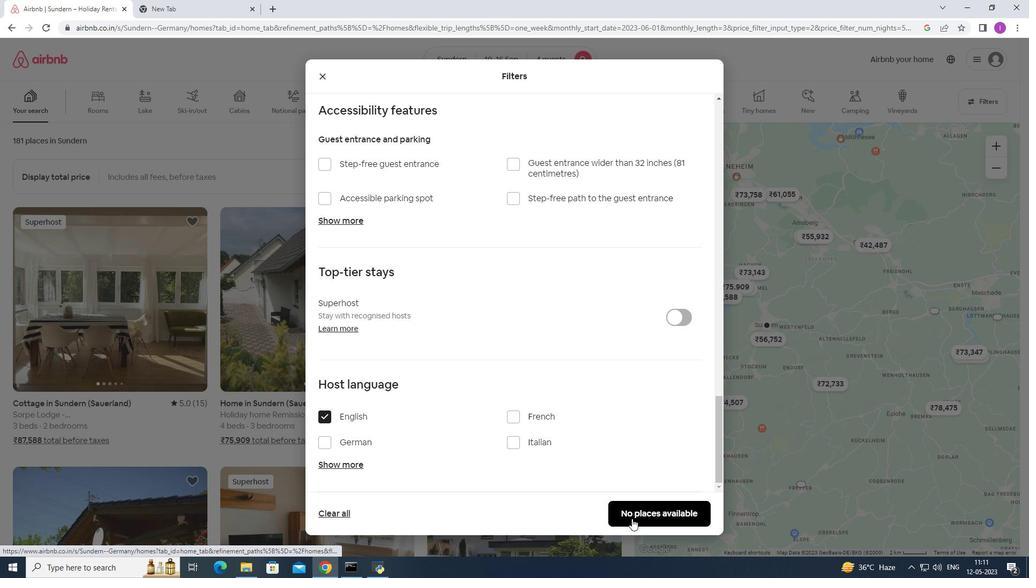 
Action: Mouse pressed left at (632, 515)
Screenshot: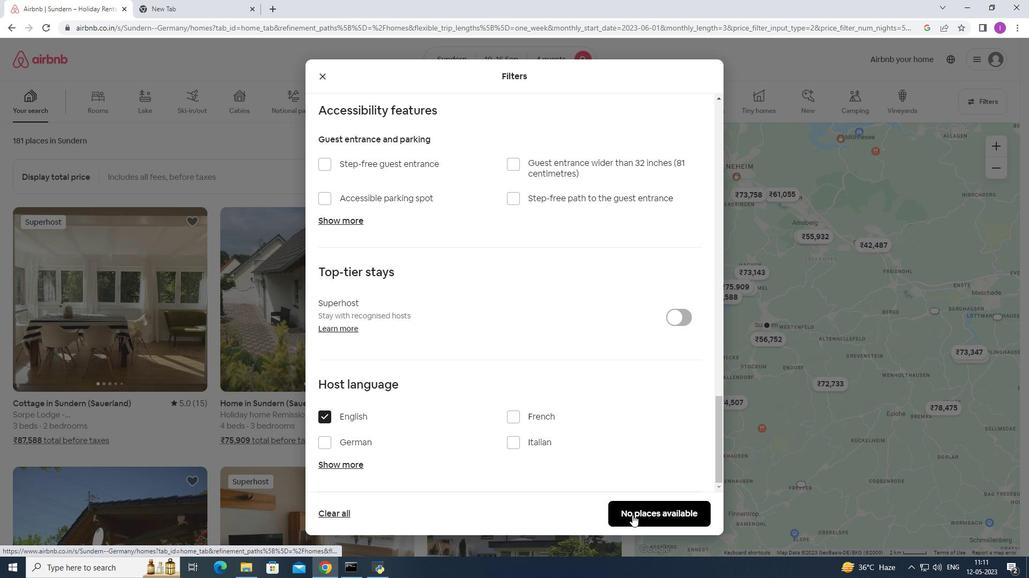 
Action: Mouse moved to (779, 316)
Screenshot: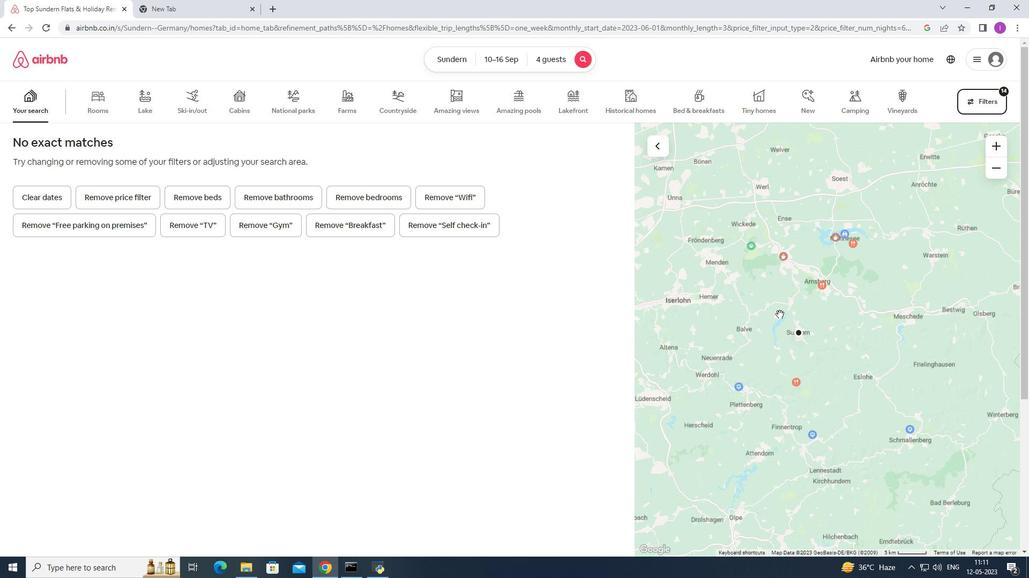 
